 Task: Reserve a 3-hour guided wine and paint class to create art while sipping on wine.
Action: Mouse pressed left at (961, 136)
Screenshot: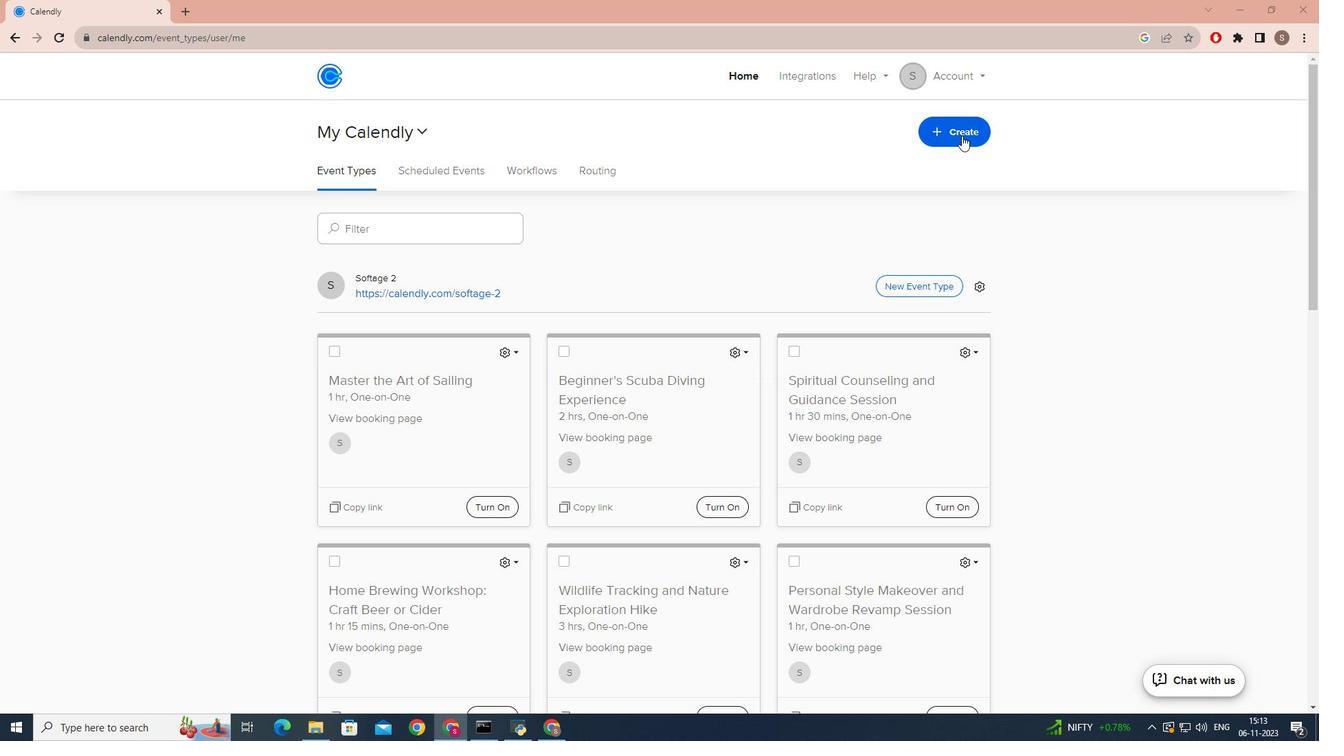 
Action: Mouse moved to (921, 177)
Screenshot: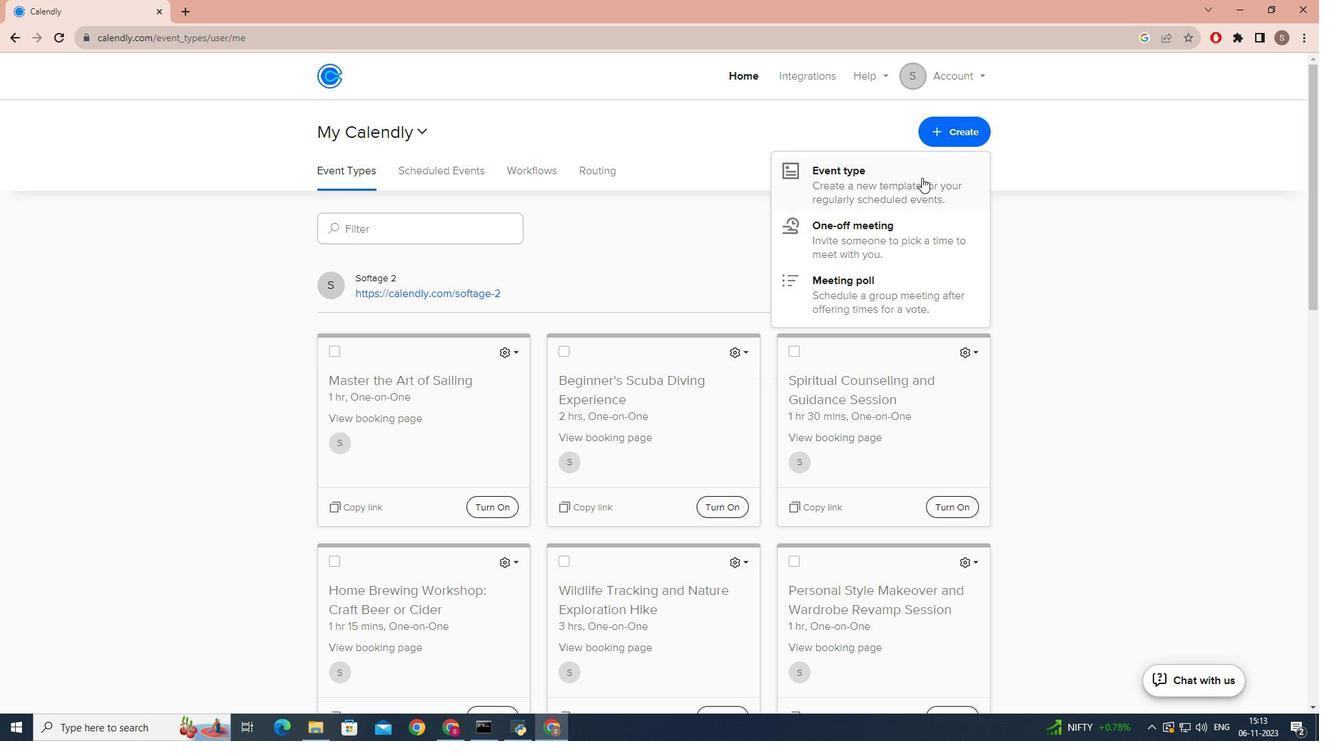 
Action: Mouse pressed left at (921, 177)
Screenshot: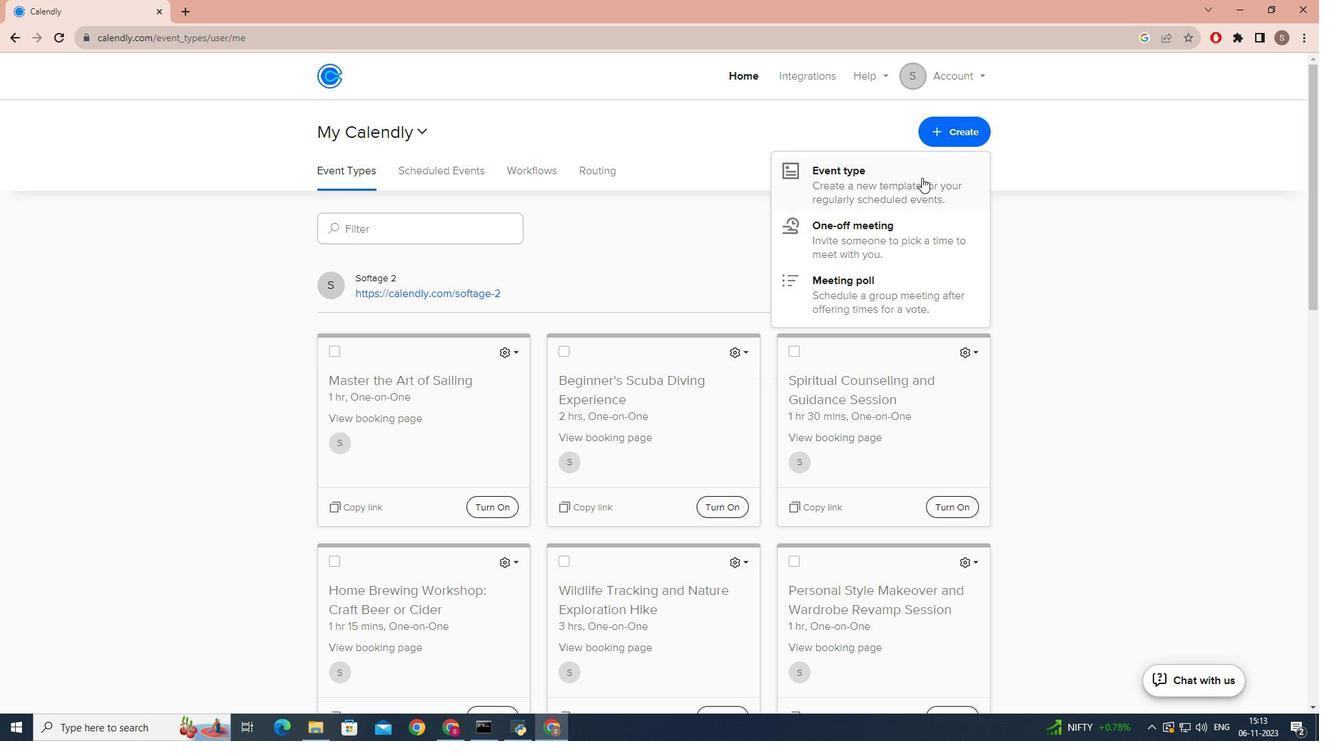 
Action: Mouse moved to (632, 241)
Screenshot: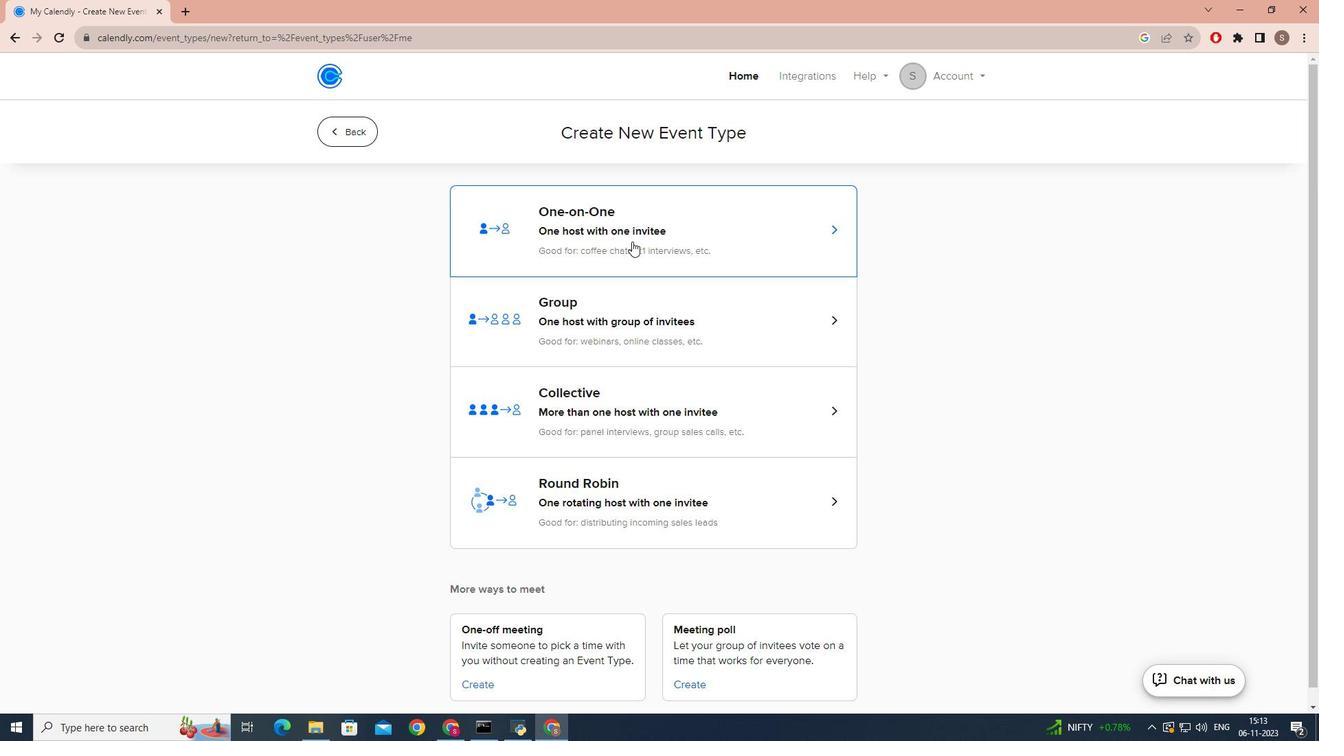 
Action: Mouse pressed left at (632, 241)
Screenshot: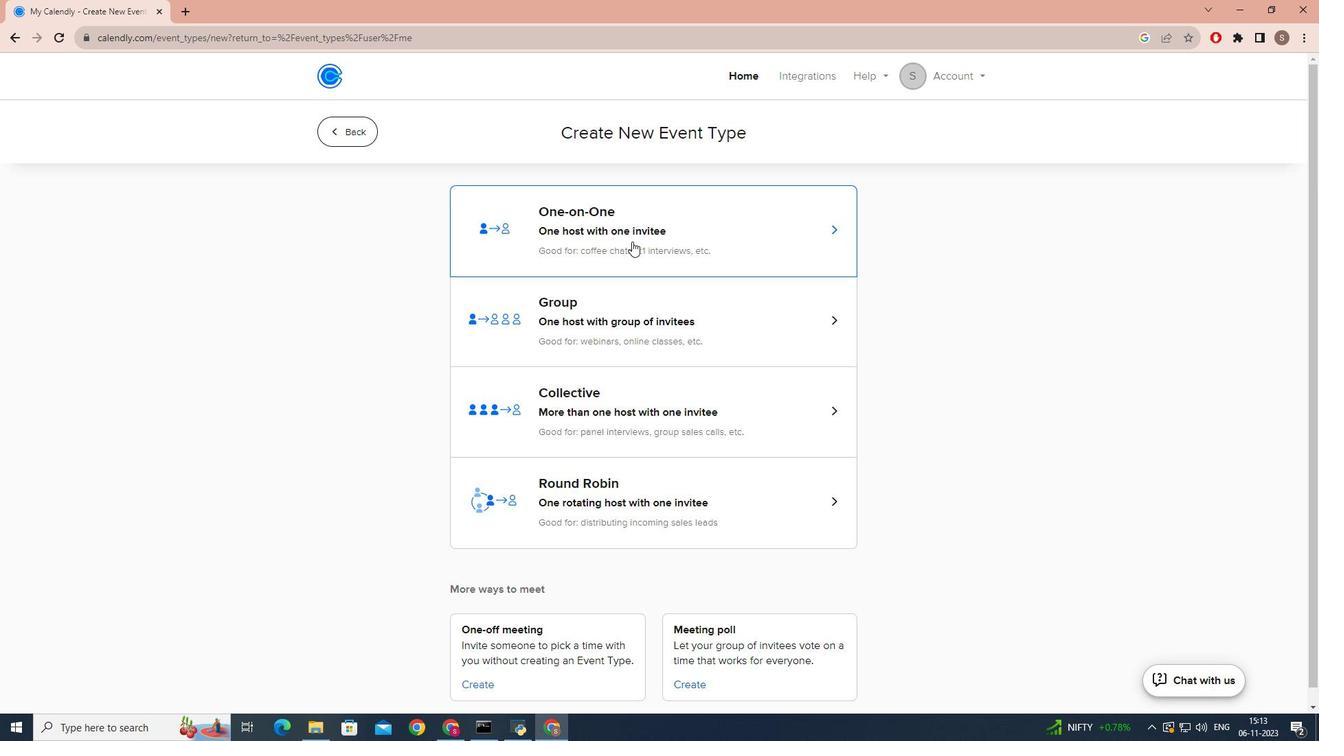 
Action: Mouse moved to (466, 323)
Screenshot: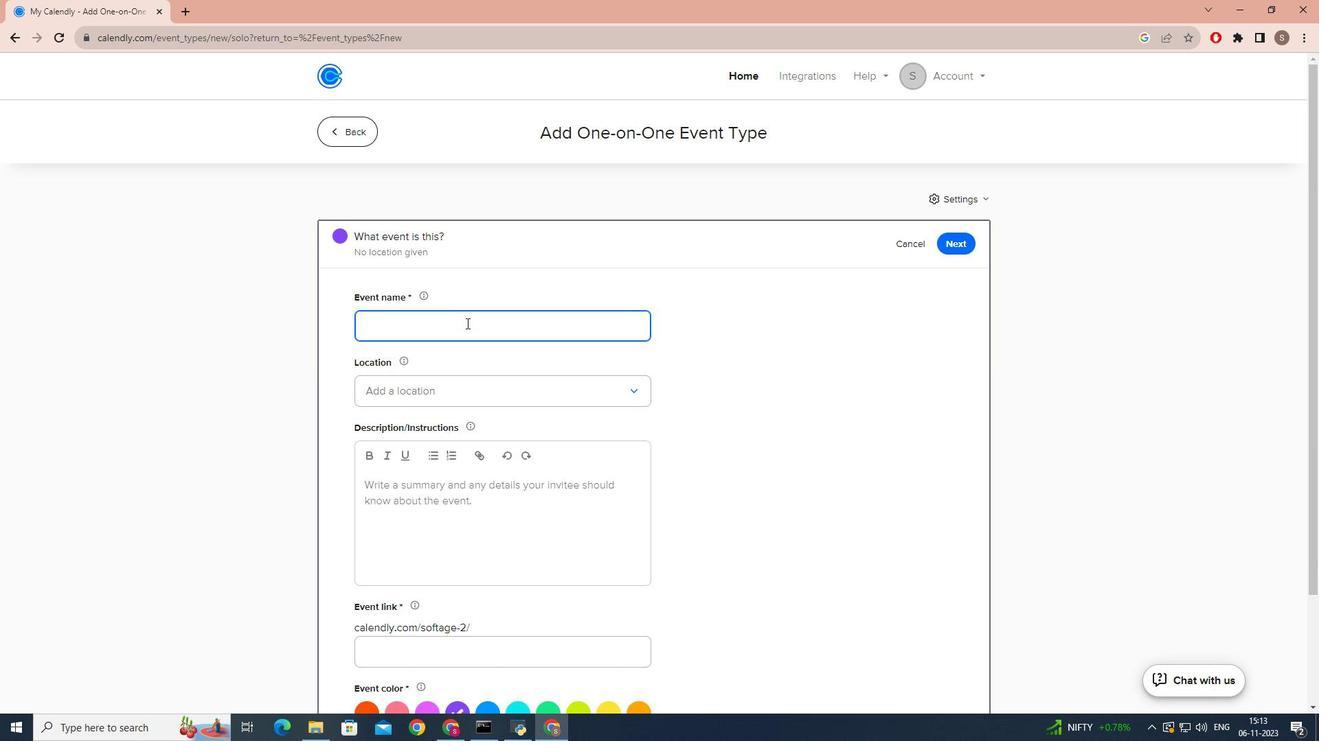 
Action: Key pressed <Key.caps_lock>S<Key.caps_lock>ip<Key.space>
Screenshot: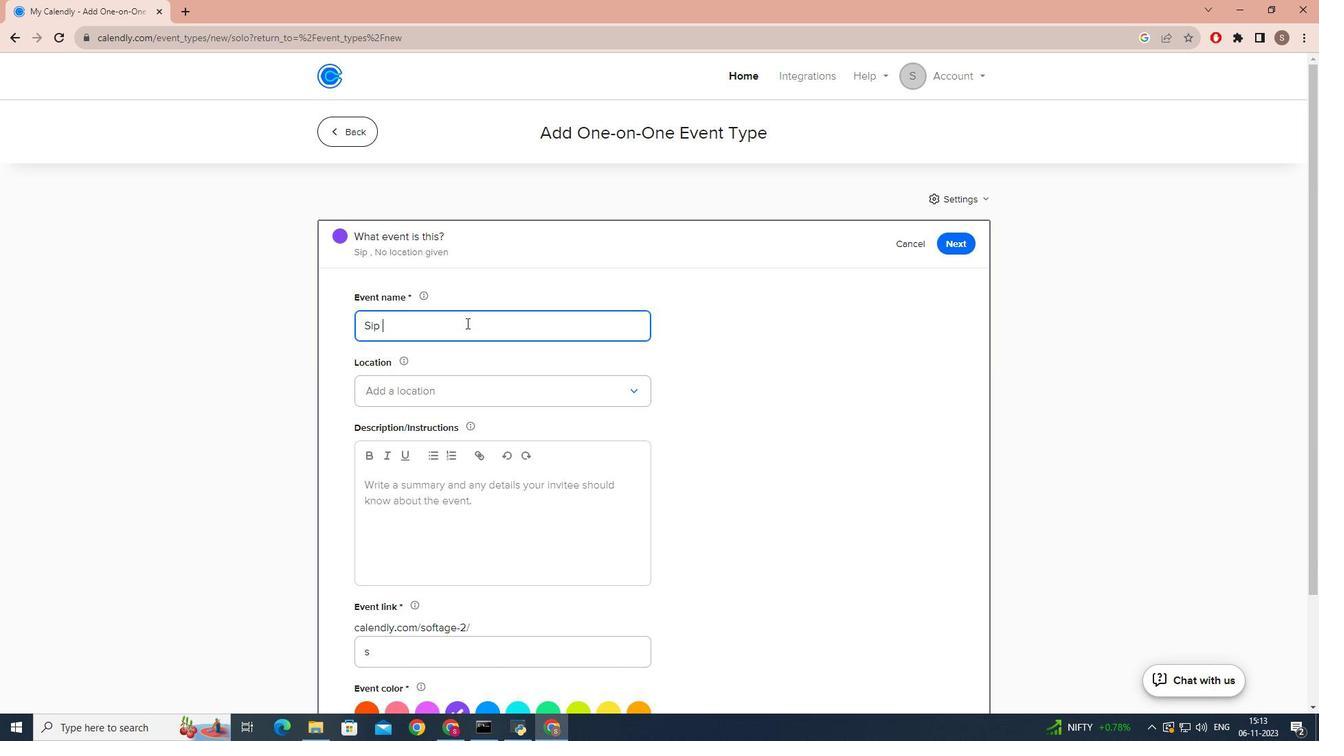 
Action: Mouse moved to (465, 324)
Screenshot: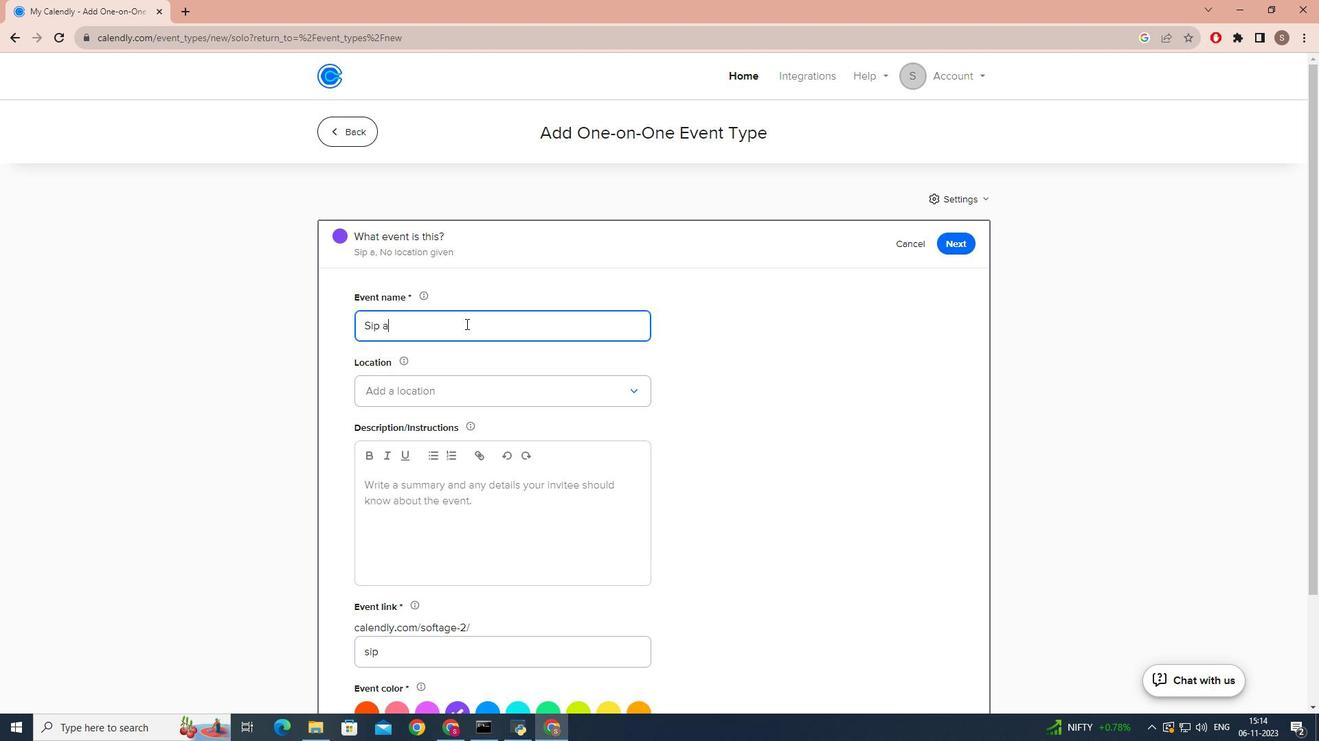 
Action: Key pressed and<Key.space><Key.caps_lock>P<Key.caps_lock>aint<Key.shift_r><Key.shift_r><Key.shift_r>:<Key.space><Key.caps_lock>U<Key.caps_lock>nleash<Key.space>your<Key.space><Key.caps_lock><Key.caps_lock>inne<Key.space>artist
Screenshot: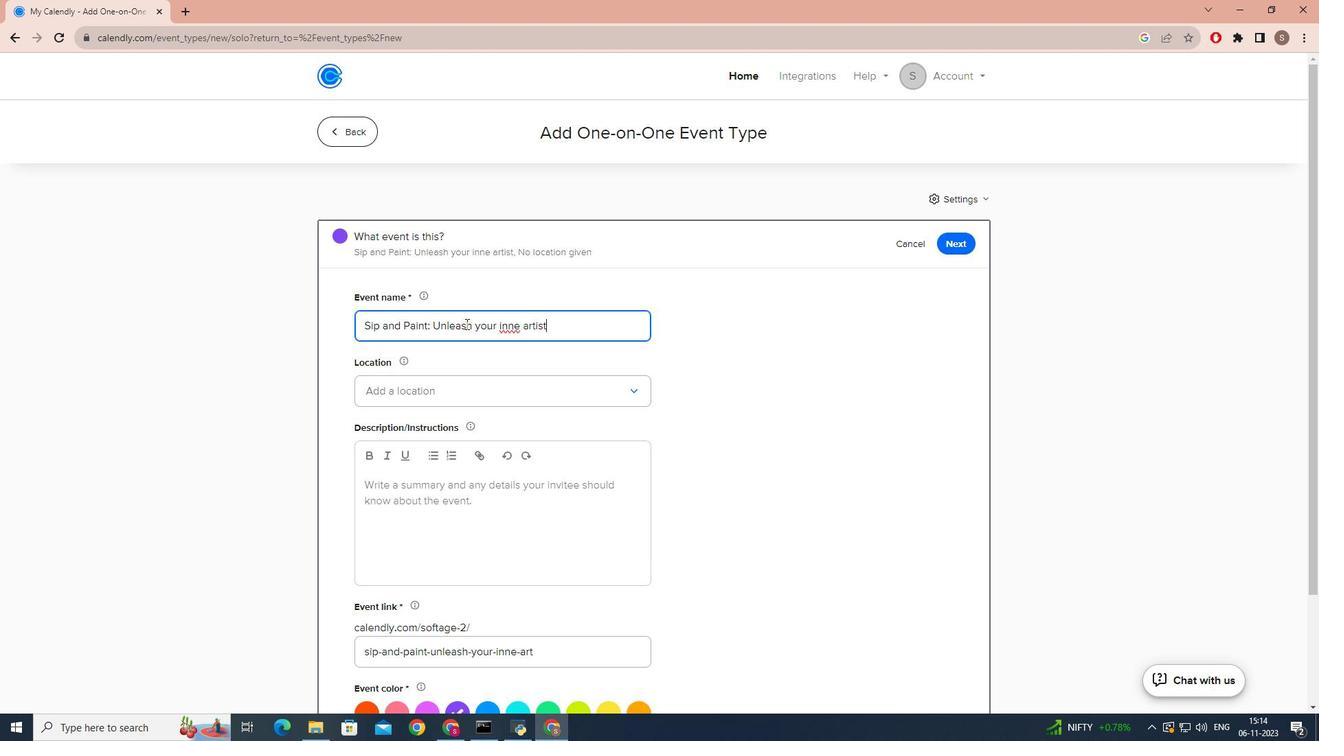 
Action: Mouse moved to (522, 329)
Screenshot: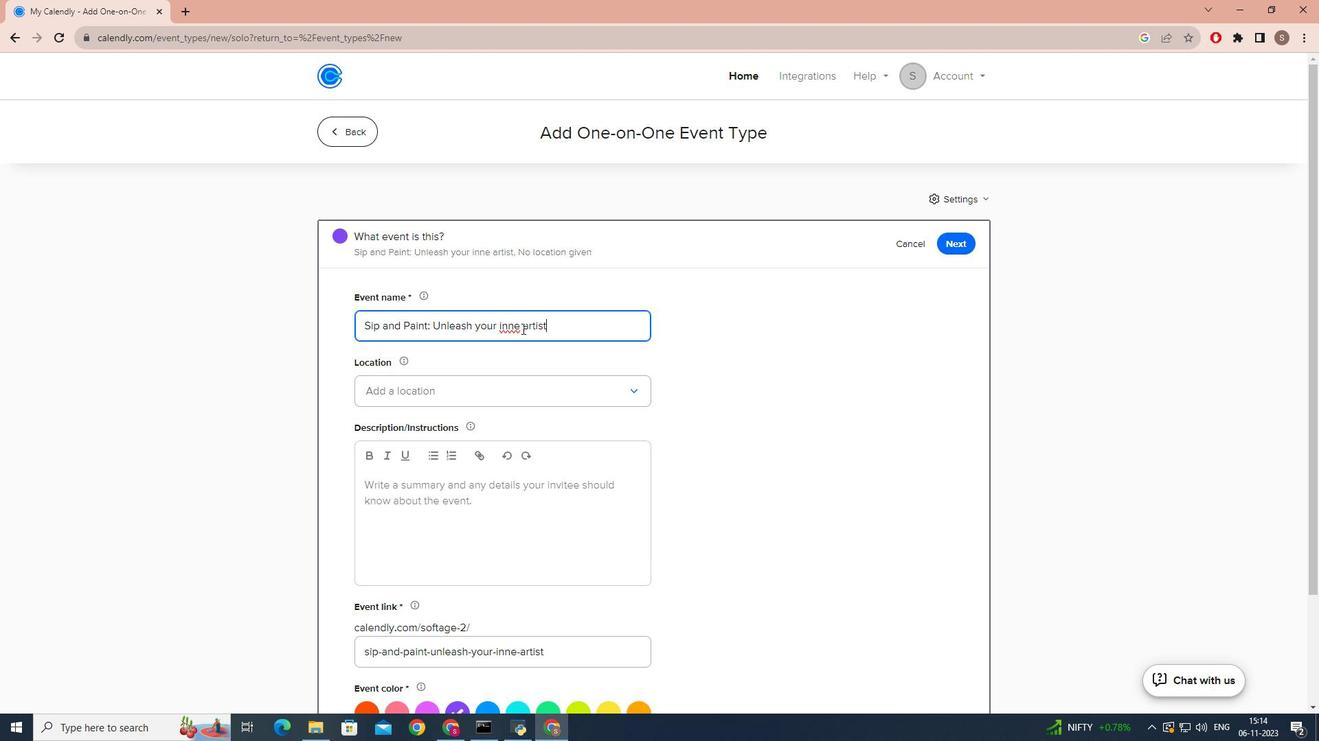 
Action: Mouse pressed left at (522, 329)
Screenshot: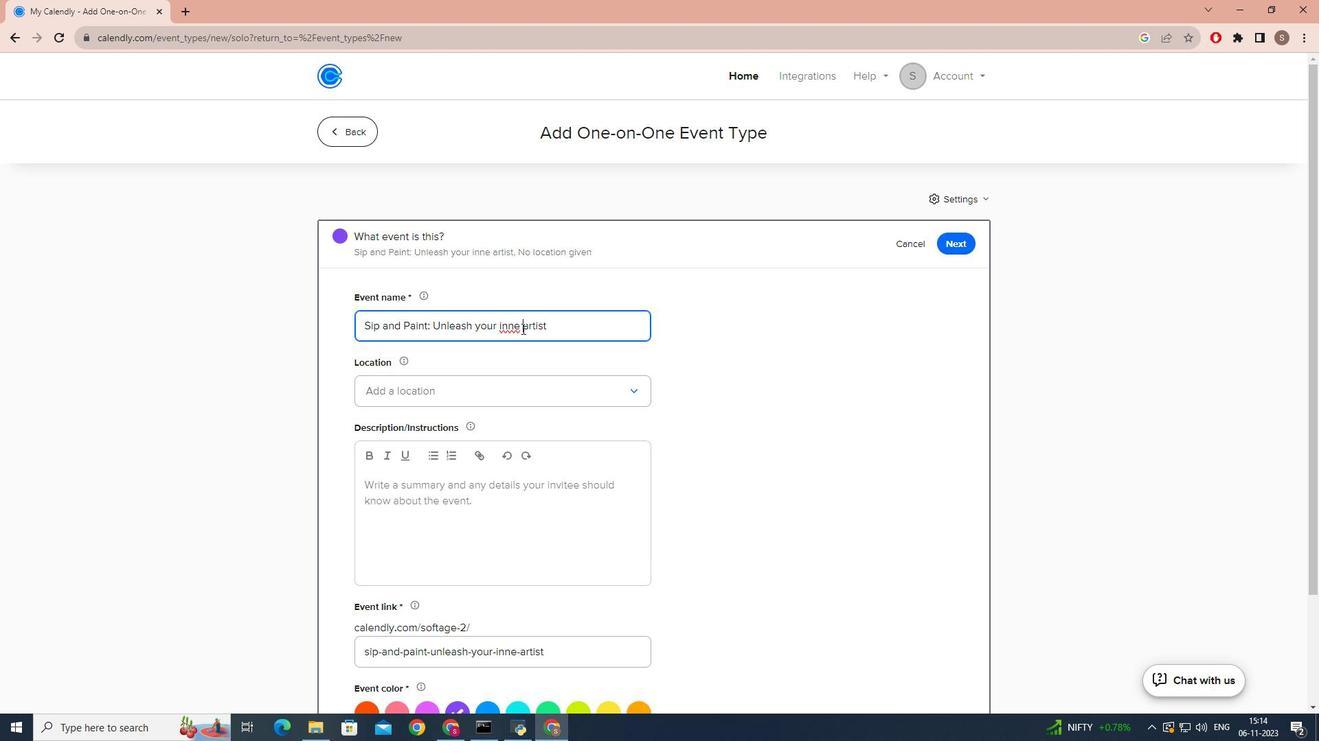 
Action: Mouse moved to (517, 331)
Screenshot: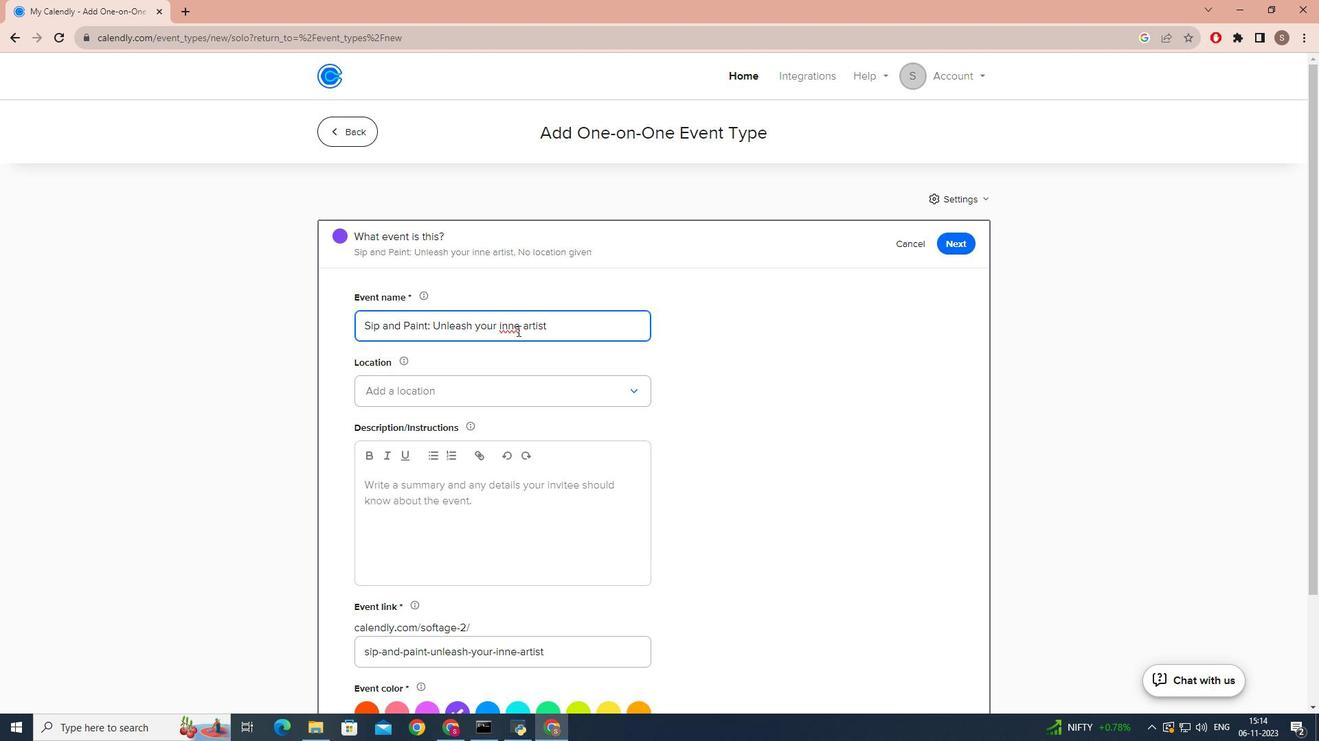 
Action: Mouse pressed left at (517, 331)
Screenshot: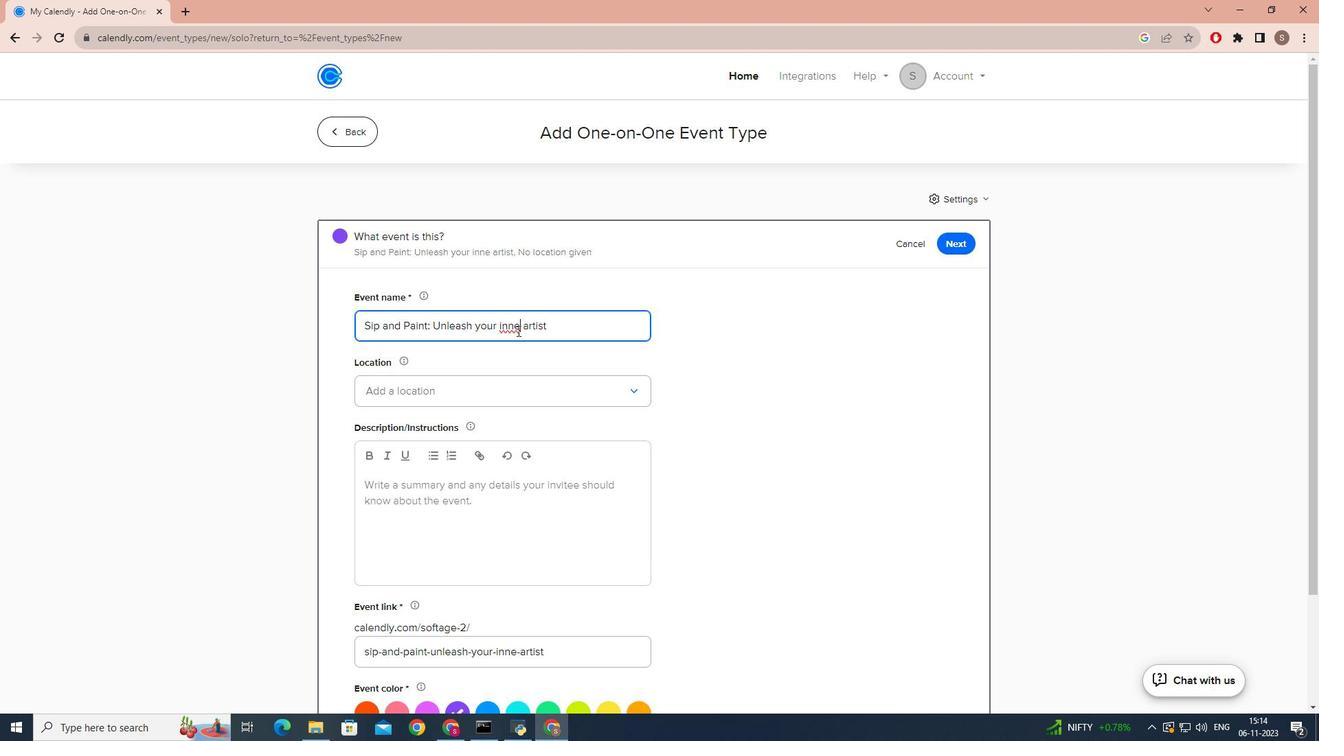 
Action: Key pressed r
Screenshot: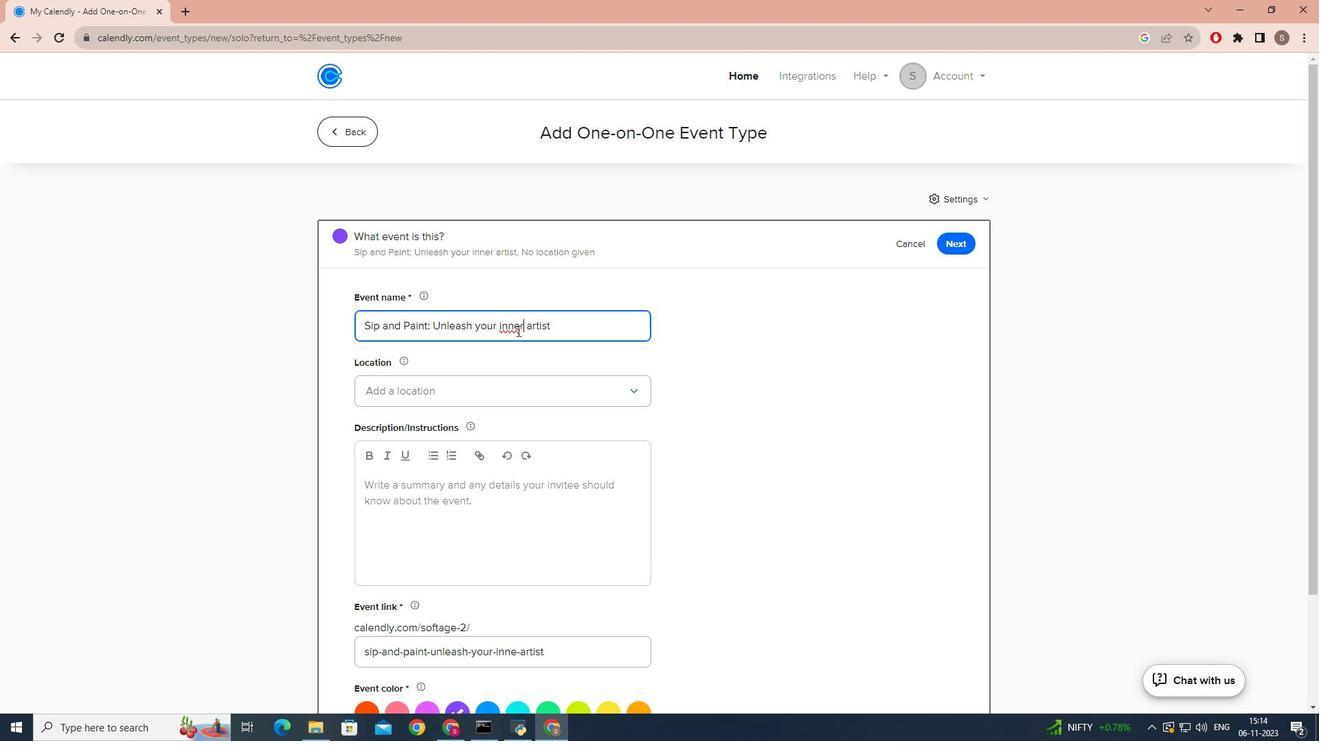 
Action: Mouse moved to (456, 388)
Screenshot: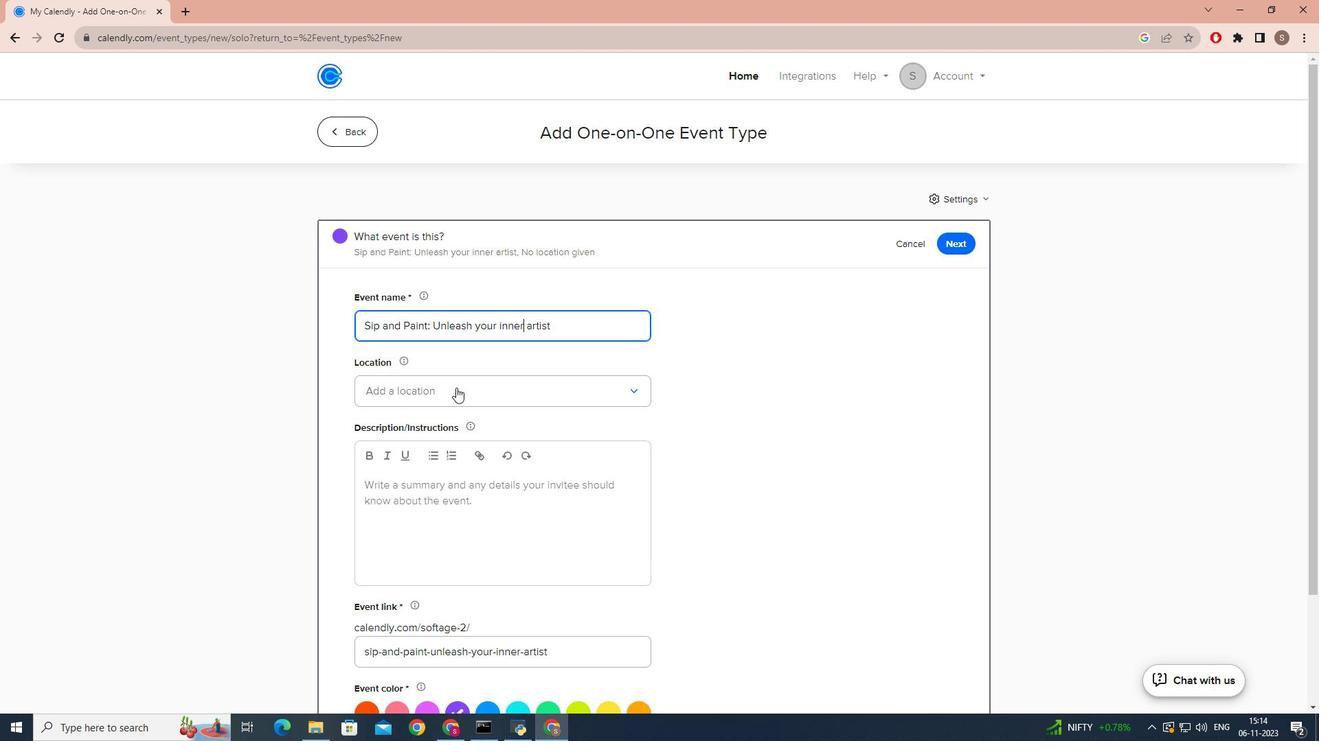 
Action: Mouse pressed left at (456, 388)
Screenshot: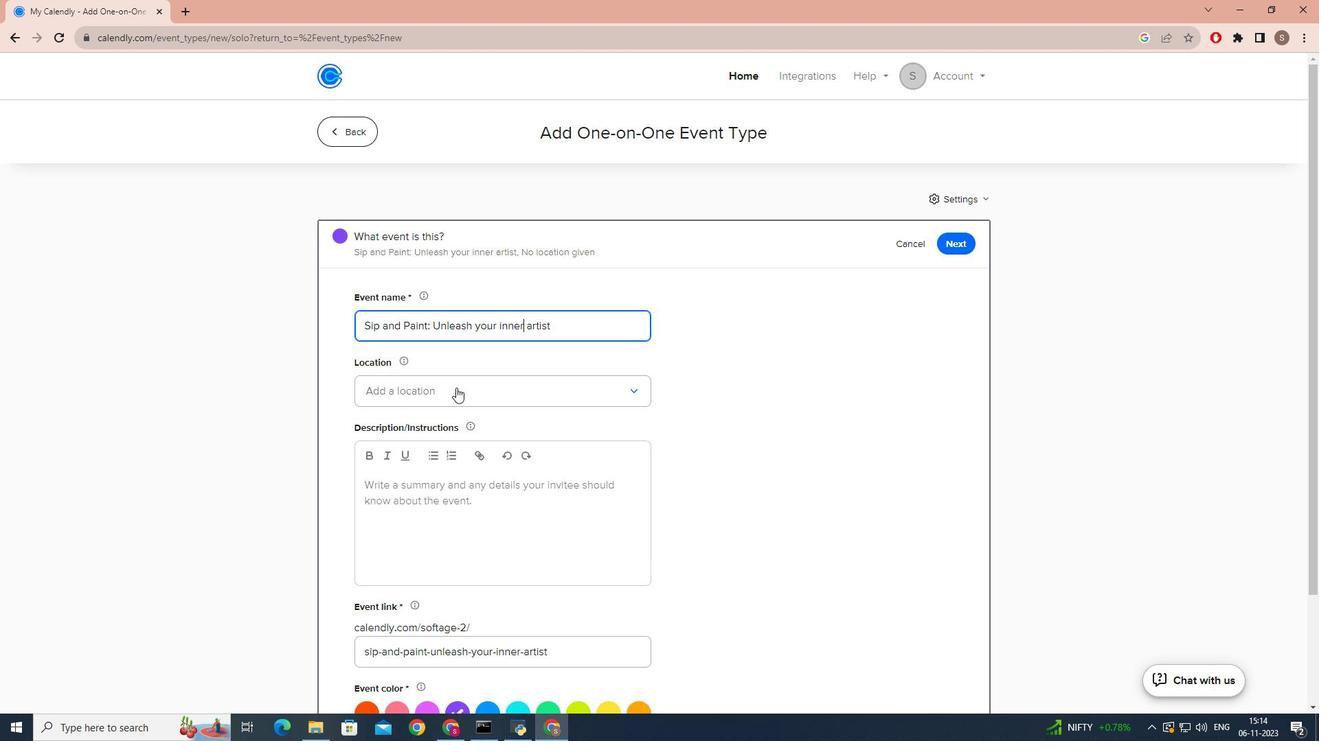 
Action: Mouse moved to (434, 430)
Screenshot: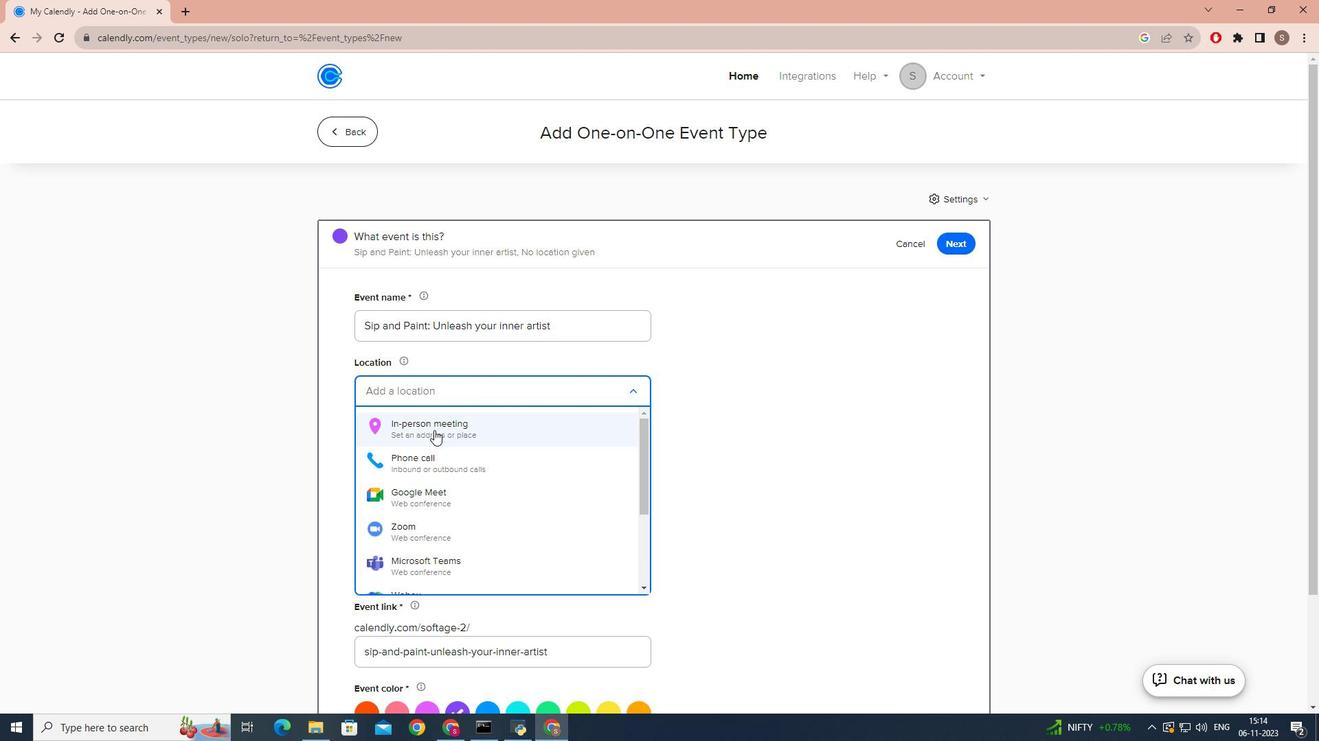 
Action: Mouse pressed left at (434, 430)
Screenshot: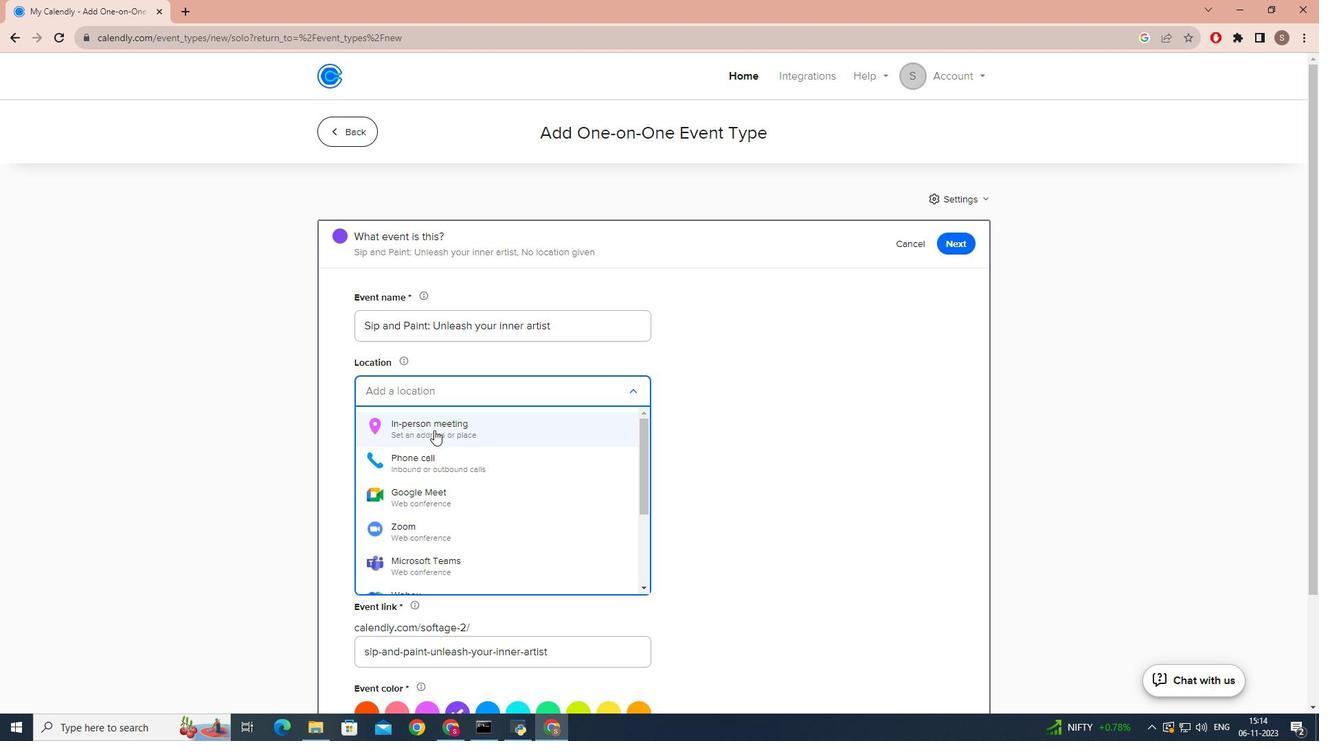 
Action: Mouse moved to (550, 227)
Screenshot: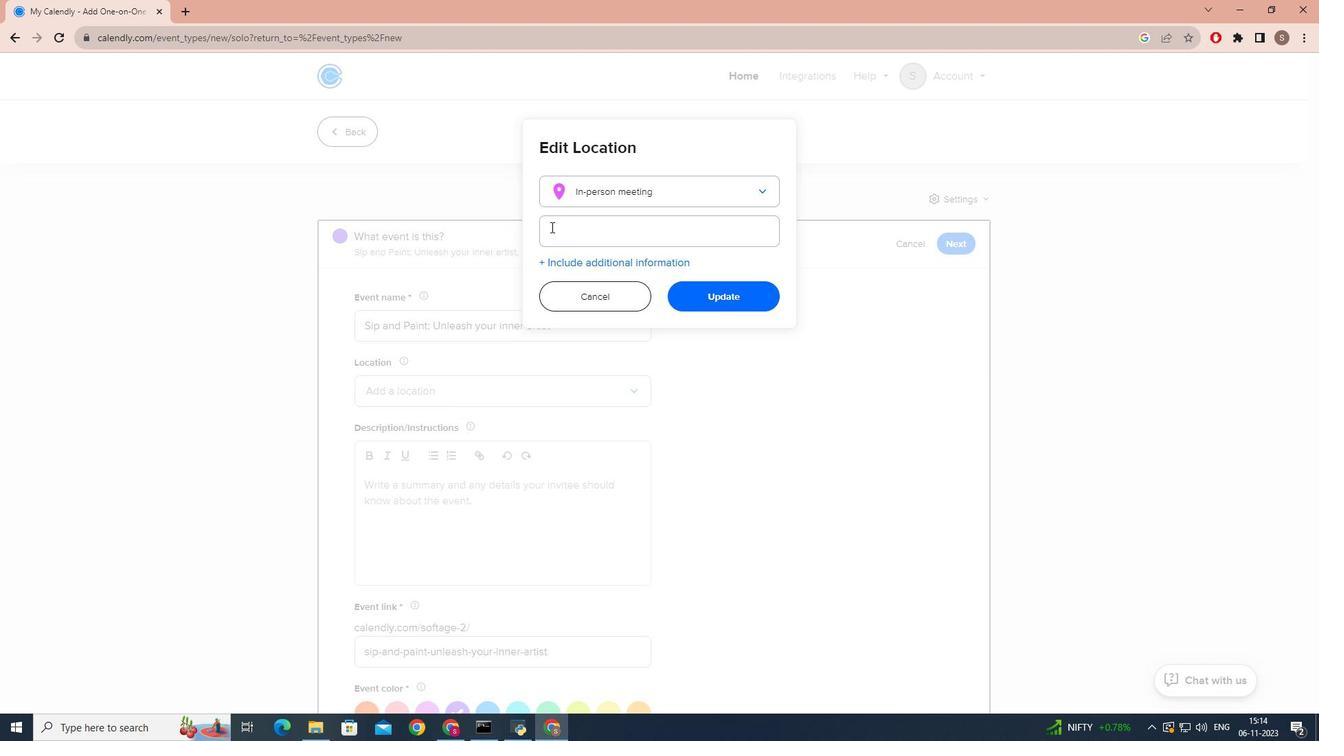 
Action: Mouse pressed left at (550, 227)
Screenshot: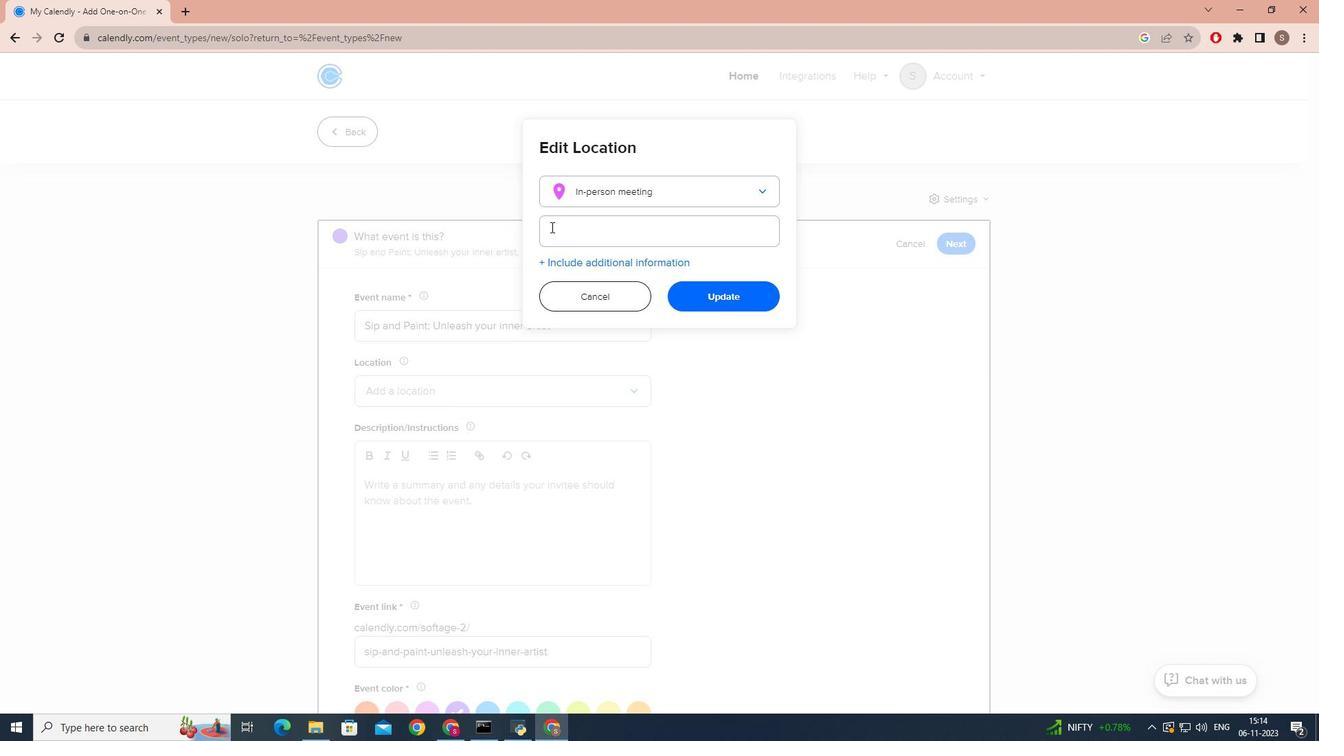 
Action: Mouse moved to (557, 231)
Screenshot: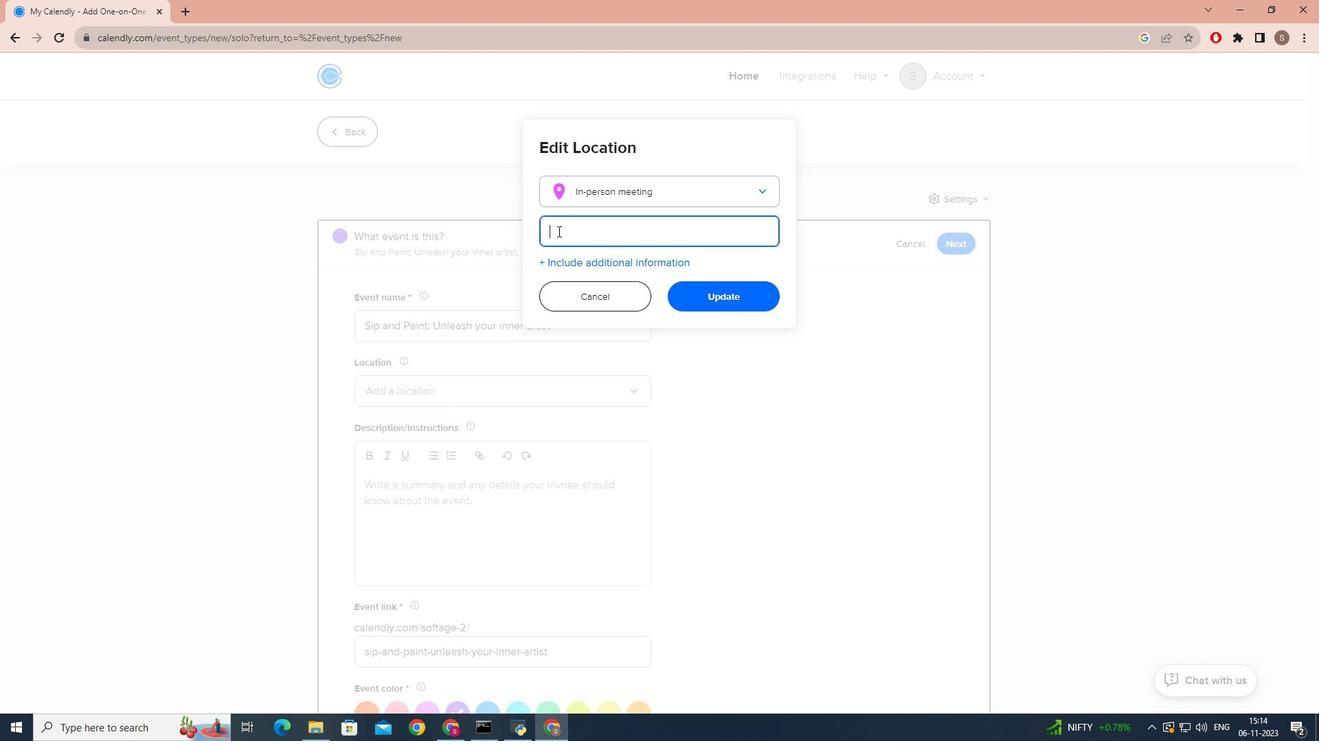 
Action: Key pressed <Key.caps_lock>P<Key.caps_lock>ixel<Key.space><Key.caps_lock>P<Key.caps_lock>all<Key.backspace>atte,<Key.backspace><Key.backspace><Key.backspace><Key.backspace><Key.backspace>ette<Key.space>,<Key.caps_lock>L<Key.caps_lock>ondon,u<Key.caps_lock><Key.backspace>U.K
Screenshot: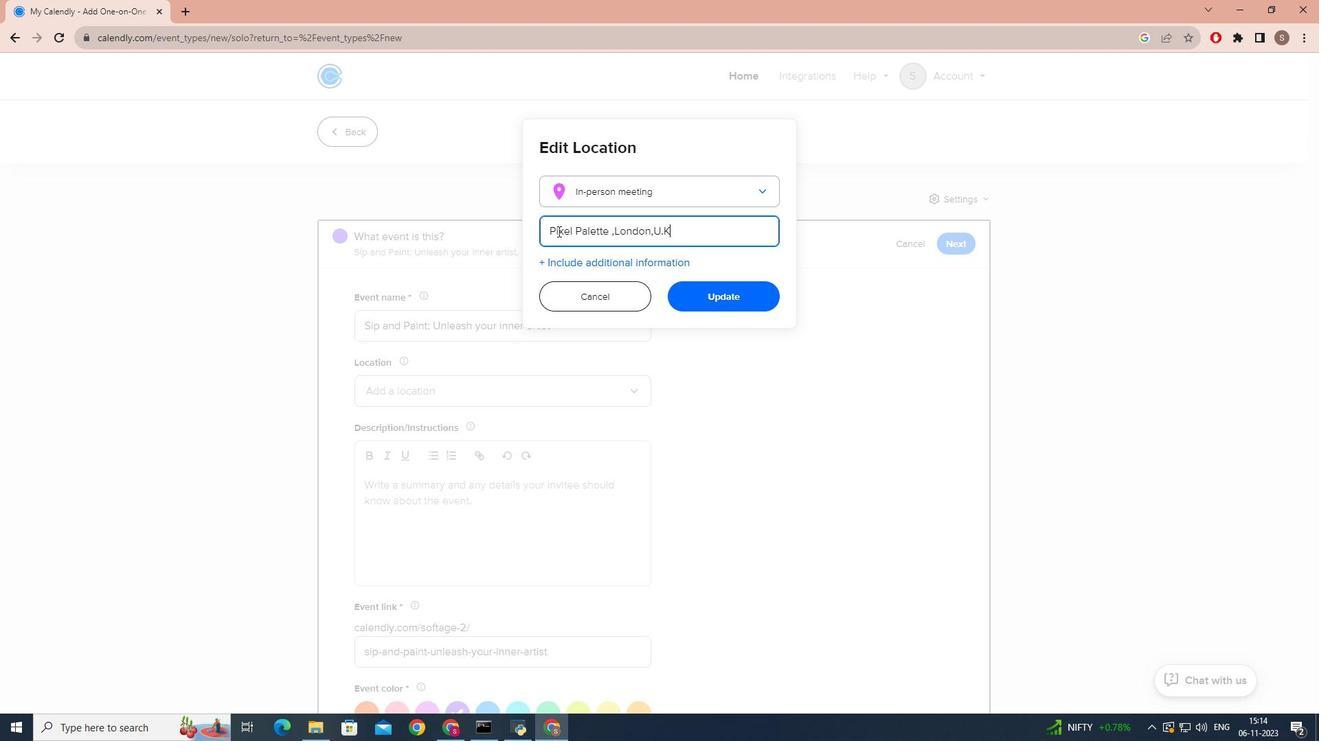 
Action: Mouse moved to (737, 289)
Screenshot: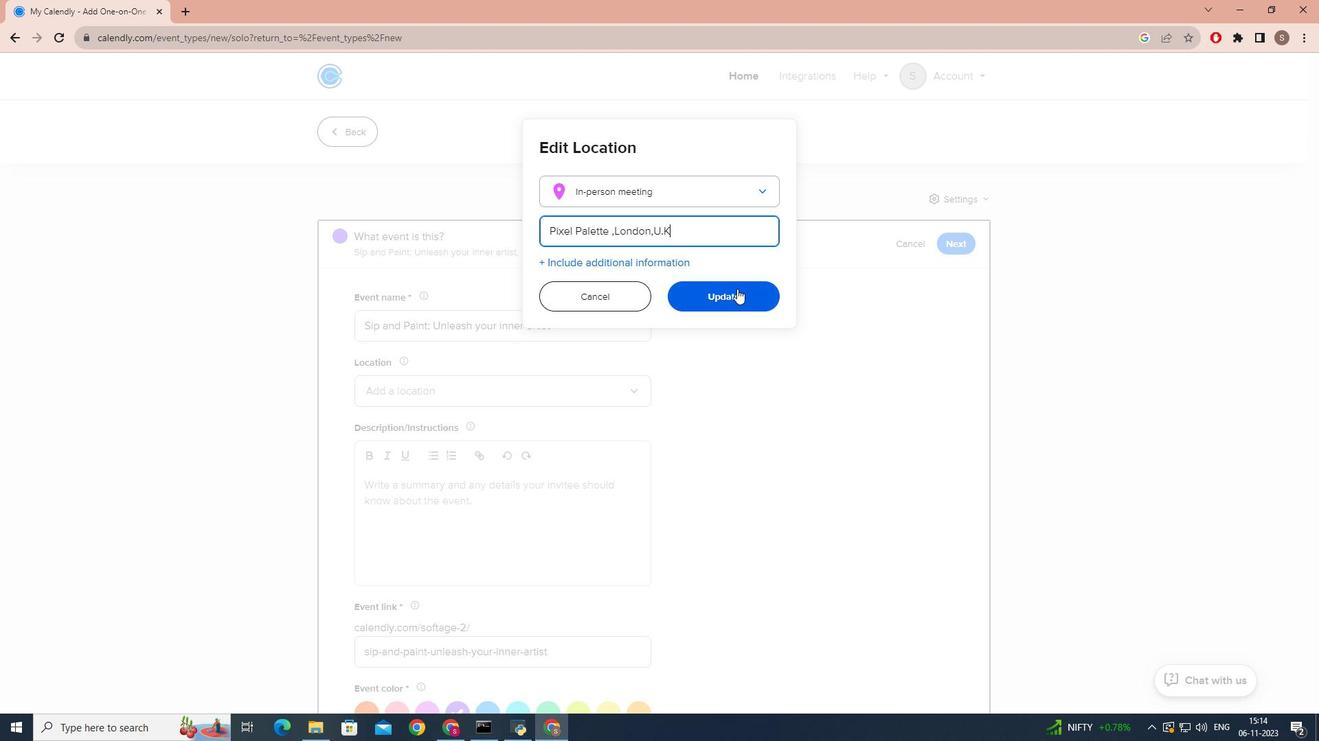
Action: Mouse pressed left at (737, 289)
Screenshot: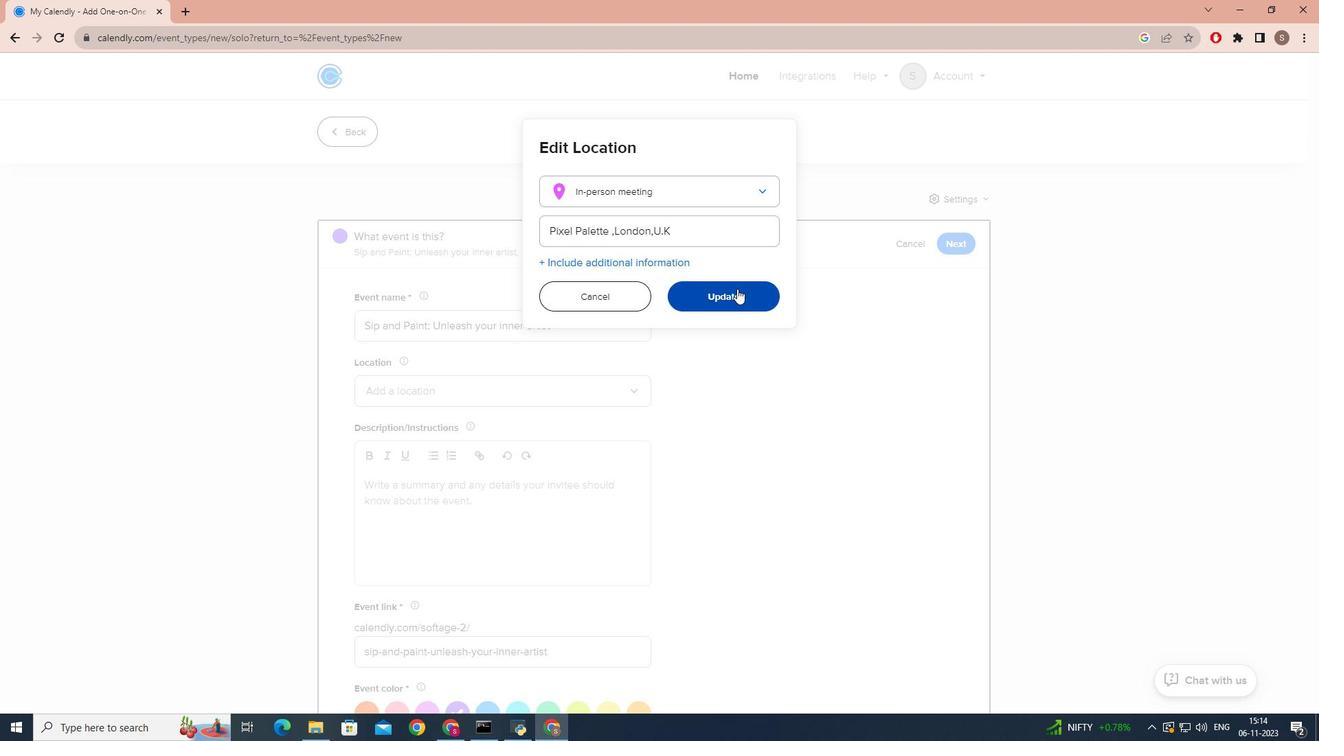 
Action: Mouse moved to (427, 366)
Screenshot: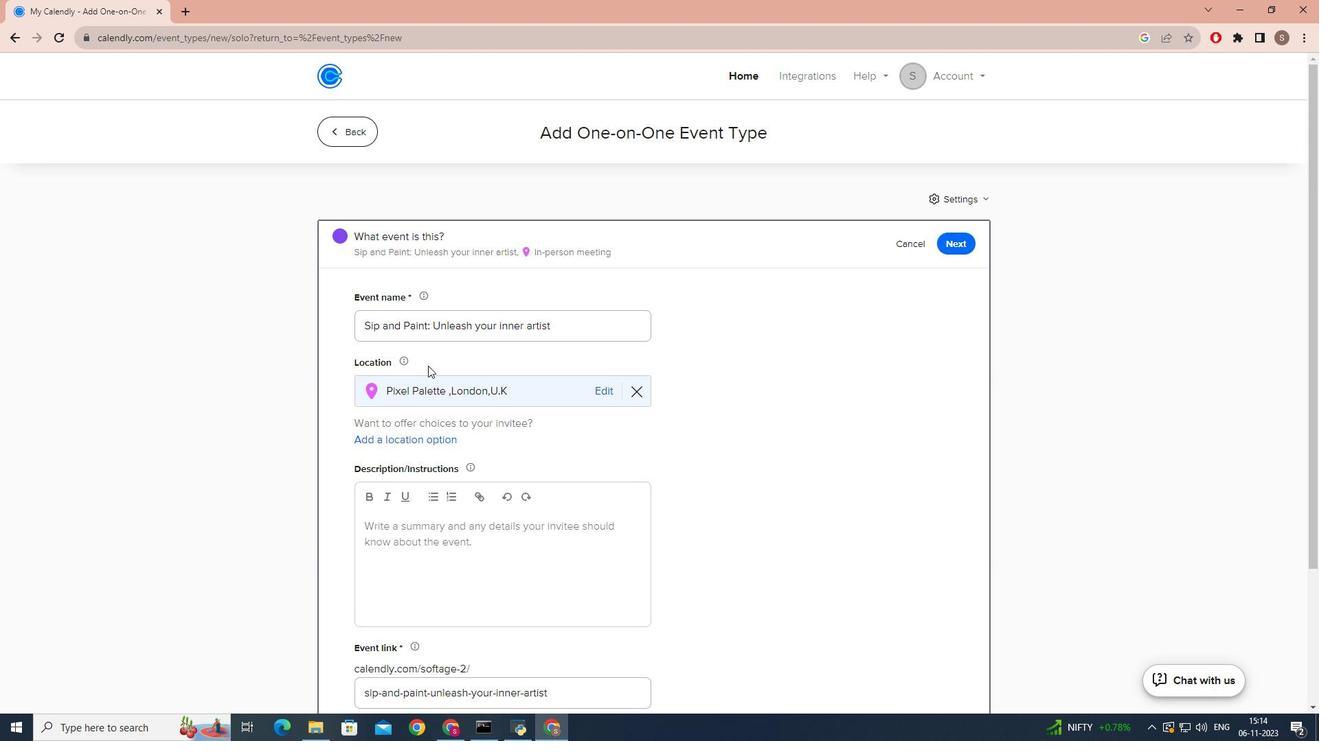 
Action: Mouse scrolled (427, 365) with delta (0, 0)
Screenshot: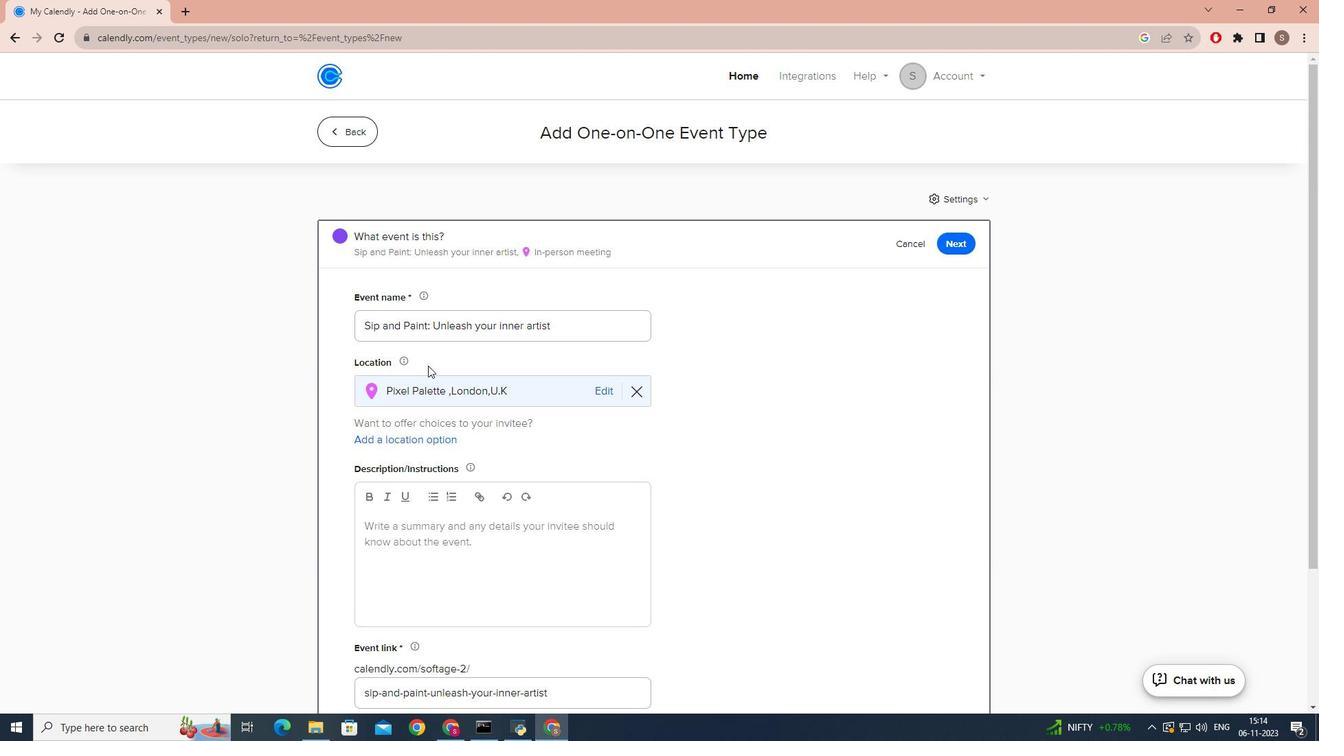 
Action: Mouse scrolled (427, 365) with delta (0, 0)
Screenshot: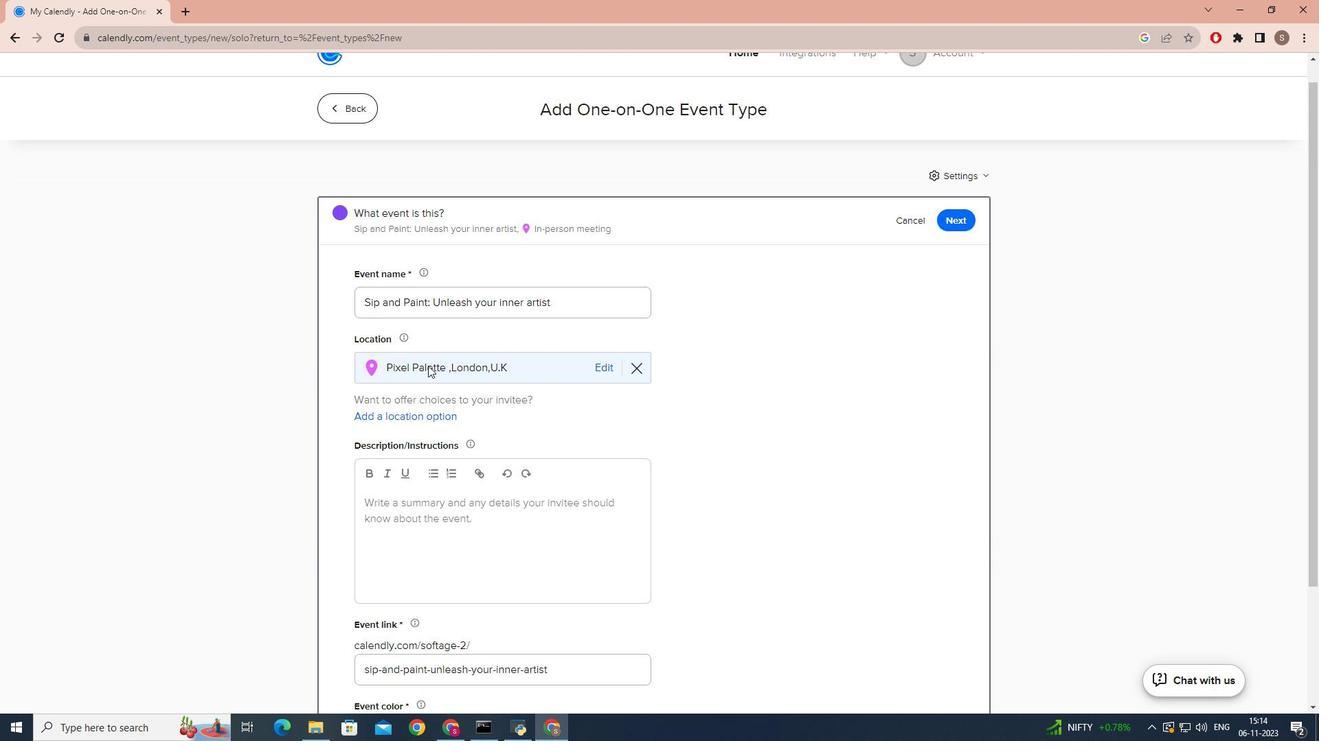 
Action: Mouse scrolled (427, 365) with delta (0, 0)
Screenshot: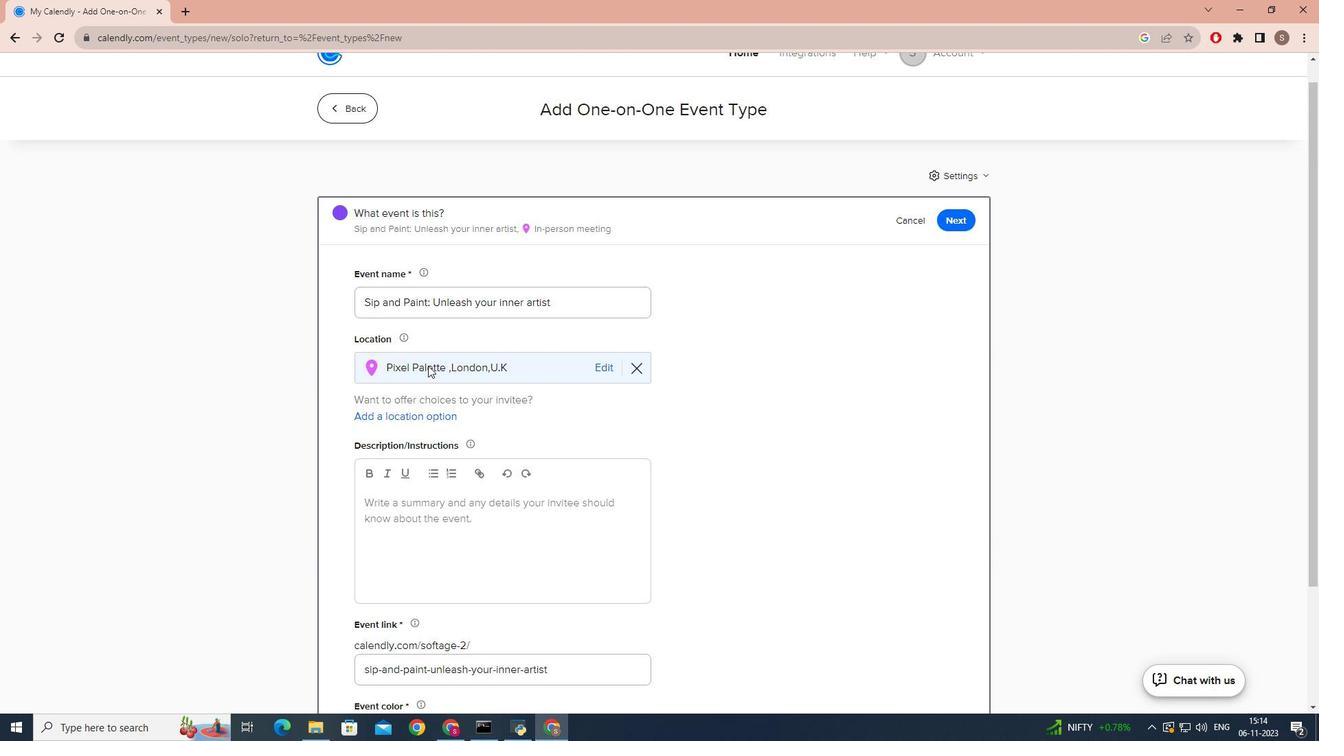 
Action: Mouse scrolled (427, 365) with delta (0, 0)
Screenshot: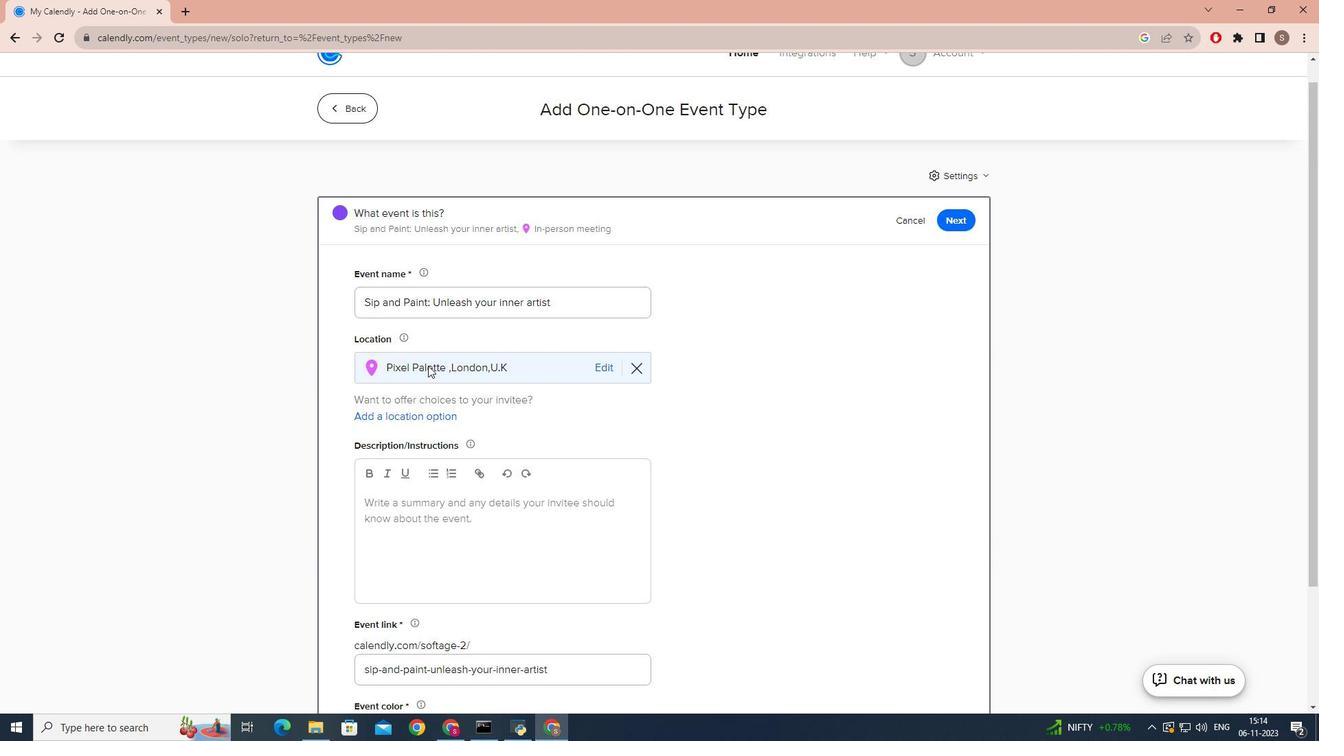 
Action: Mouse scrolled (427, 365) with delta (0, 0)
Screenshot: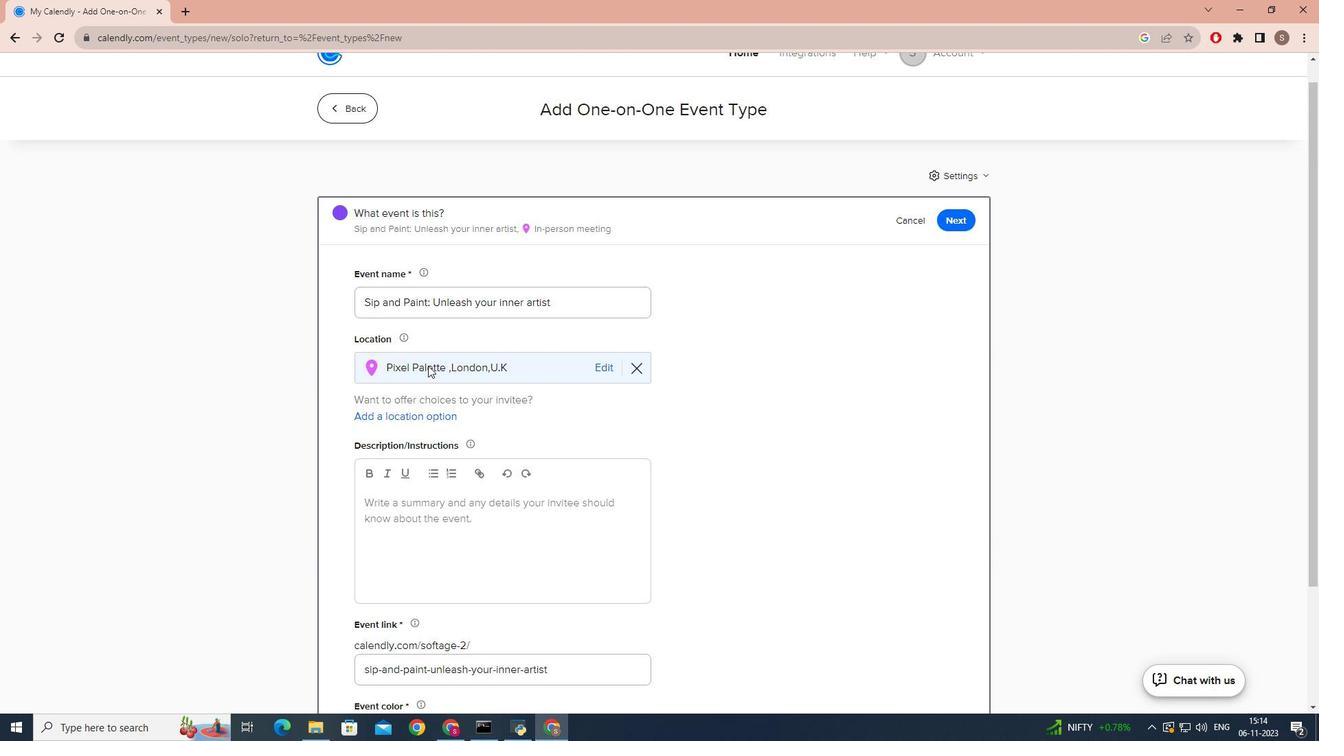 
Action: Mouse moved to (430, 357)
Screenshot: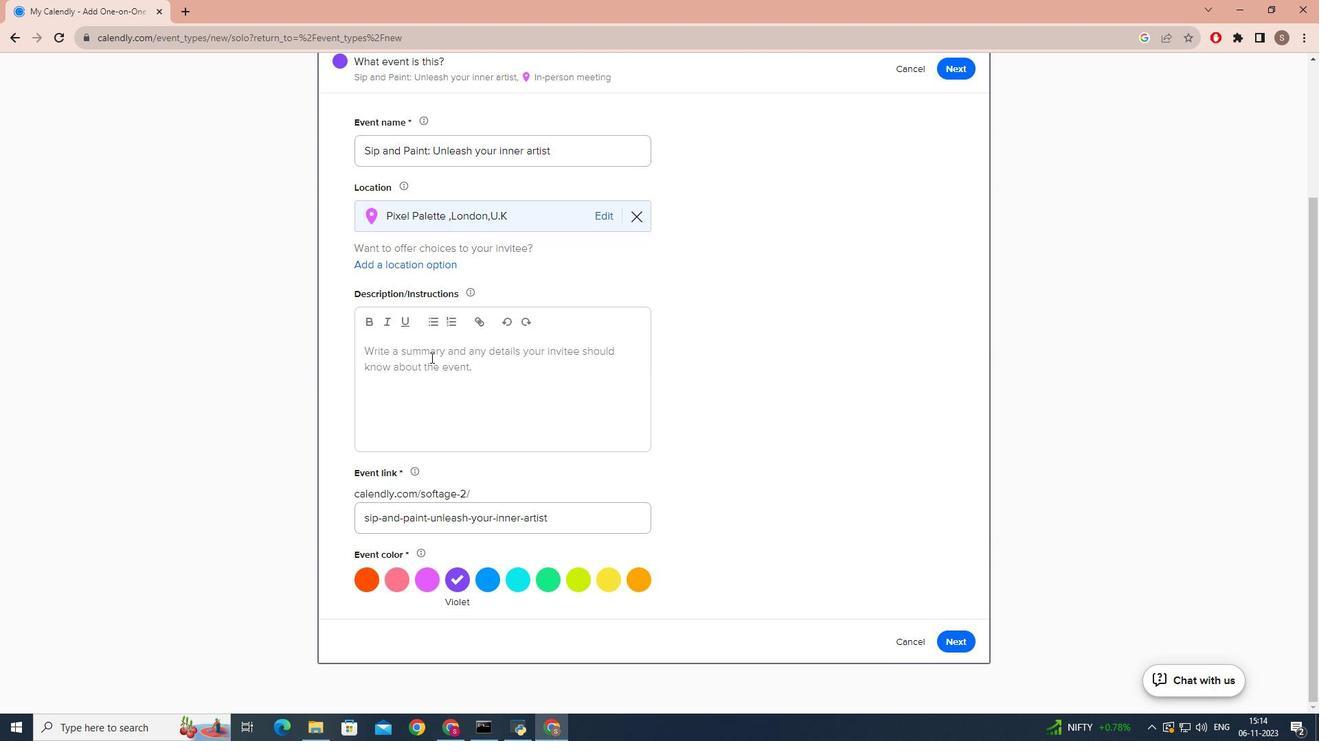 
Action: Mouse pressed left at (430, 357)
Screenshot: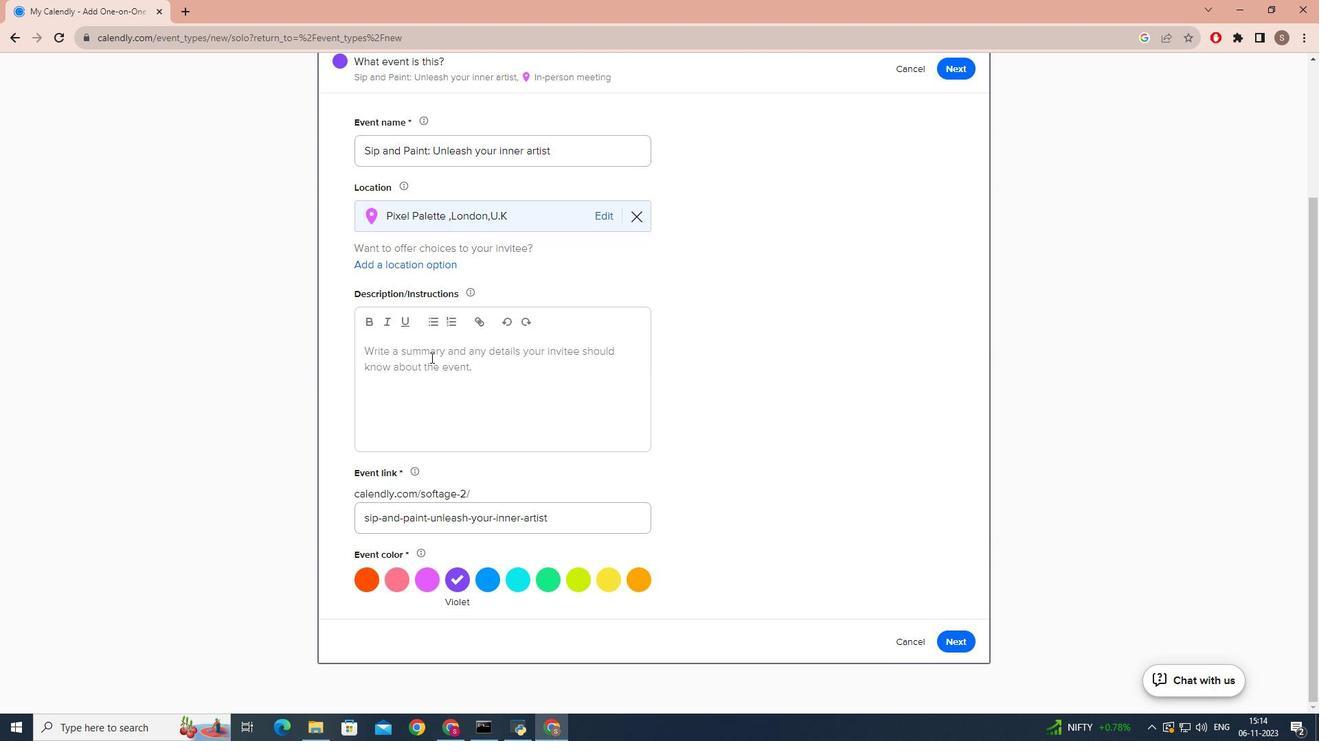 
Action: Key pressed <Key.caps_lock>a<Key.caps_lock>RE<Key.space><Key.backspace><Key.backspace><Key.backspace><Key.backspace>A<Key.caps_lock>re<Key.space>you<Key.space>readyy<Key.space><Key.backspace><Key.backspace><Key.backspace>y<Key.space>to<Key.space>experience<Key.space>the<Key.space>perfect<Key.space>blend<Key.space>of<Key.space>creativity<Key.space>and<Key.space>relaxation<Key.shift_r><Key.shift_r><Key.shift_r>?<Key.space><Key.caps_lock>JO<Key.backspace><Key.caps_lock>oin<Key.space>us<Key.space>for<Key.space>a<Key.space>delightful<Key.space>guidedwin<Key.backspace><Key.backspace><Key.backspace><Key.space>wine<Key.space>an<Key.space><Key.backspace>d<Key.space>pi<Key.backspace>aint<Key.space>class<Key.space>,that<Key.space>aal<Key.backspace><Key.backspace>llows<Key.space>you<Key.space>to<Key.space>tap<Key.space>into<Key.space>your<Key.space>artistic<Key.space>side<Key.space>while<Key.space>sipping<Key.space>on<Key.space>de;<Key.backspace>licious<Key.space>wine.<Key.space><Key.caps_lock>T<Key.caps_lock>his<Key.space>is<Key.space>the<Key.space>ultimate<Key.space>opportunity<Key.space>to<Key.space>create<Key.space>you<Key.space>masterpiece<Key.space>in<Key.space>a<Key.space>fun<Key.space>,social<Key.space>and<Key.space>supportive<Key.space>environe<Key.backspace>ment.
Screenshot: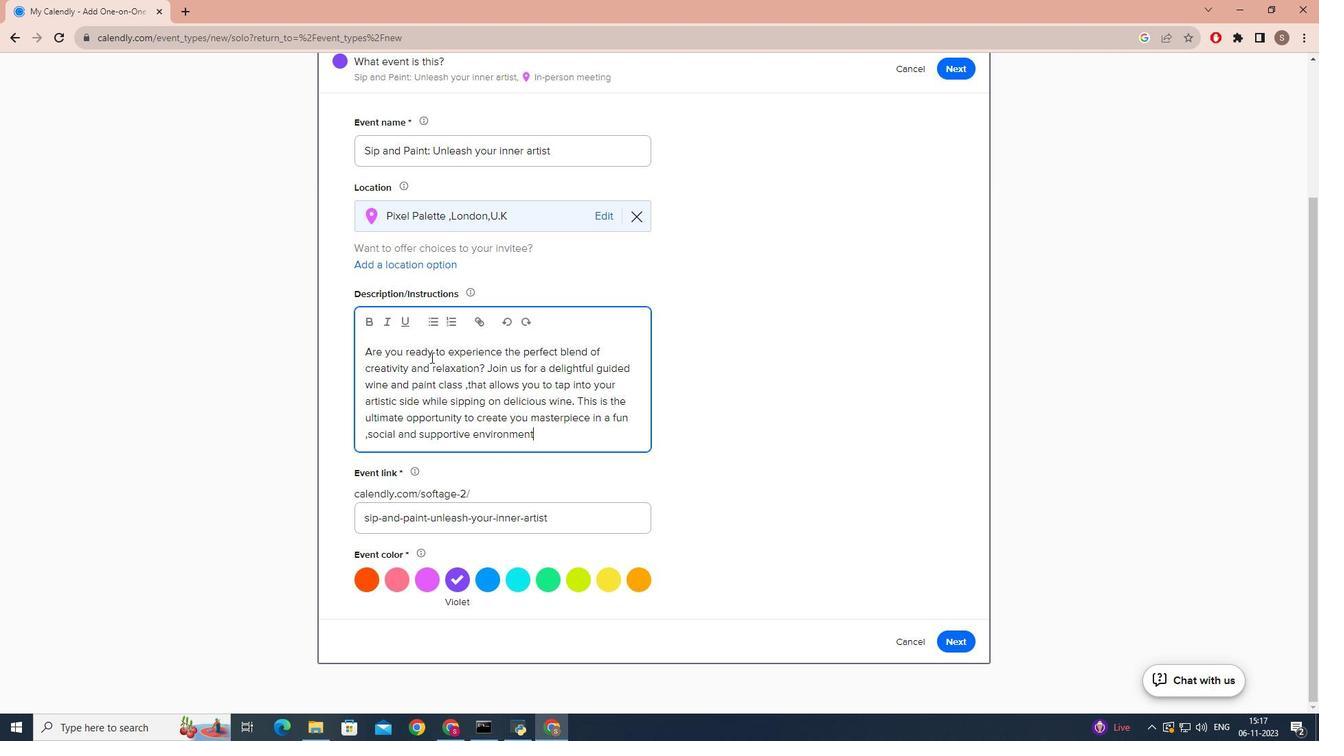 
Action: Mouse moved to (570, 454)
Screenshot: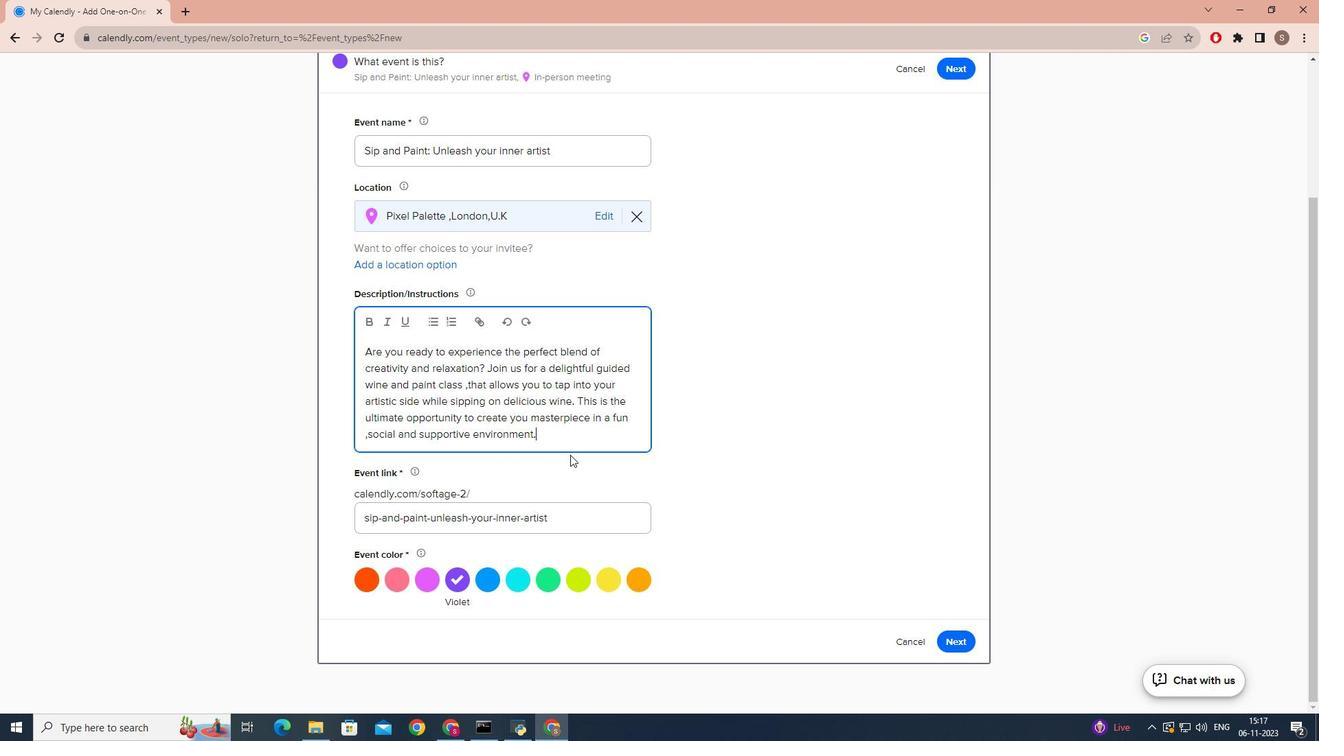 
Action: Mouse scrolled (570, 454) with delta (0, 0)
Screenshot: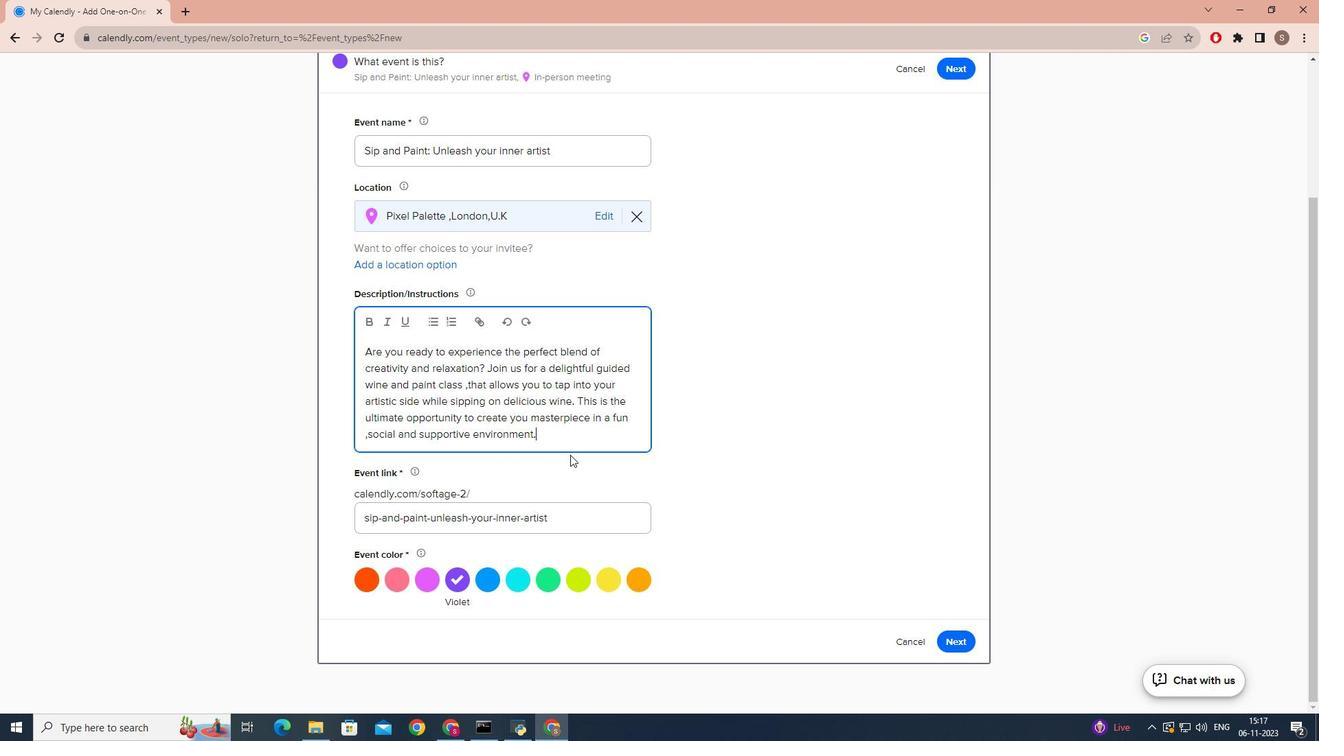 
Action: Mouse moved to (568, 455)
Screenshot: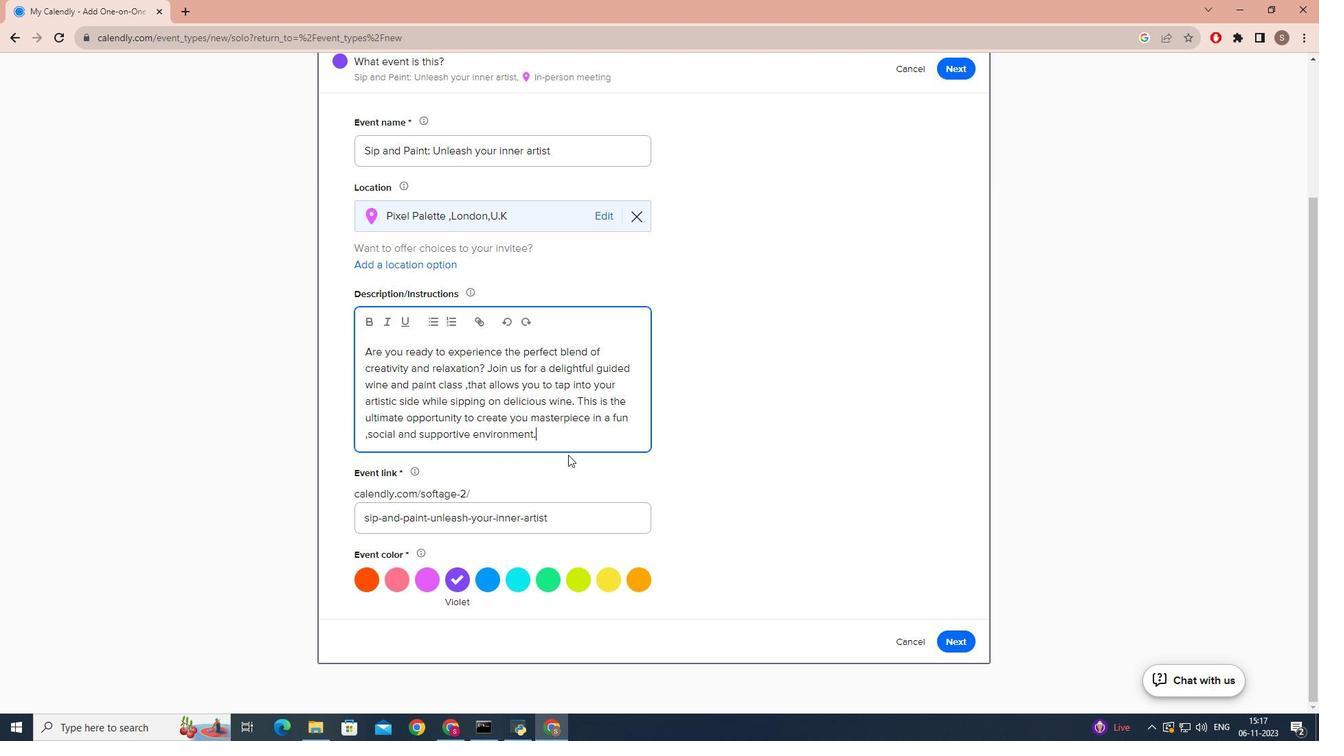 
Action: Mouse scrolled (568, 454) with delta (0, 0)
Screenshot: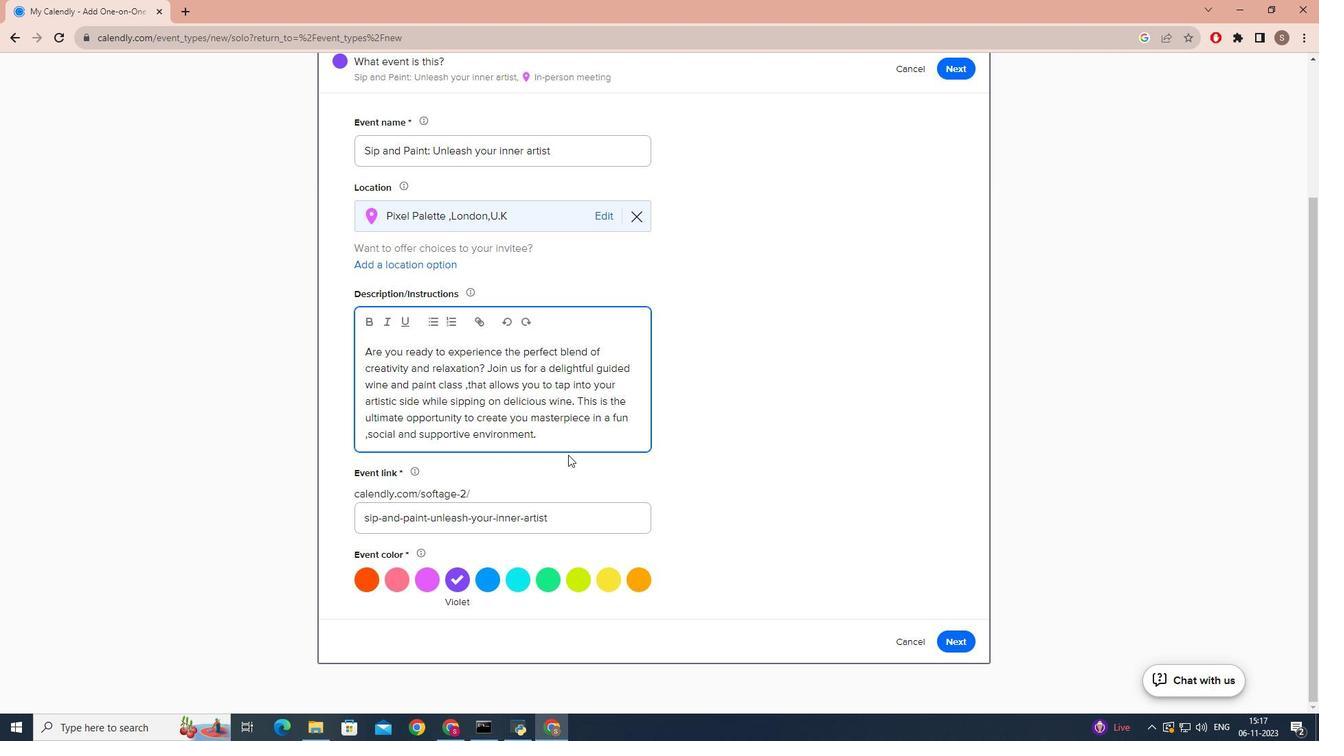 
Action: Mouse scrolled (568, 454) with delta (0, 0)
Screenshot: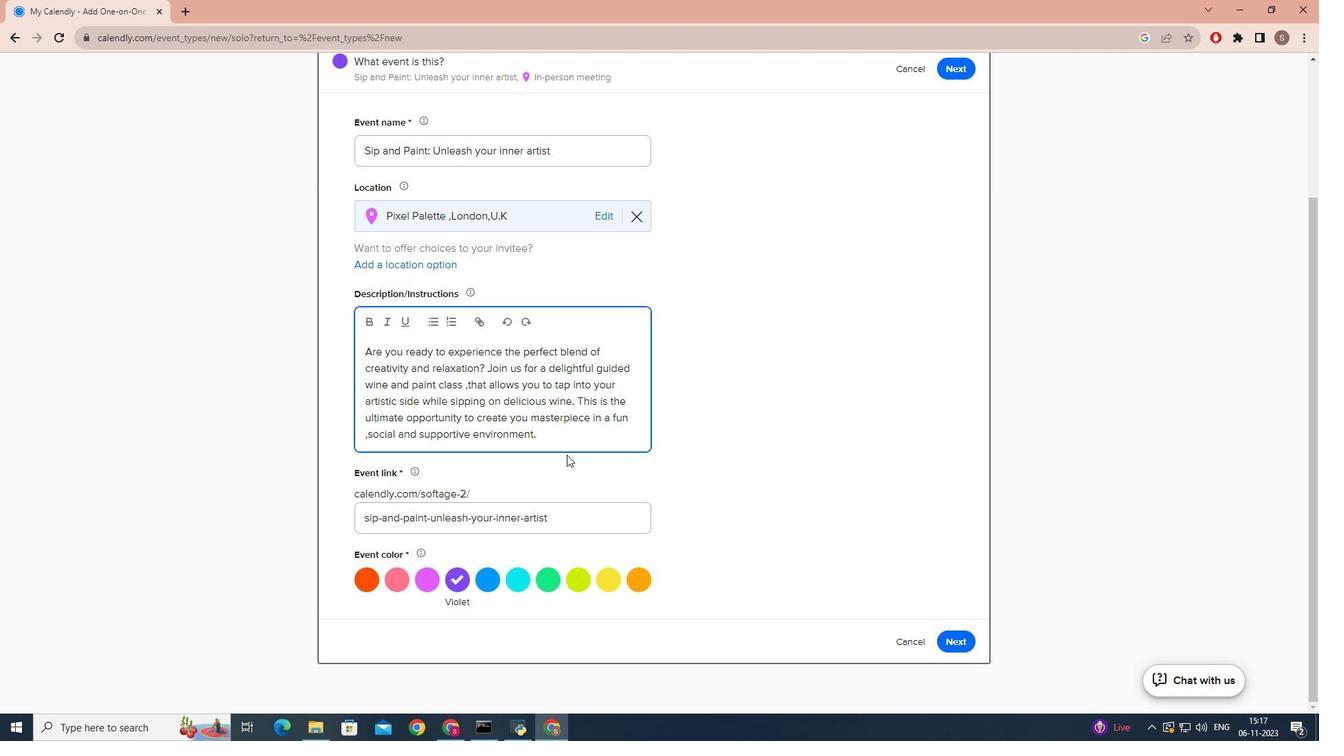 
Action: Mouse moved to (566, 455)
Screenshot: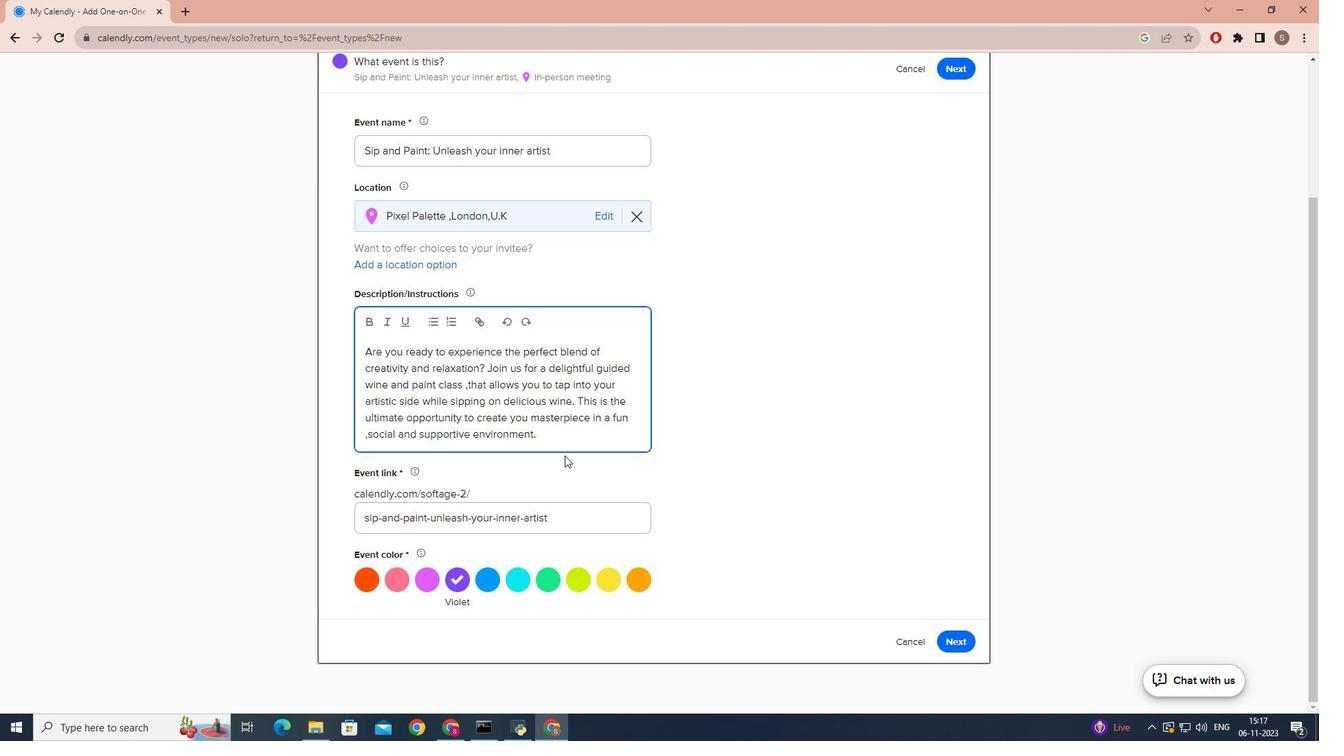 
Action: Mouse scrolled (566, 454) with delta (0, 0)
Screenshot: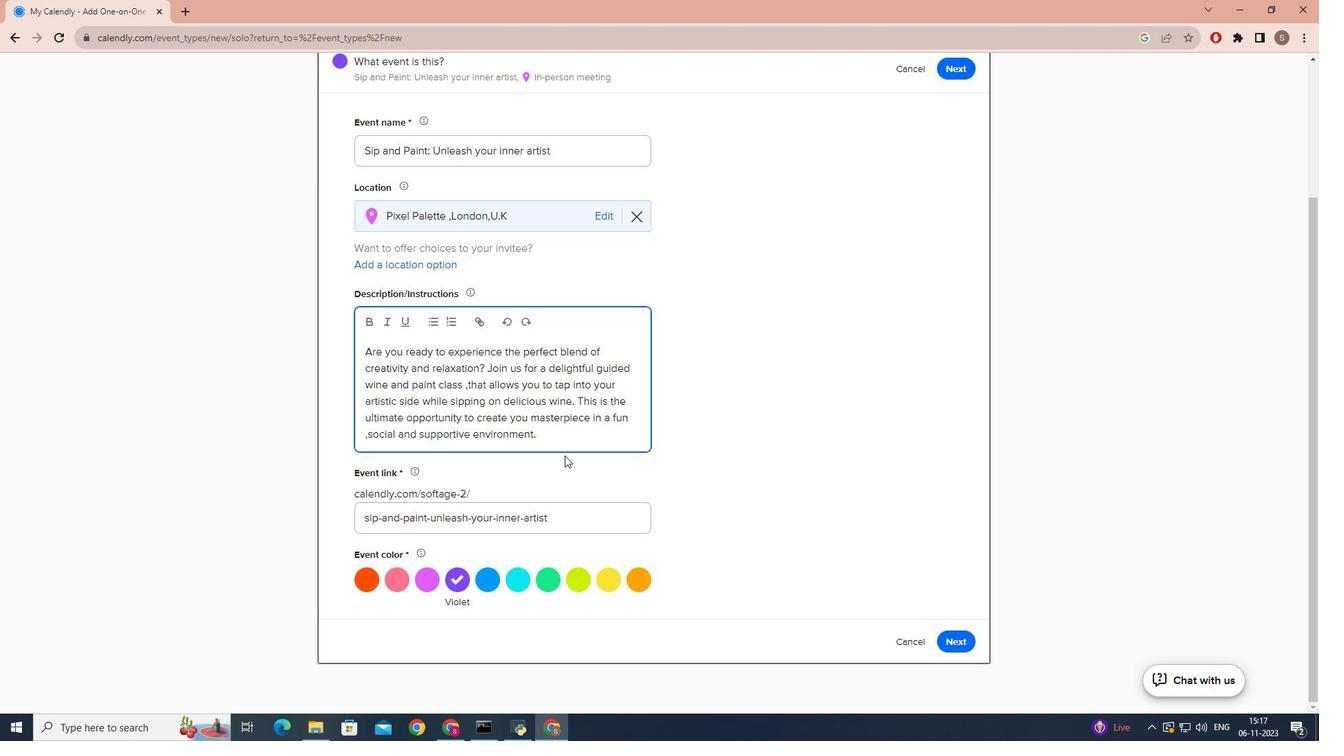 
Action: Mouse moved to (946, 638)
Screenshot: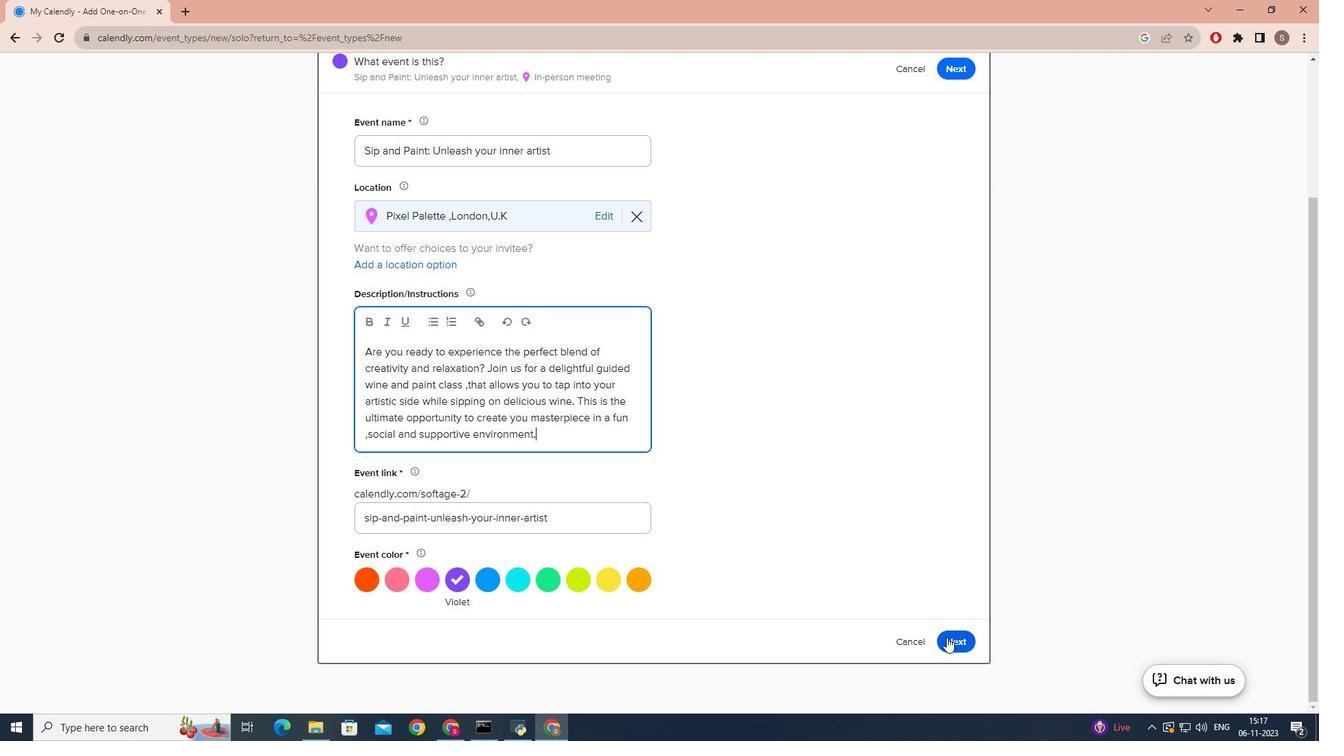 
Action: Mouse pressed left at (946, 638)
Screenshot: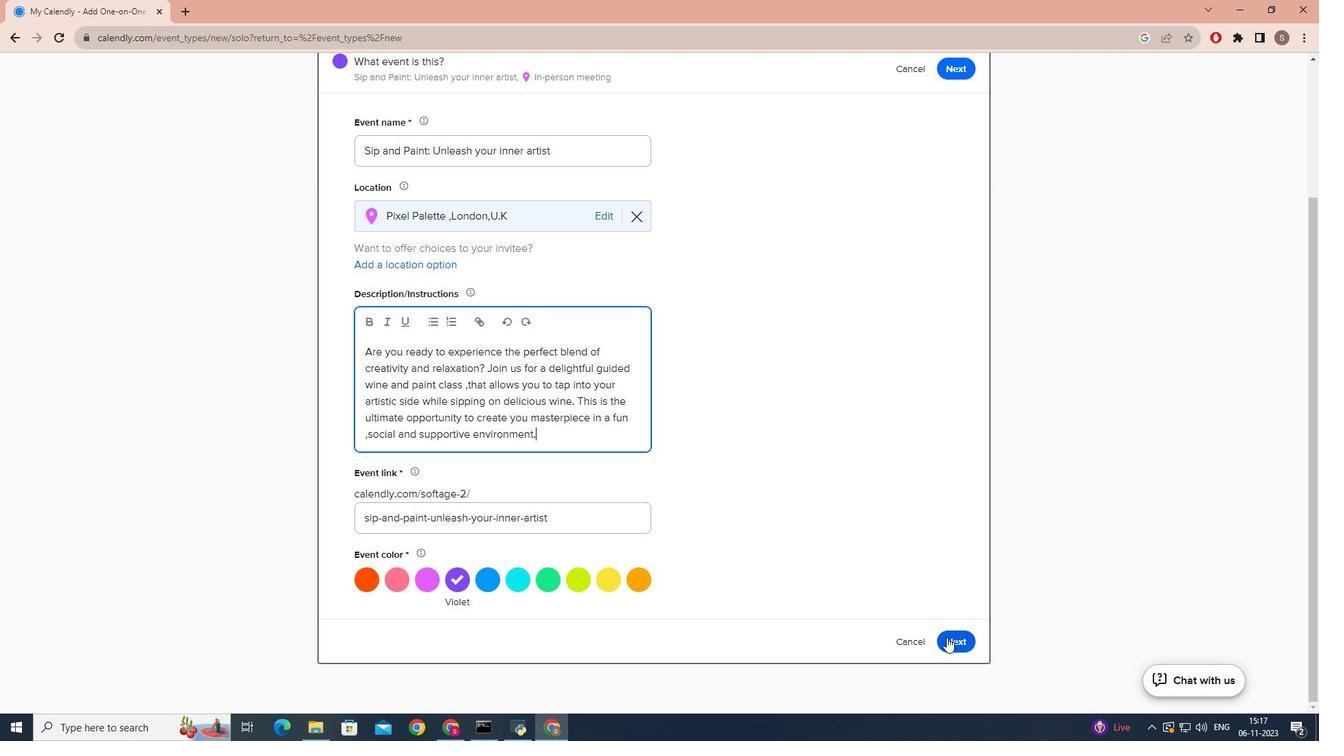 
Action: Mouse moved to (368, 389)
Screenshot: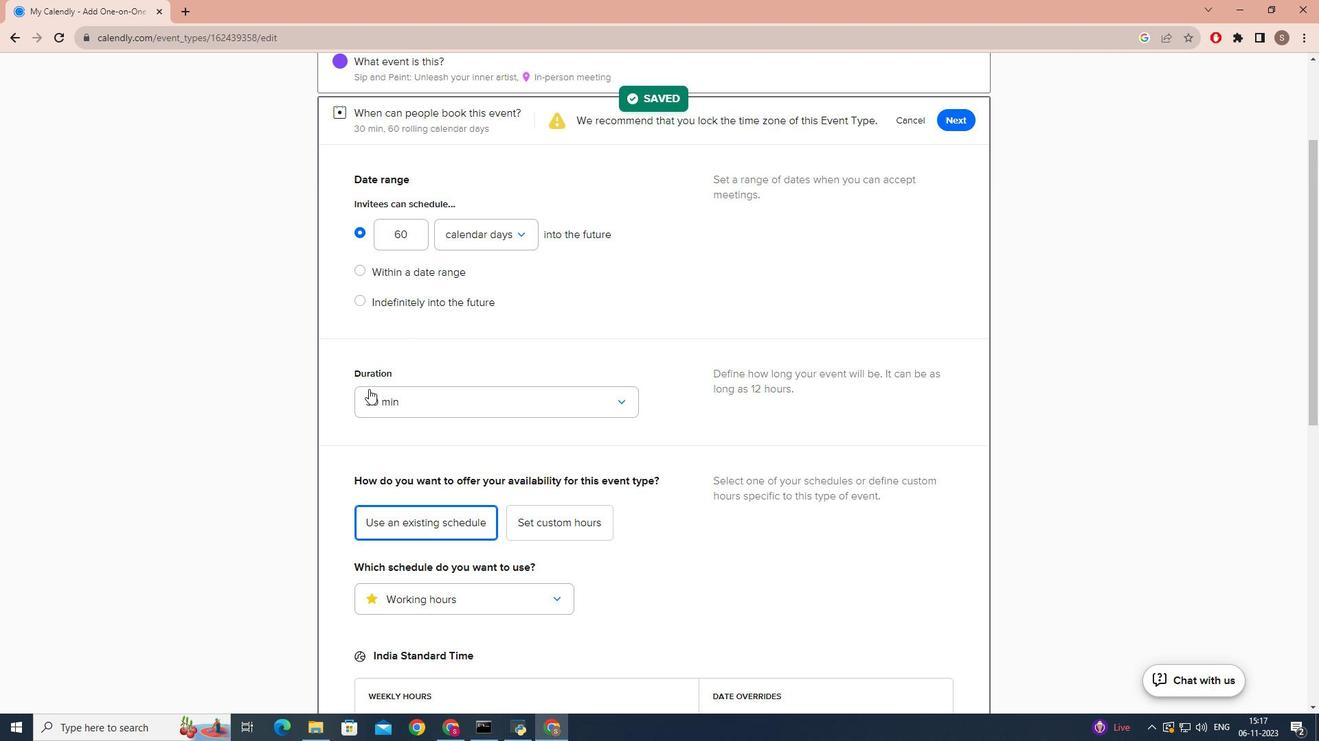 
Action: Mouse pressed left at (368, 389)
Screenshot: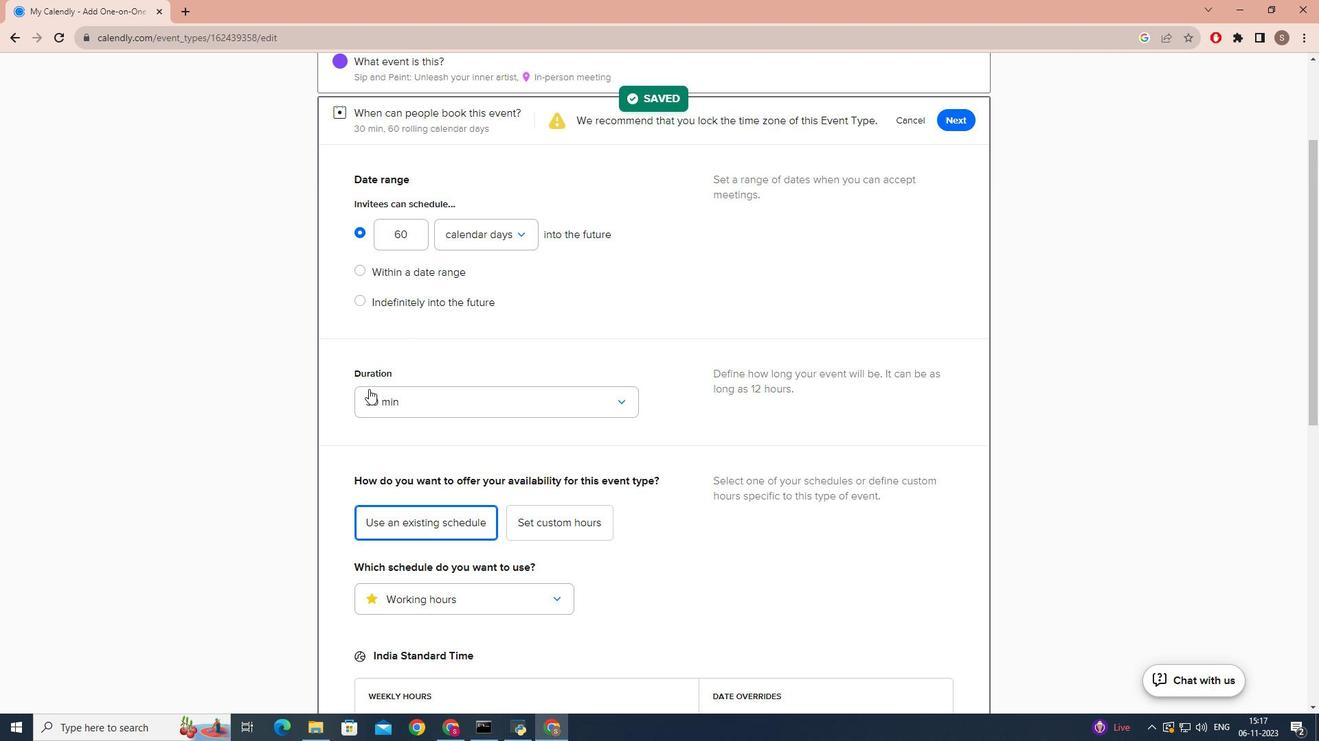 
Action: Mouse moved to (405, 536)
Screenshot: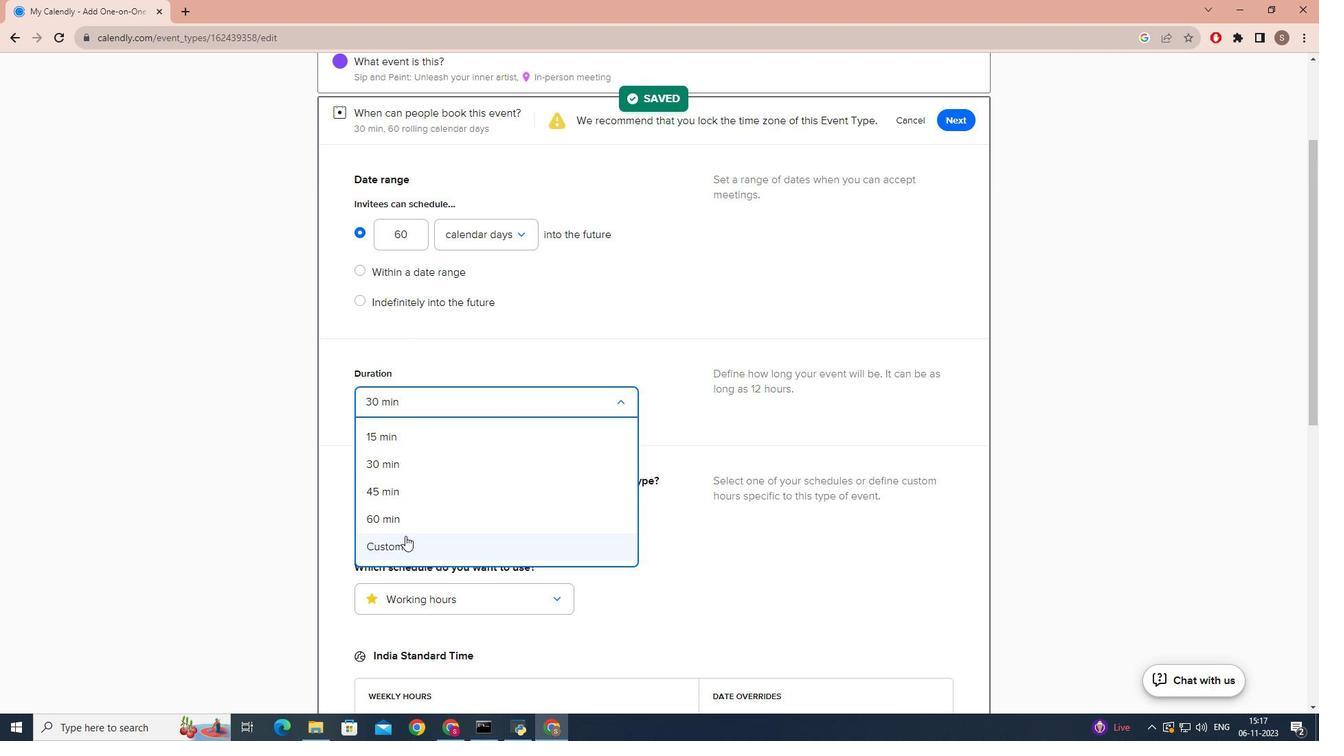 
Action: Mouse pressed left at (405, 536)
Screenshot: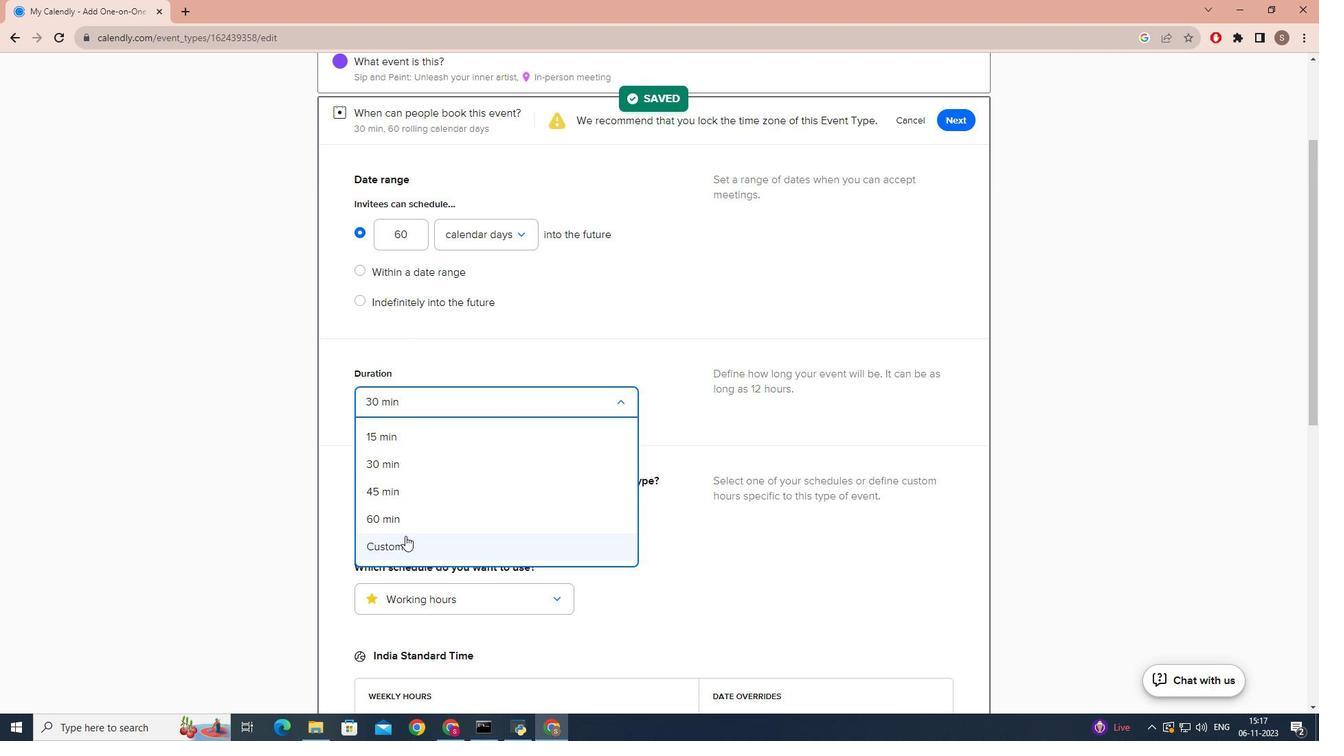
Action: Mouse moved to (566, 449)
Screenshot: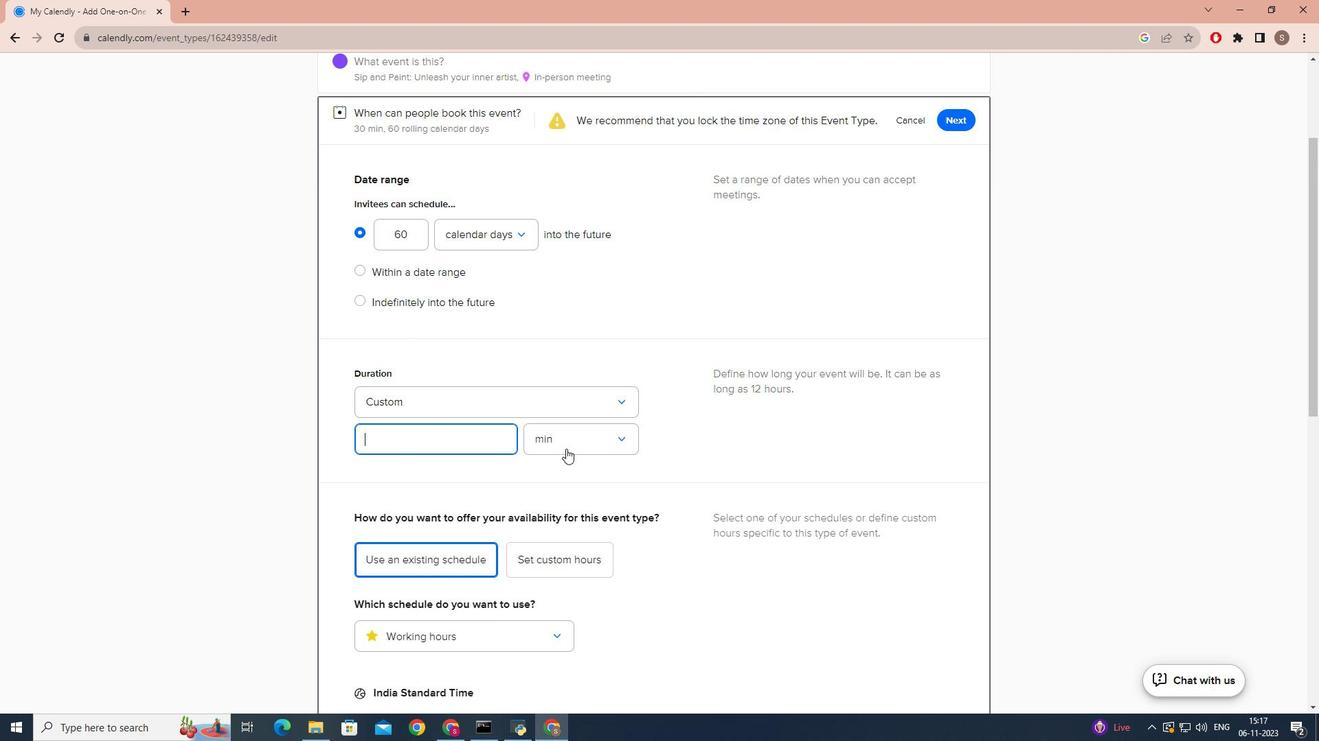 
Action: Mouse pressed left at (566, 449)
Screenshot: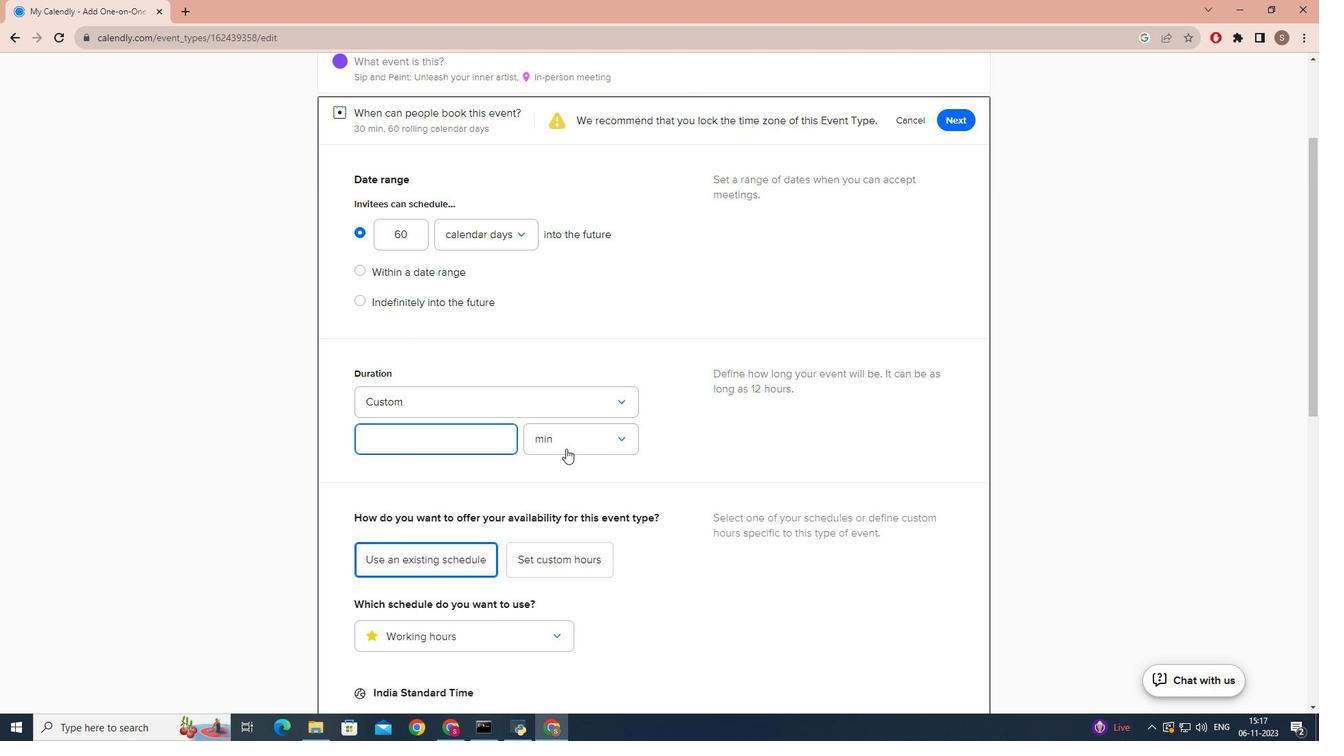 
Action: Mouse moved to (540, 508)
Screenshot: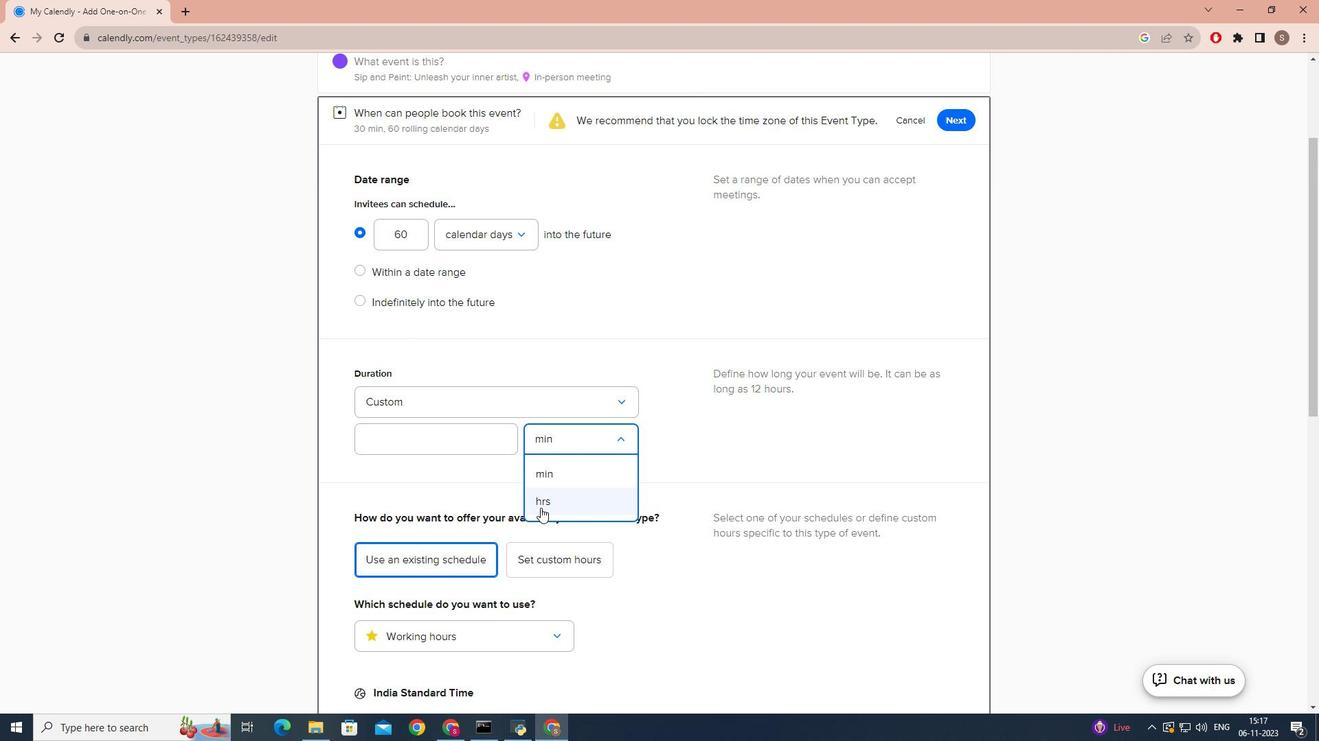 
Action: Mouse pressed left at (540, 508)
Screenshot: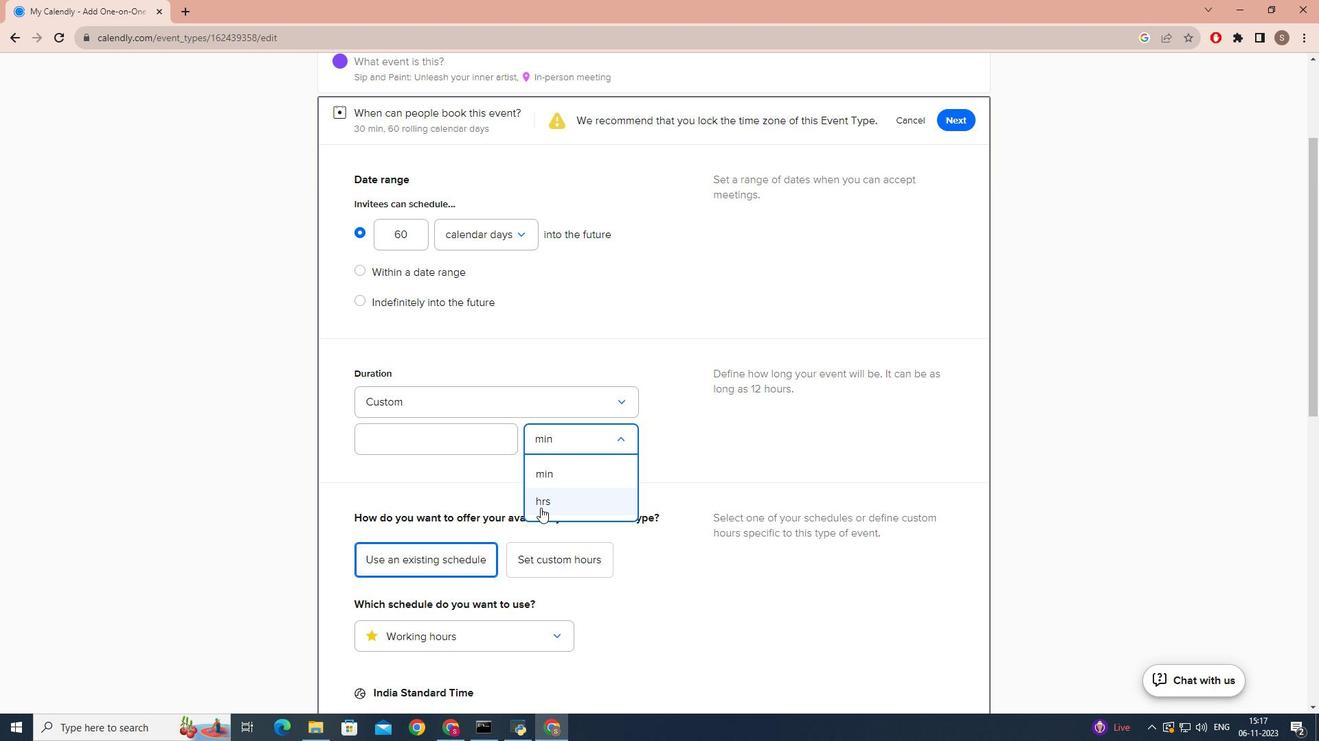 
Action: Mouse moved to (471, 415)
Screenshot: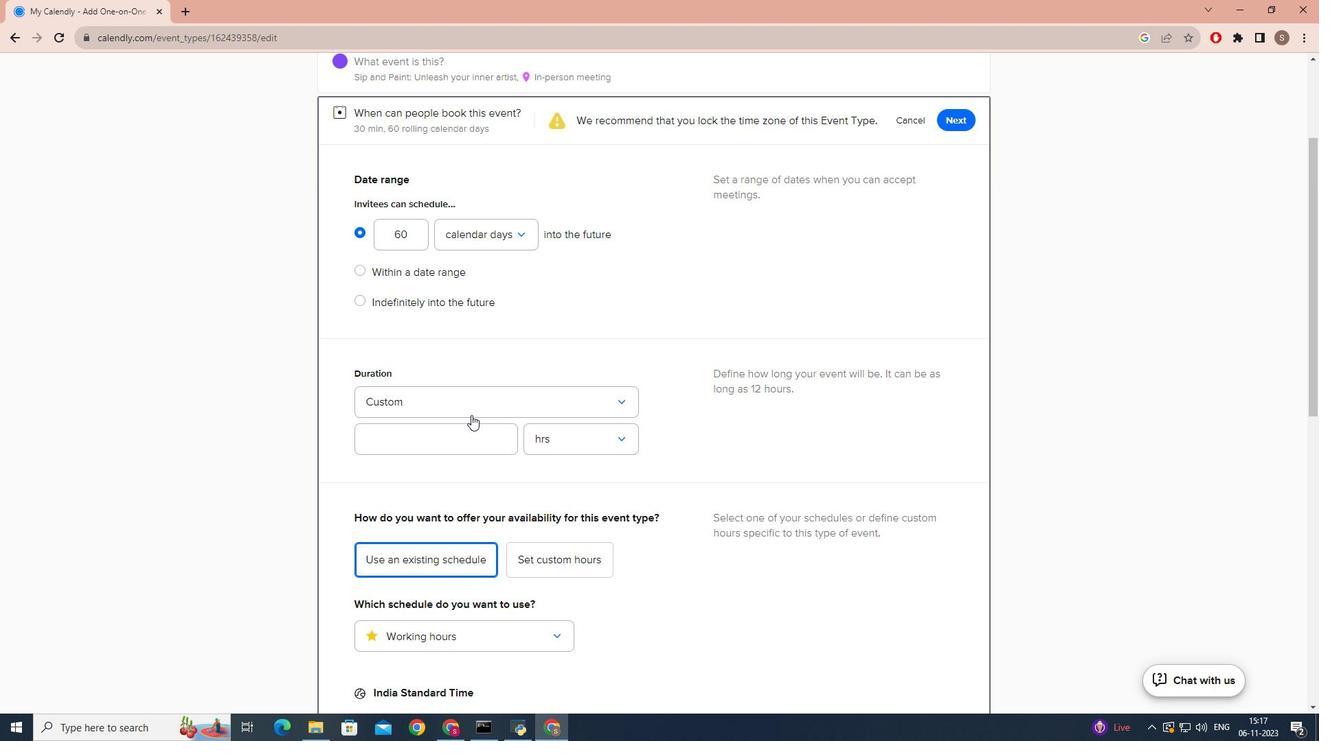 
Action: Mouse pressed left at (471, 415)
Screenshot: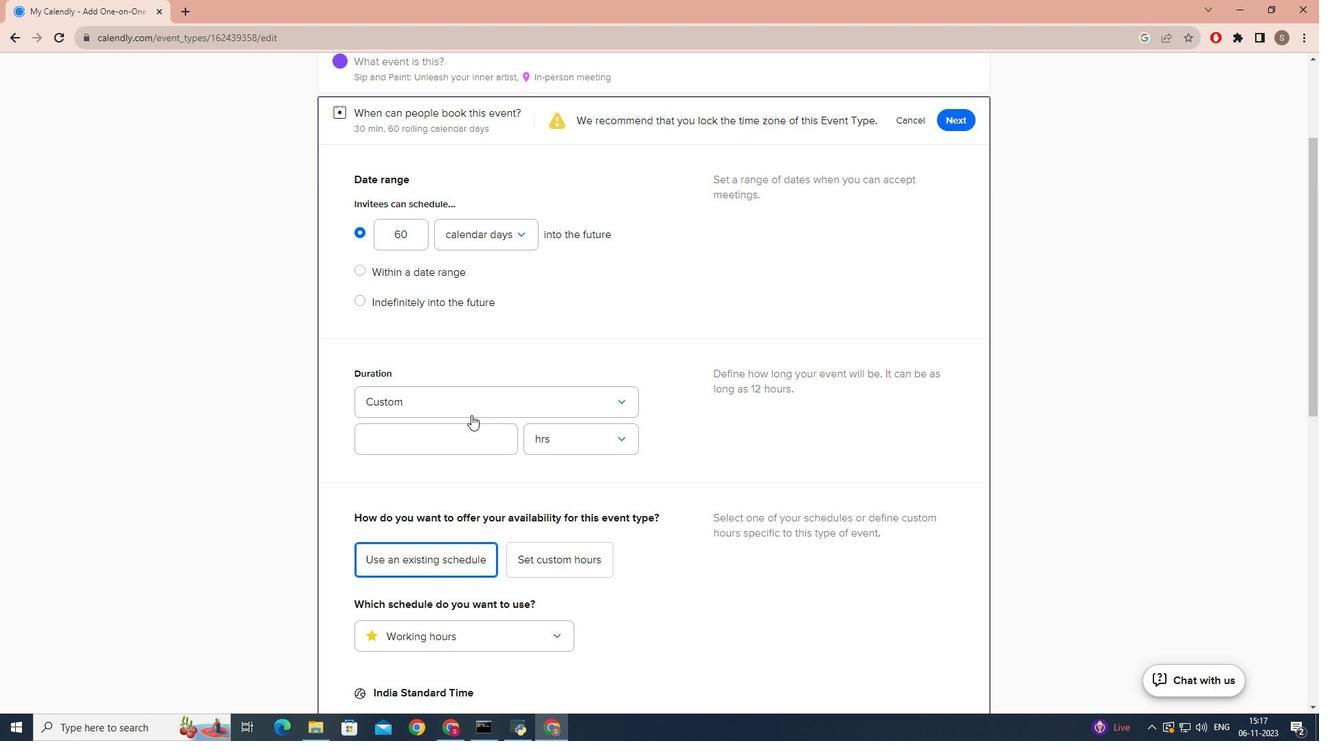 
Action: Mouse moved to (439, 433)
Screenshot: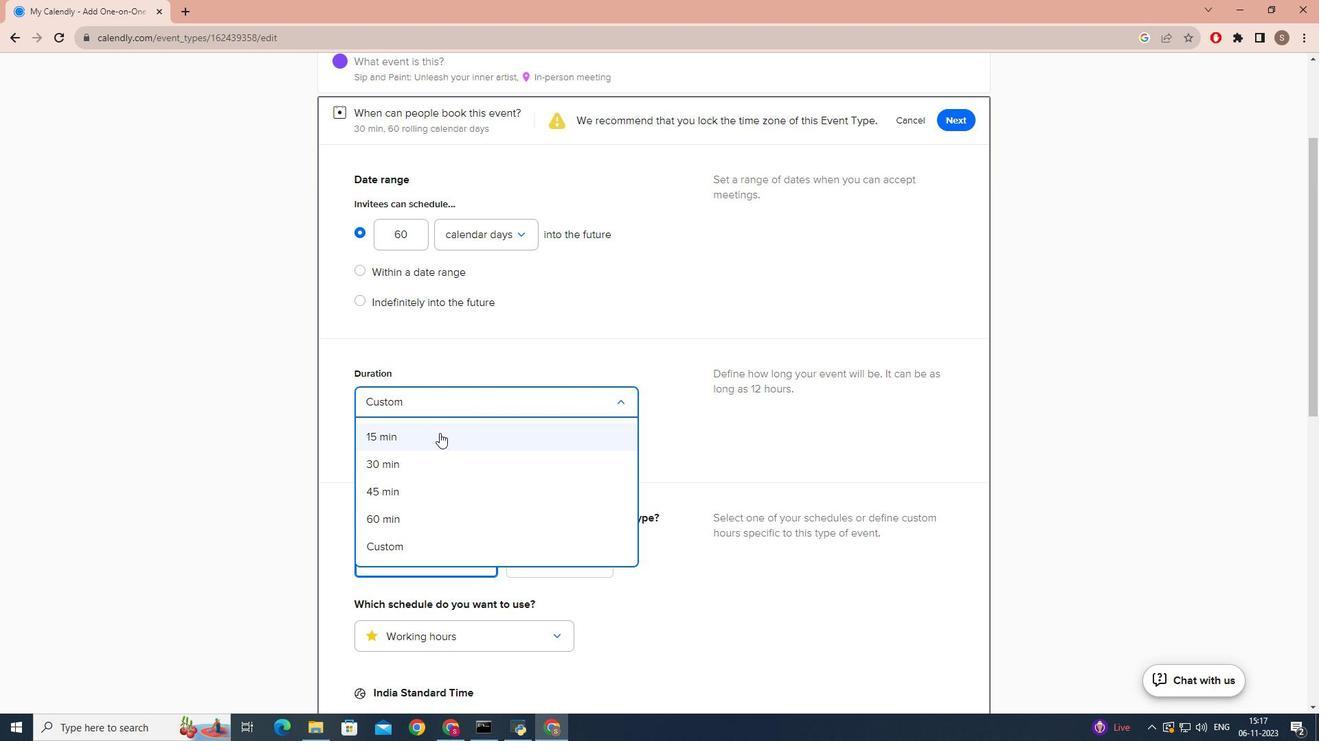 
Action: Mouse pressed left at (439, 433)
Screenshot: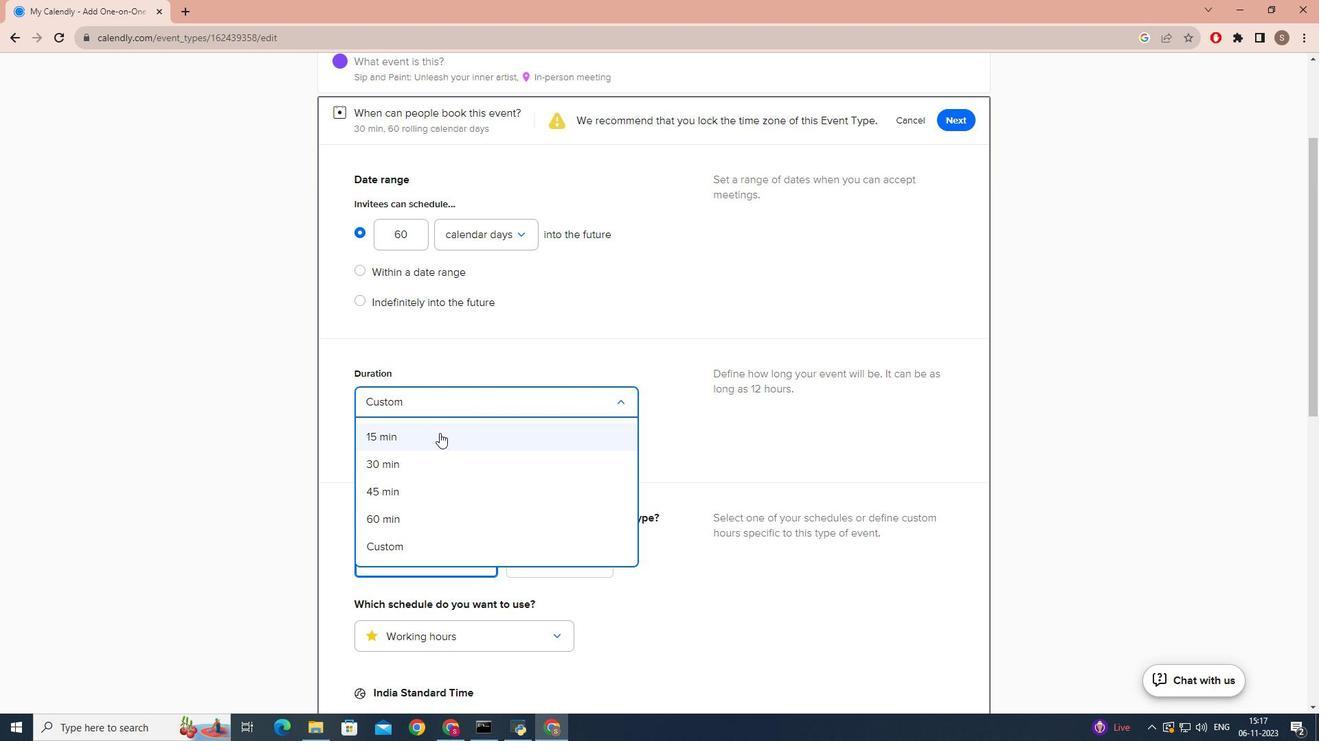 
Action: Mouse moved to (445, 408)
Screenshot: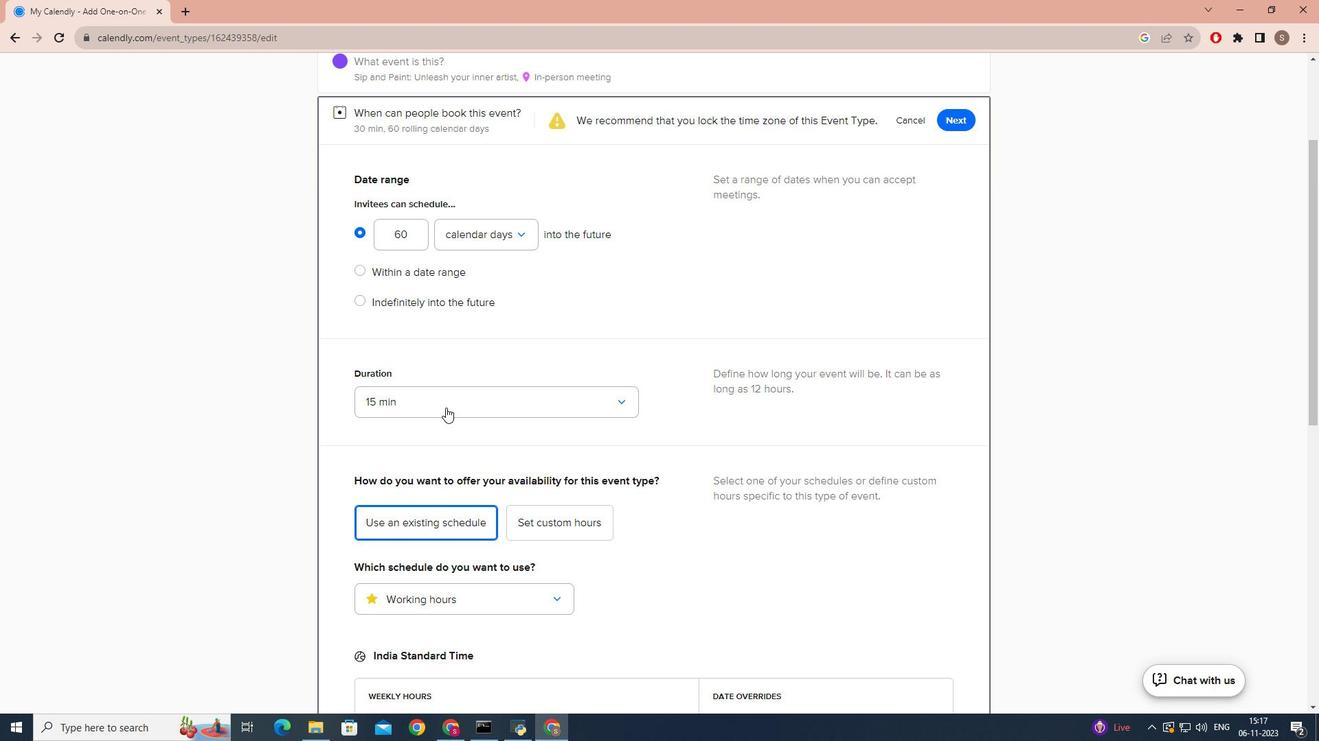 
Action: Mouse pressed left at (445, 408)
Screenshot: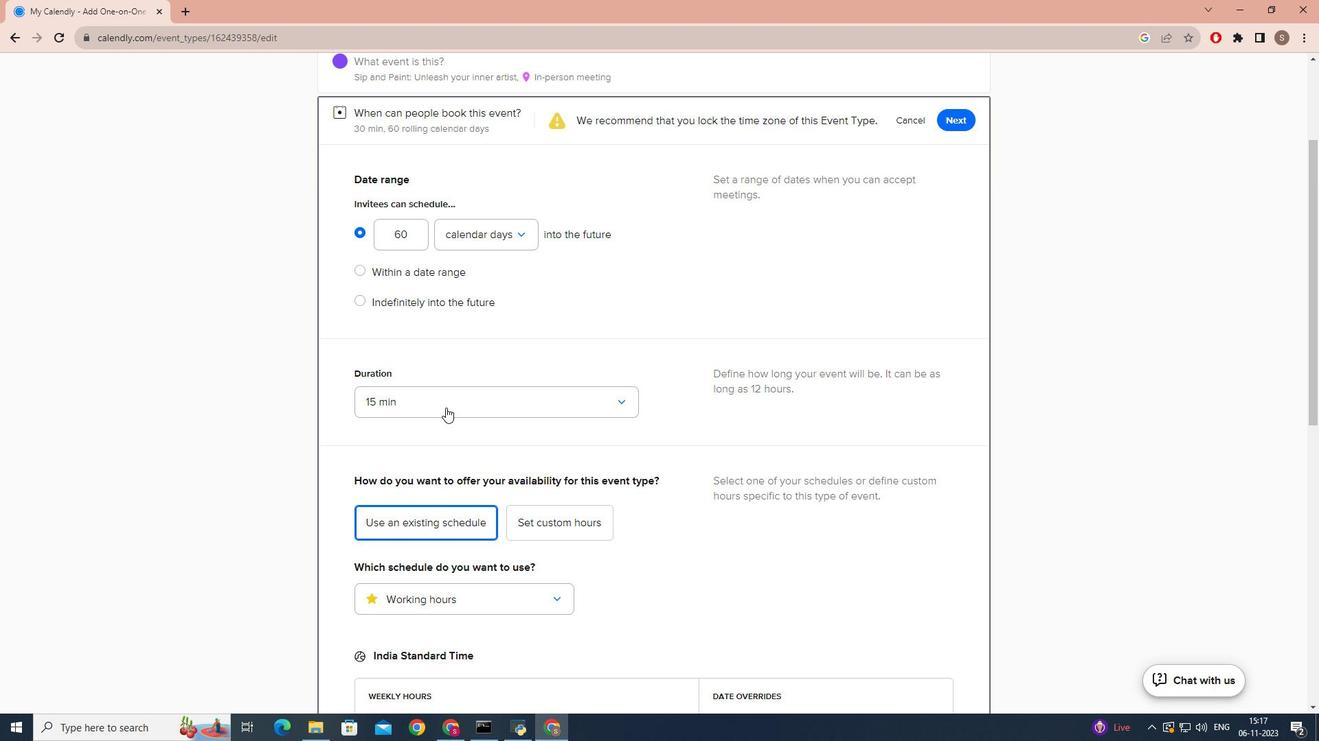 
Action: Mouse moved to (381, 539)
Screenshot: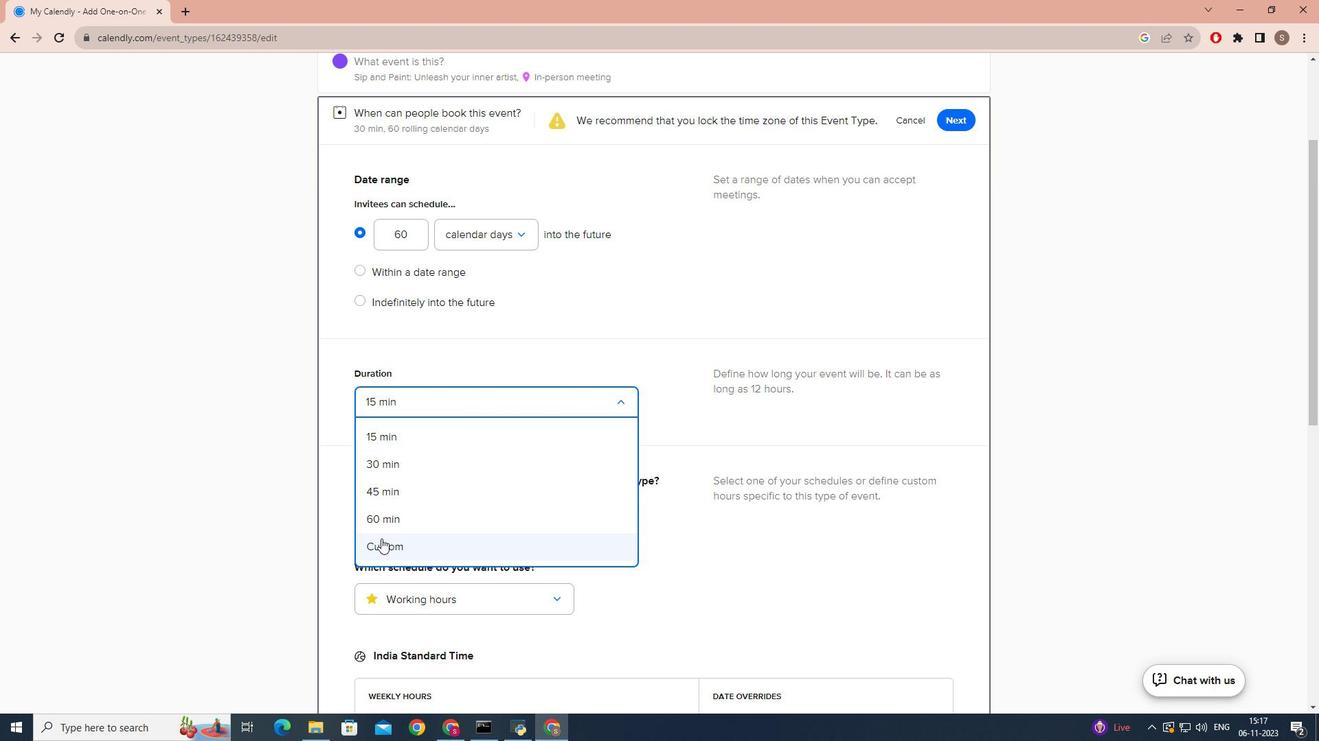 
Action: Mouse pressed left at (381, 539)
Screenshot: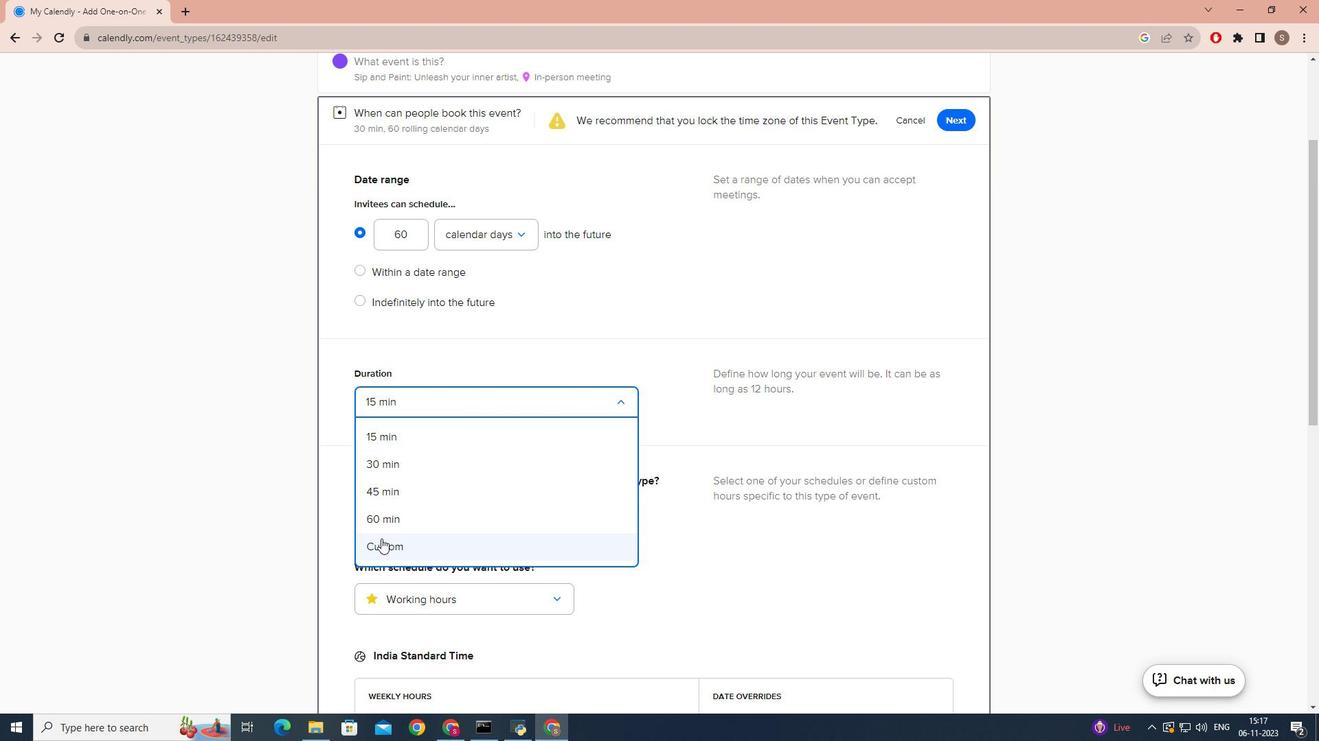 
Action: Mouse moved to (588, 449)
Screenshot: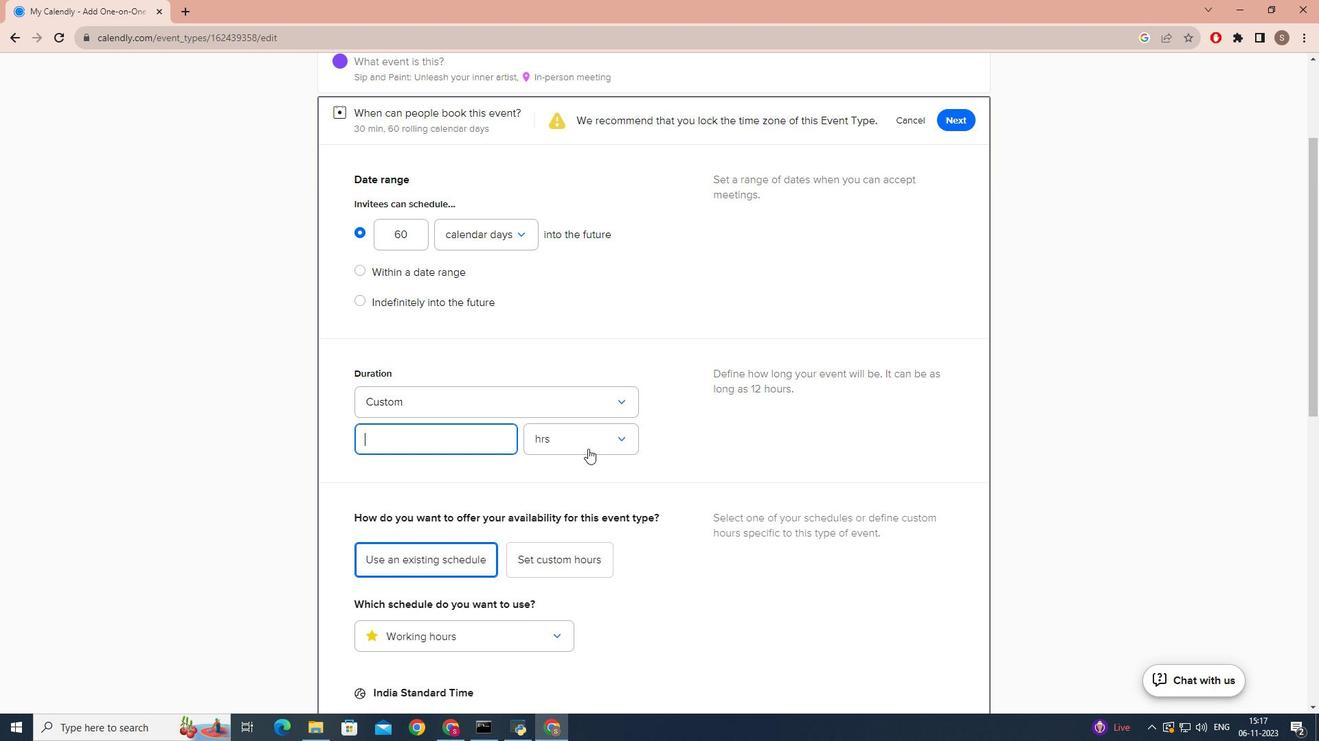 
Action: Mouse pressed left at (588, 449)
Screenshot: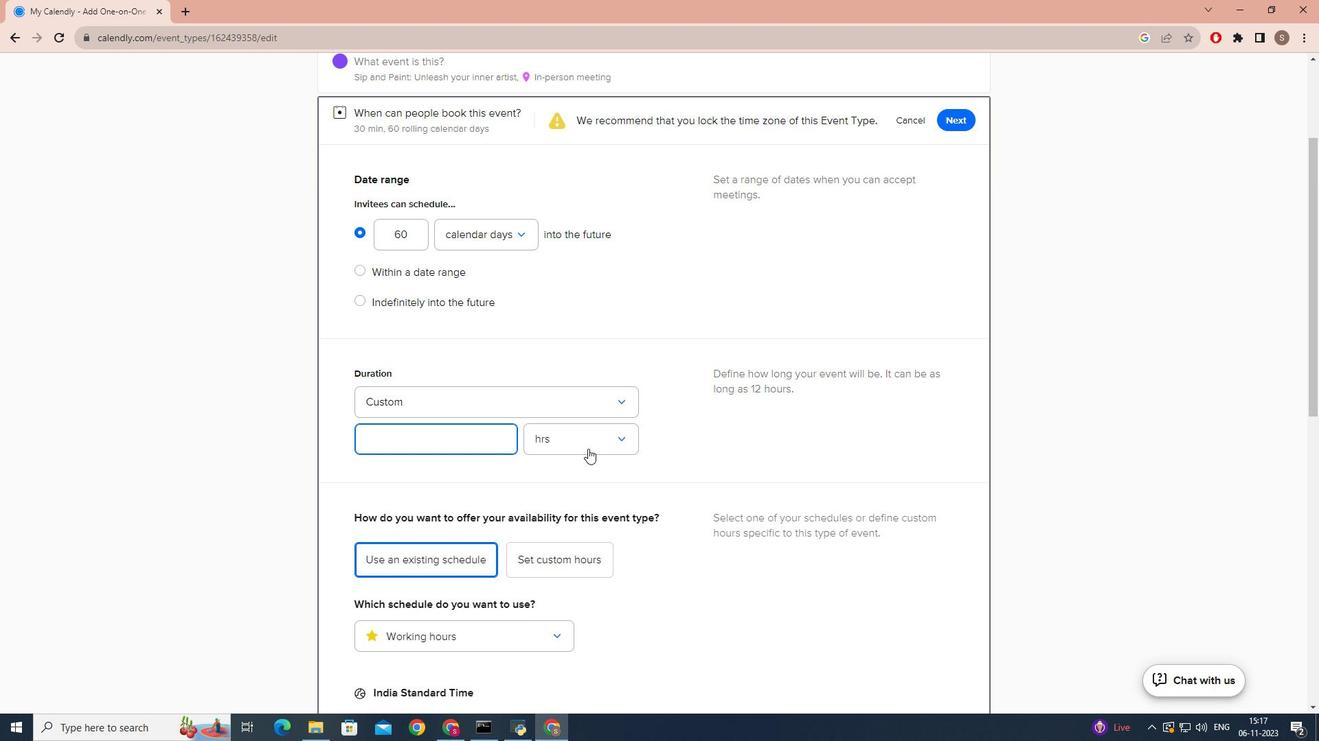 
Action: Mouse moved to (563, 505)
Screenshot: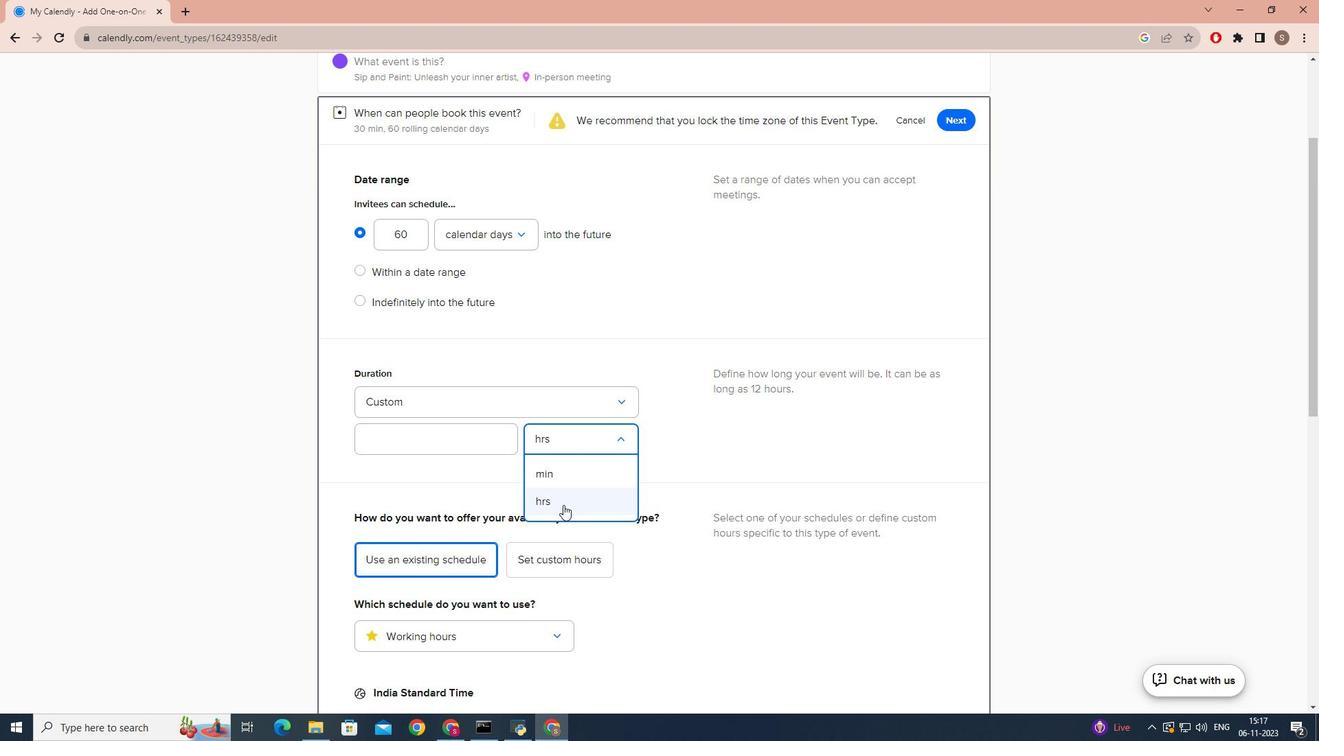 
Action: Mouse pressed left at (563, 505)
Screenshot: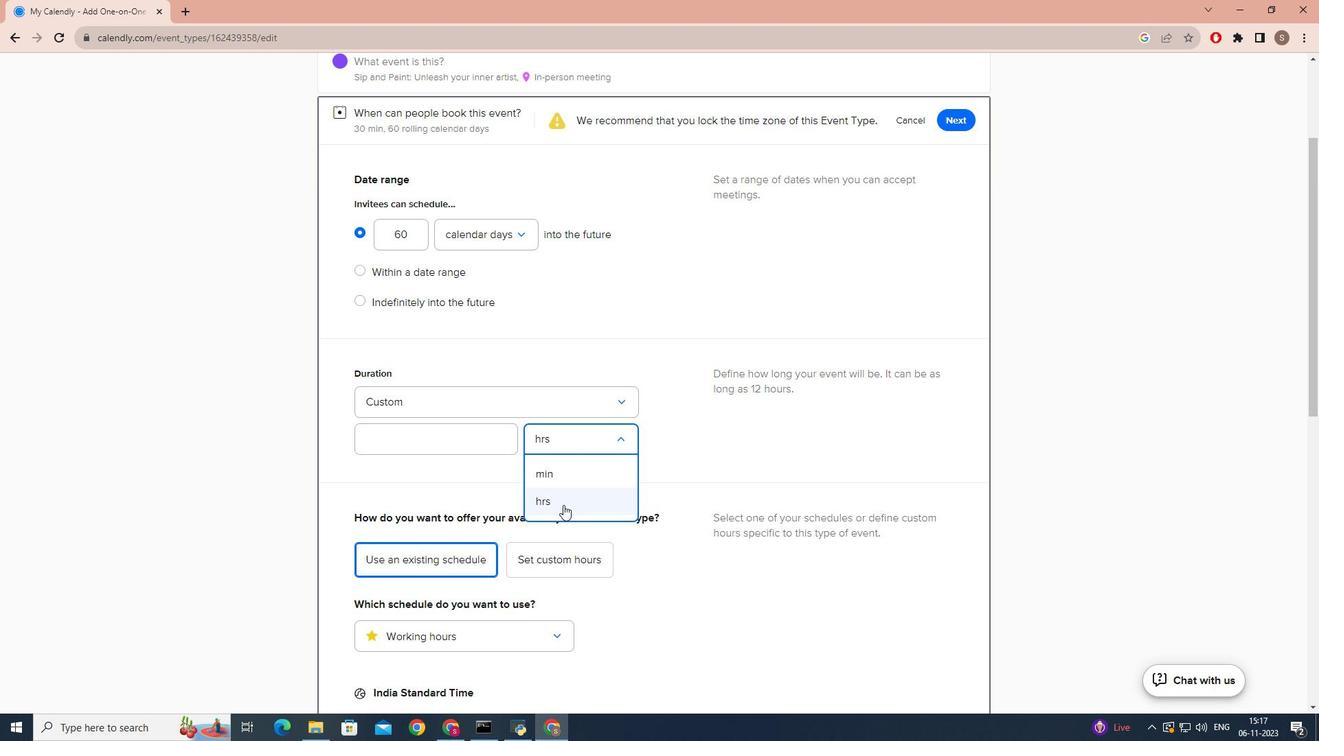 
Action: Mouse moved to (476, 443)
Screenshot: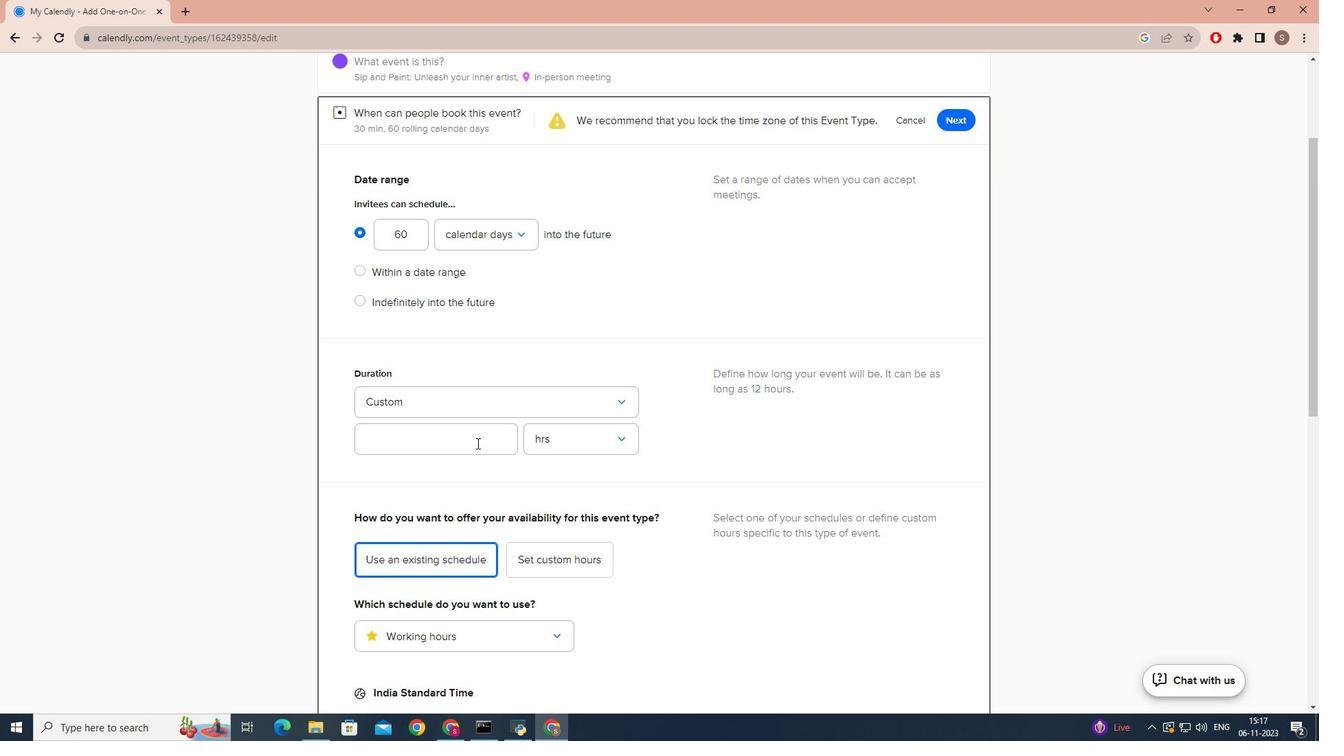
Action: Mouse pressed left at (476, 443)
Screenshot: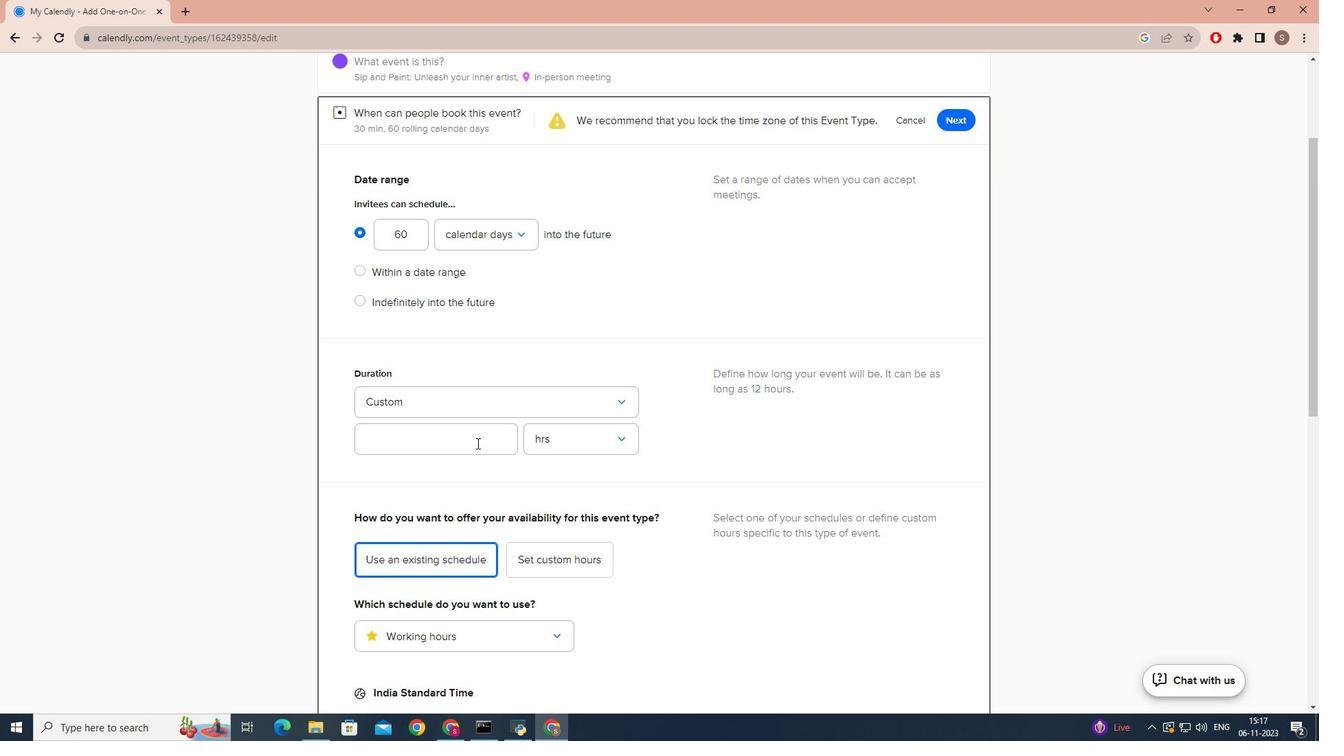 
Action: Key pressed 3
Screenshot: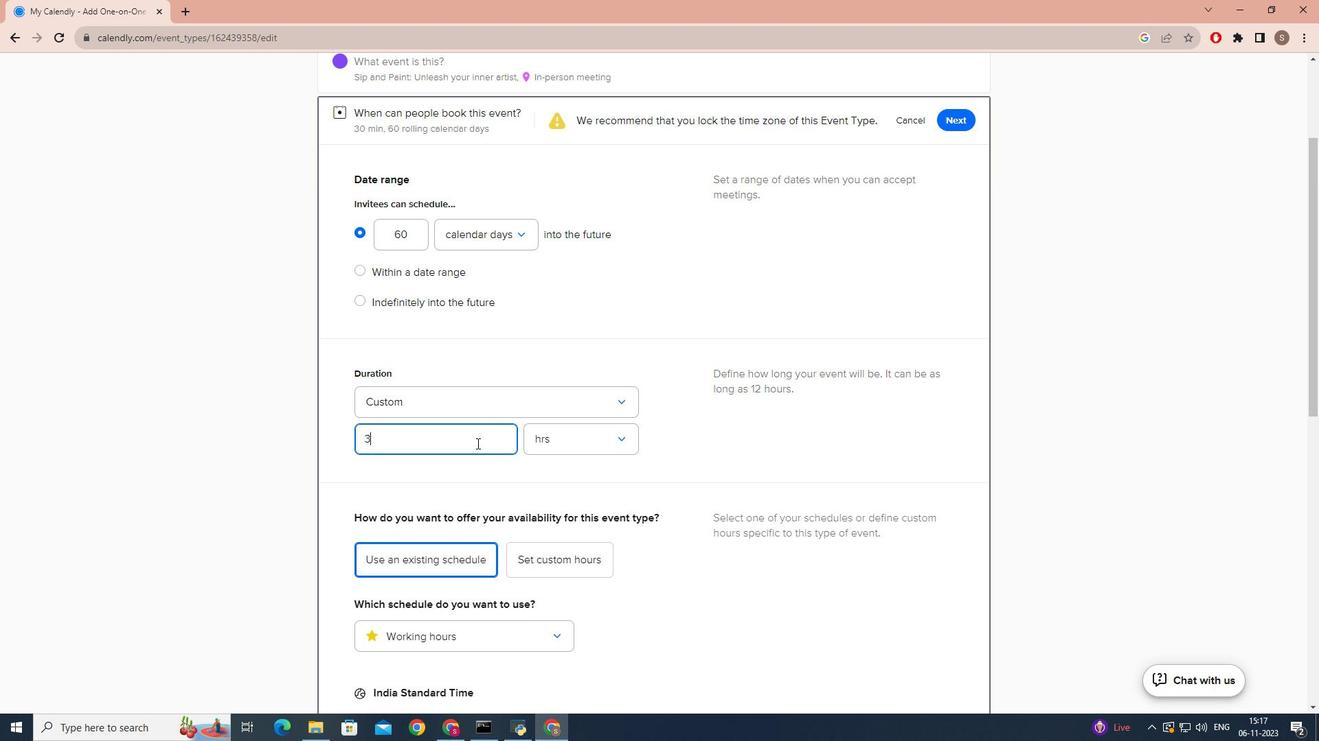 
Action: Mouse moved to (459, 480)
Screenshot: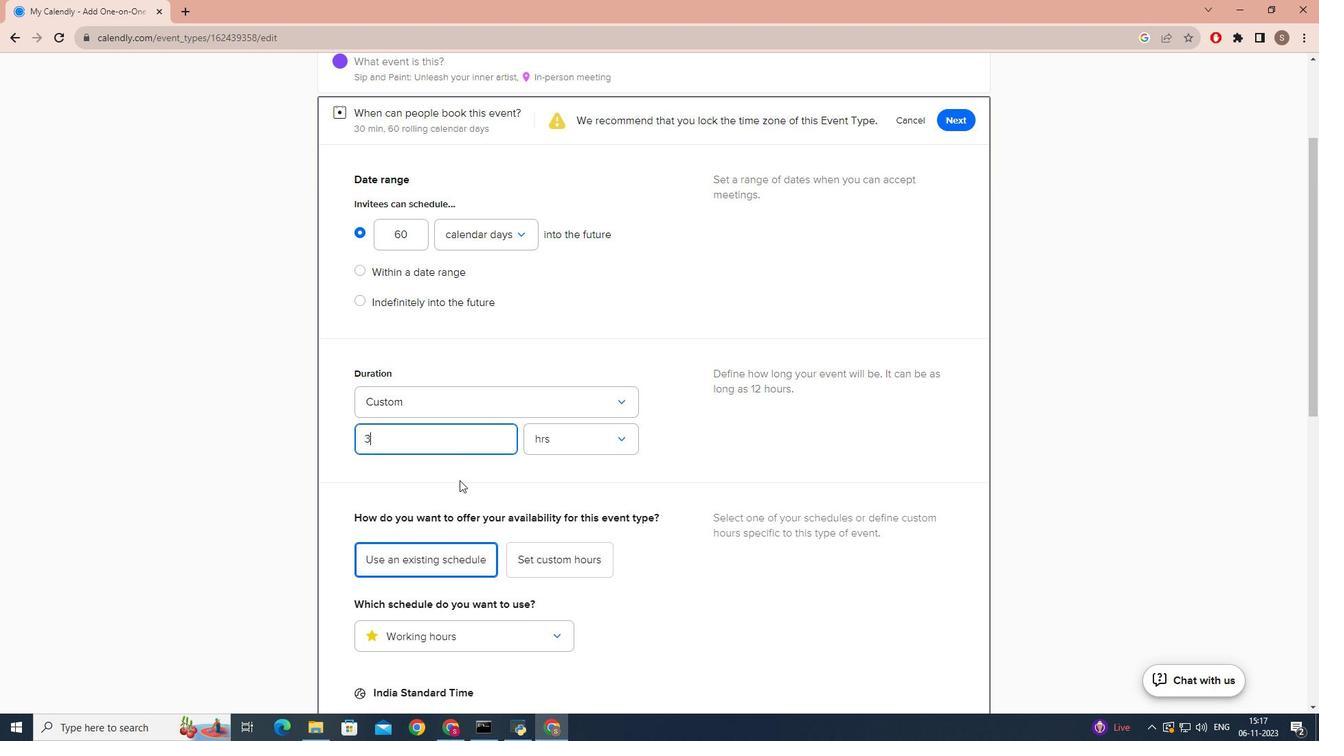 
Action: Mouse pressed left at (459, 480)
Screenshot: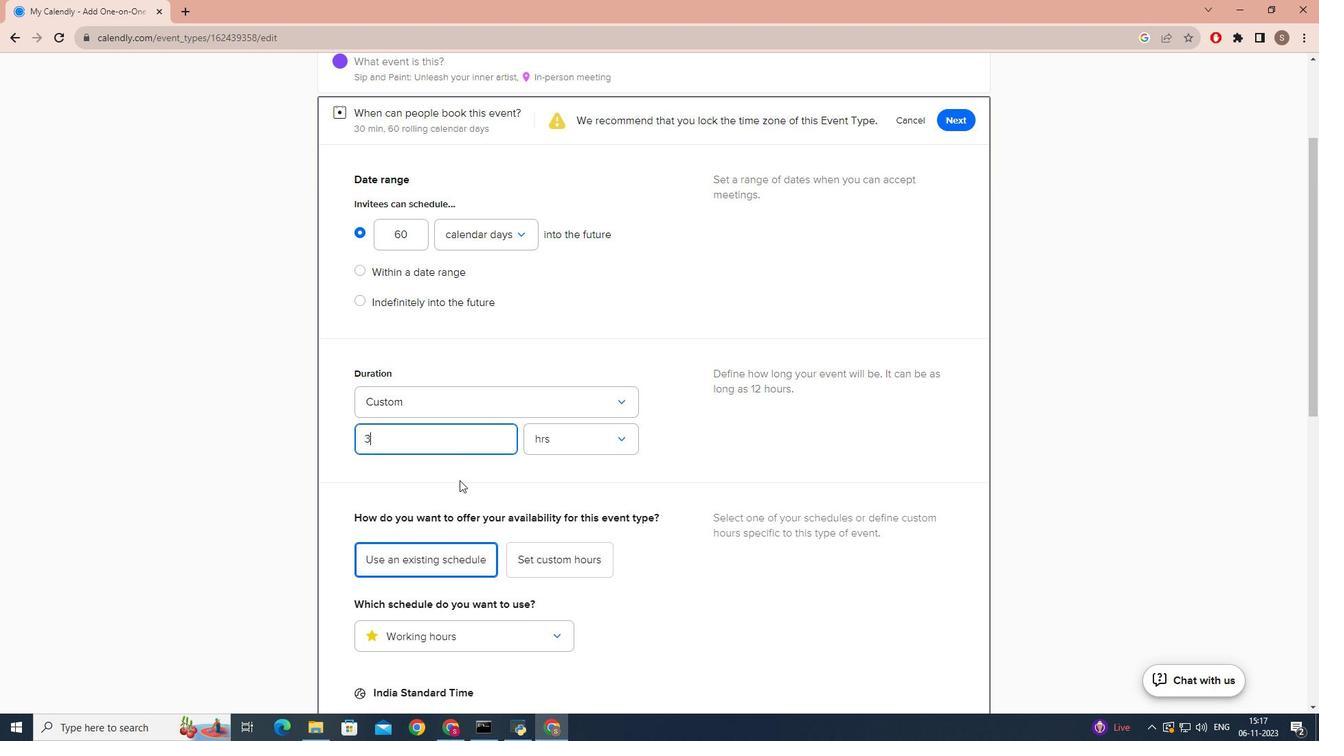 
Action: Mouse moved to (465, 479)
Screenshot: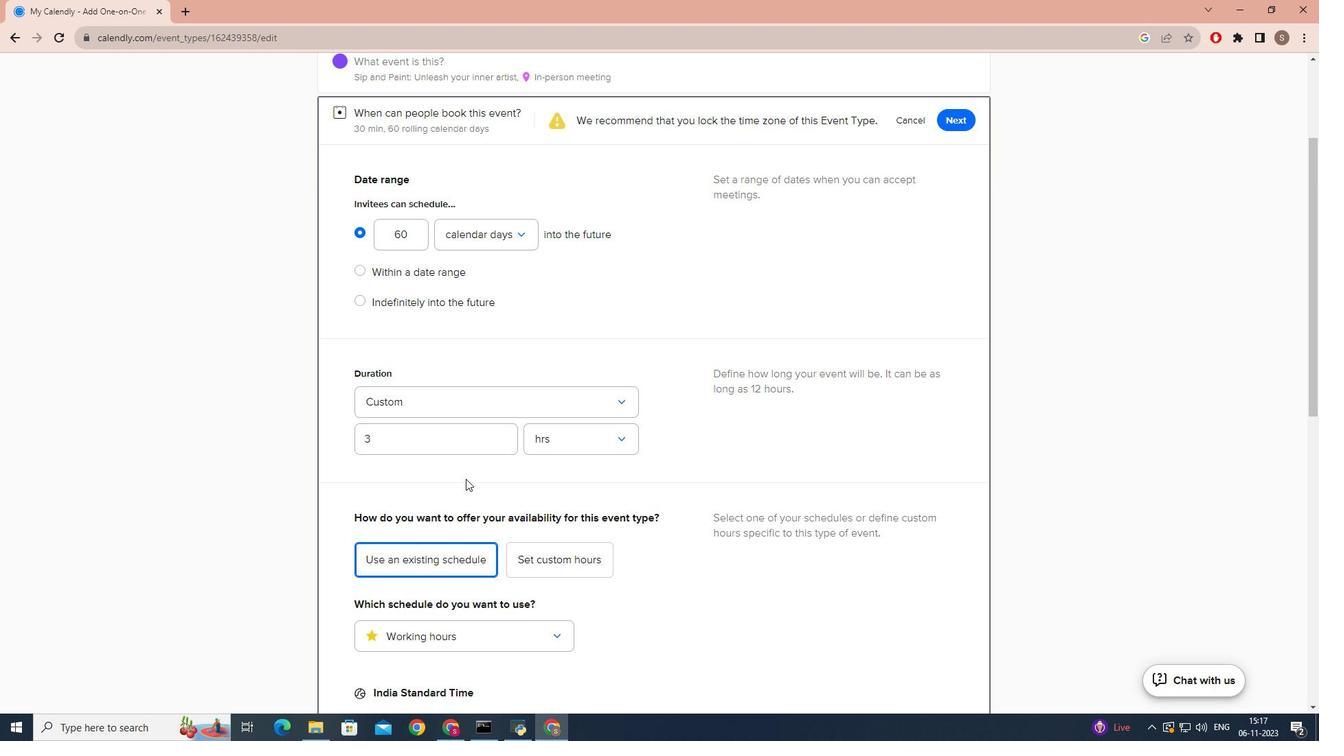 
Action: Mouse scrolled (465, 478) with delta (0, 0)
Screenshot: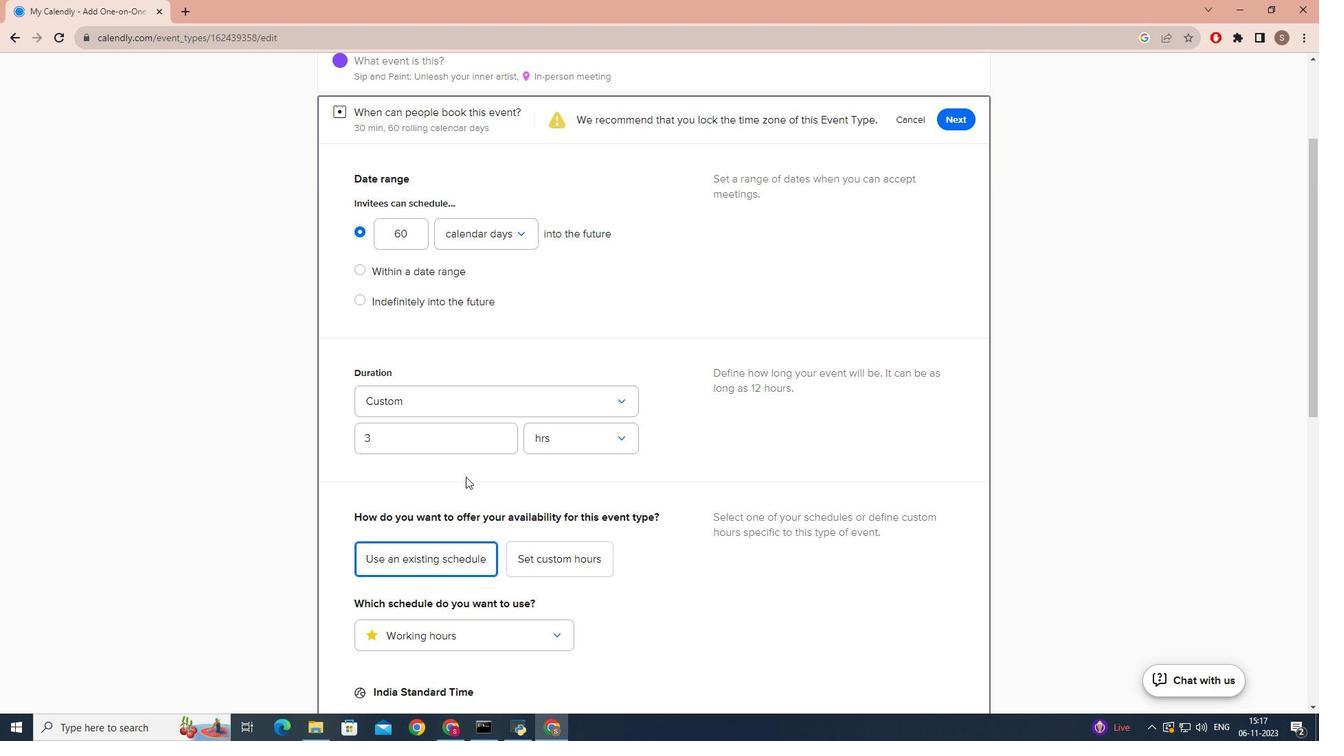 
Action: Mouse scrolled (465, 478) with delta (0, 0)
Screenshot: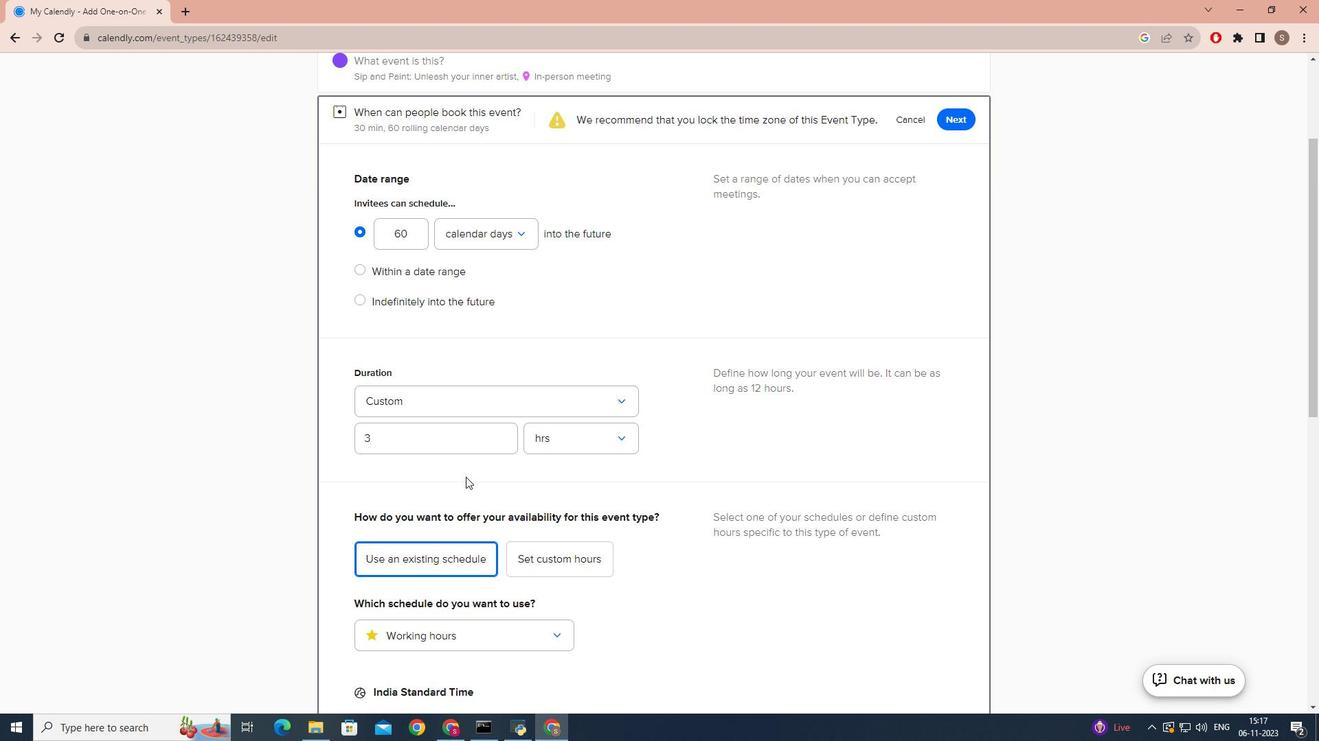 
Action: Mouse scrolled (465, 478) with delta (0, 0)
Screenshot: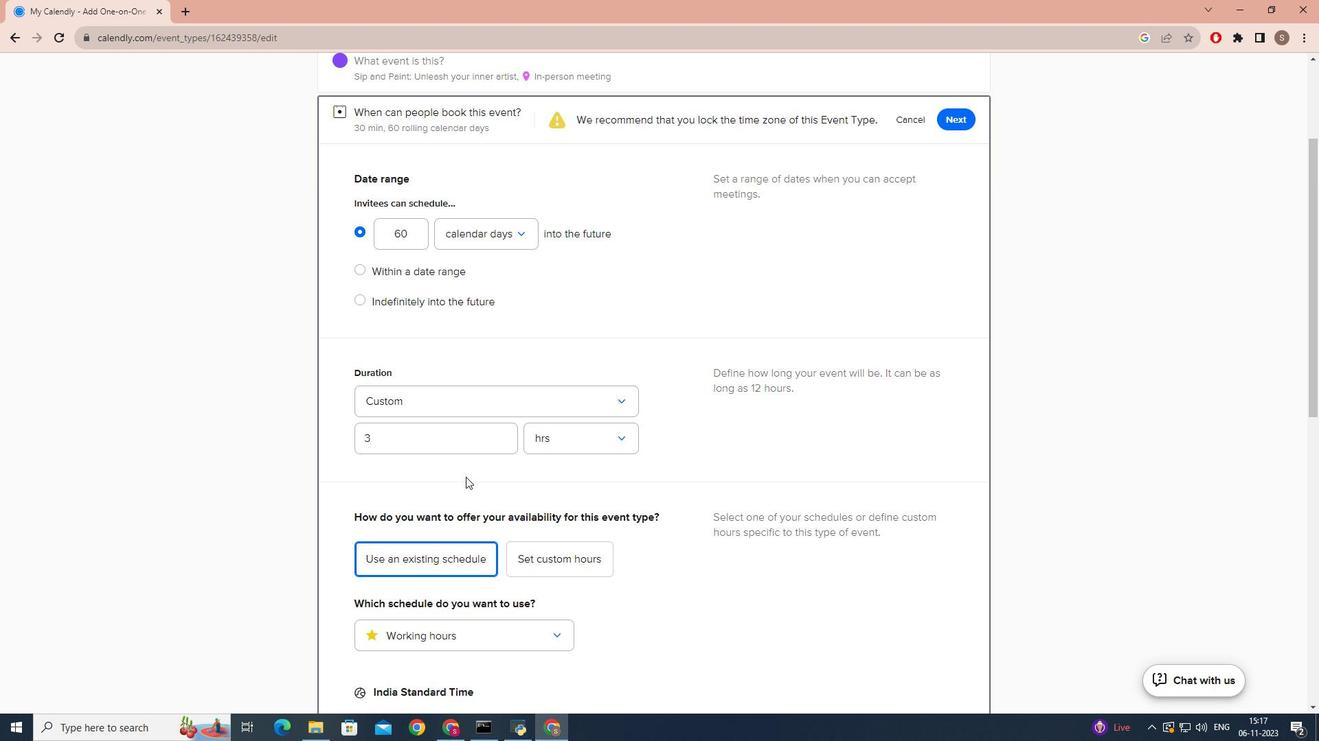 
Action: Mouse scrolled (465, 478) with delta (0, 0)
Screenshot: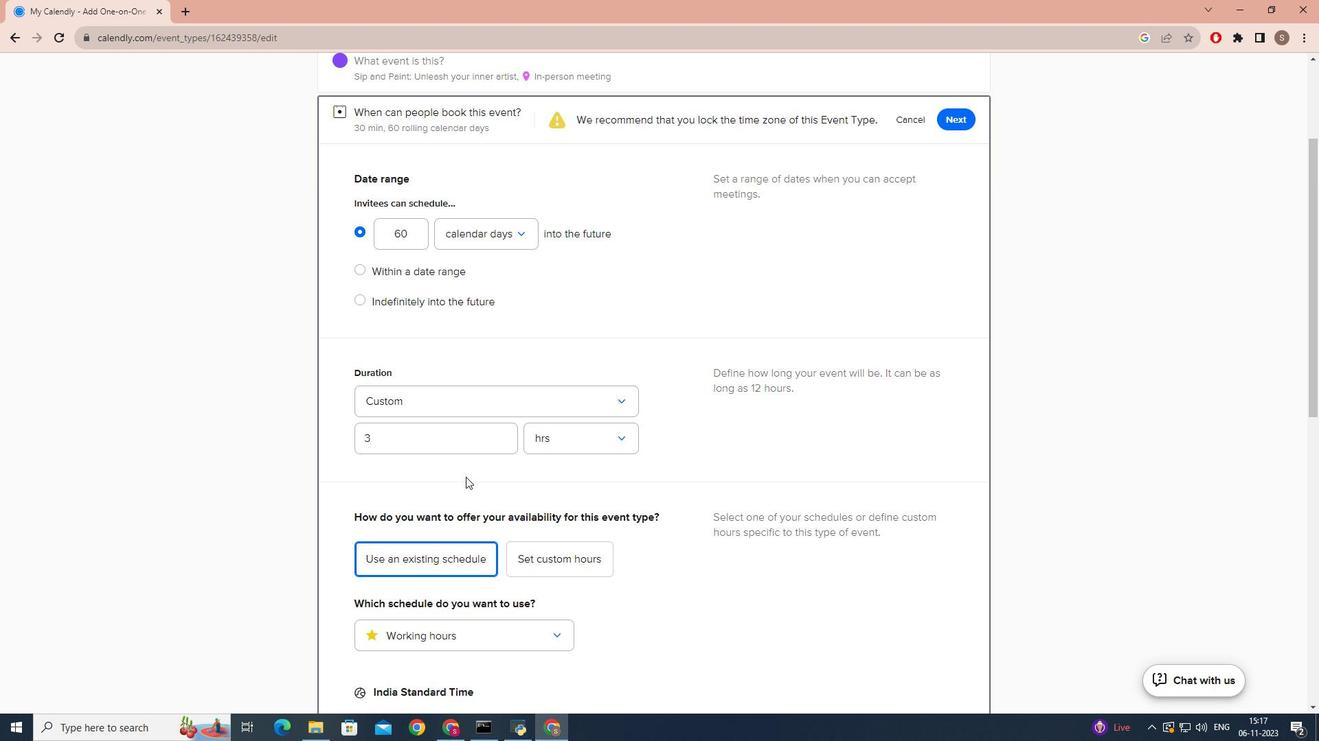 
Action: Mouse scrolled (465, 478) with delta (0, 0)
Screenshot: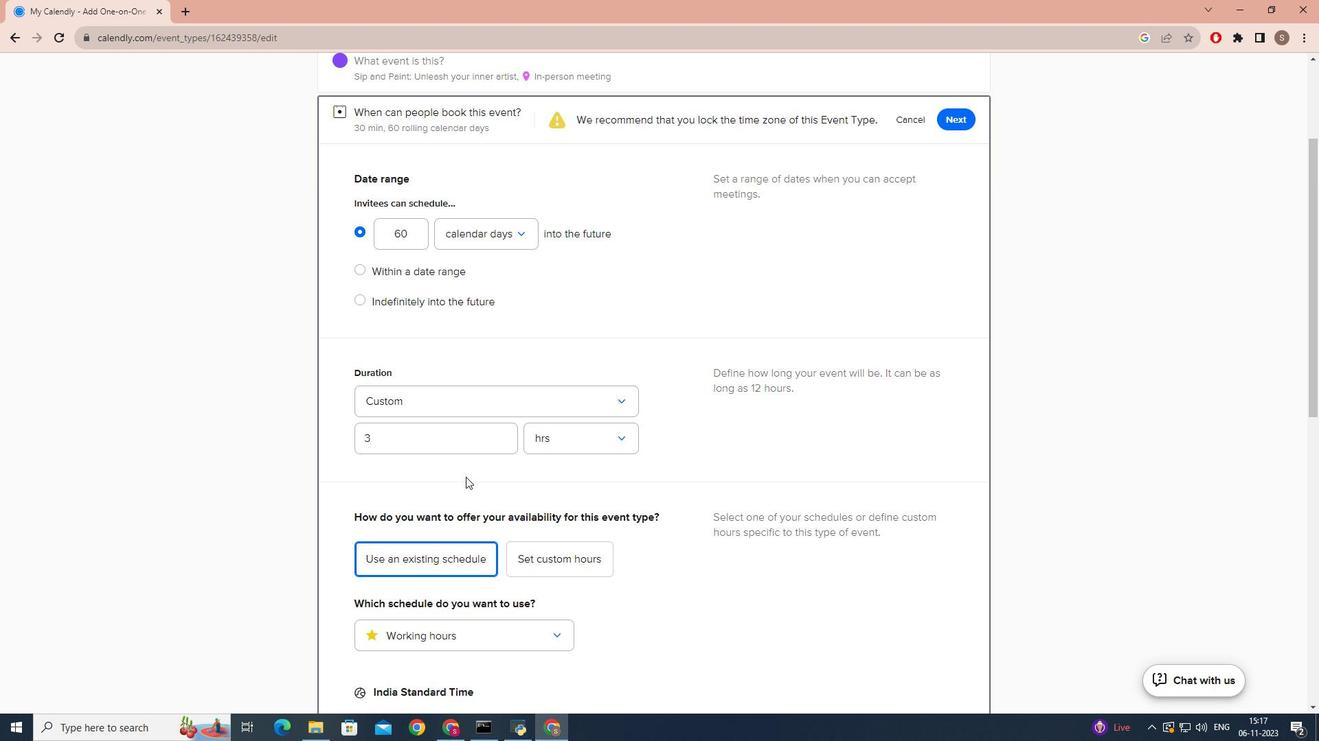 
Action: Mouse moved to (465, 478)
Screenshot: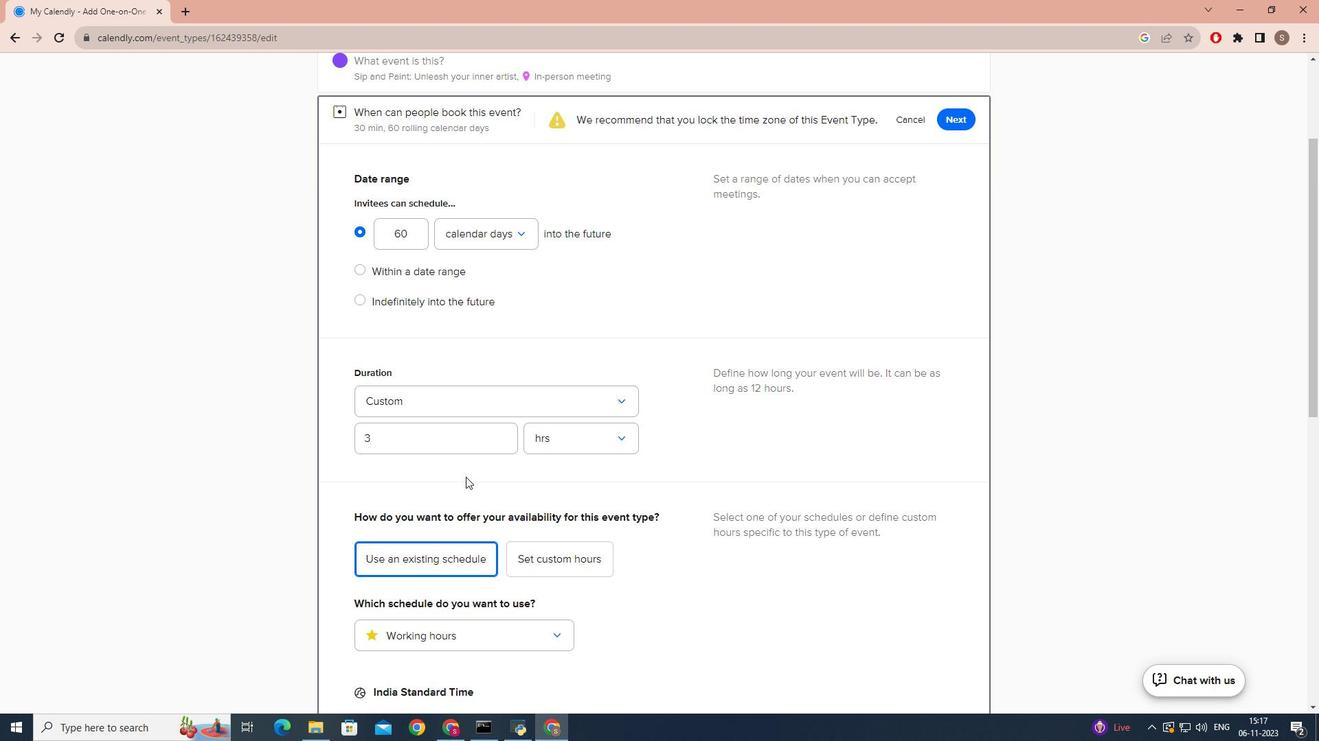 
Action: Mouse scrolled (465, 478) with delta (0, 0)
Screenshot: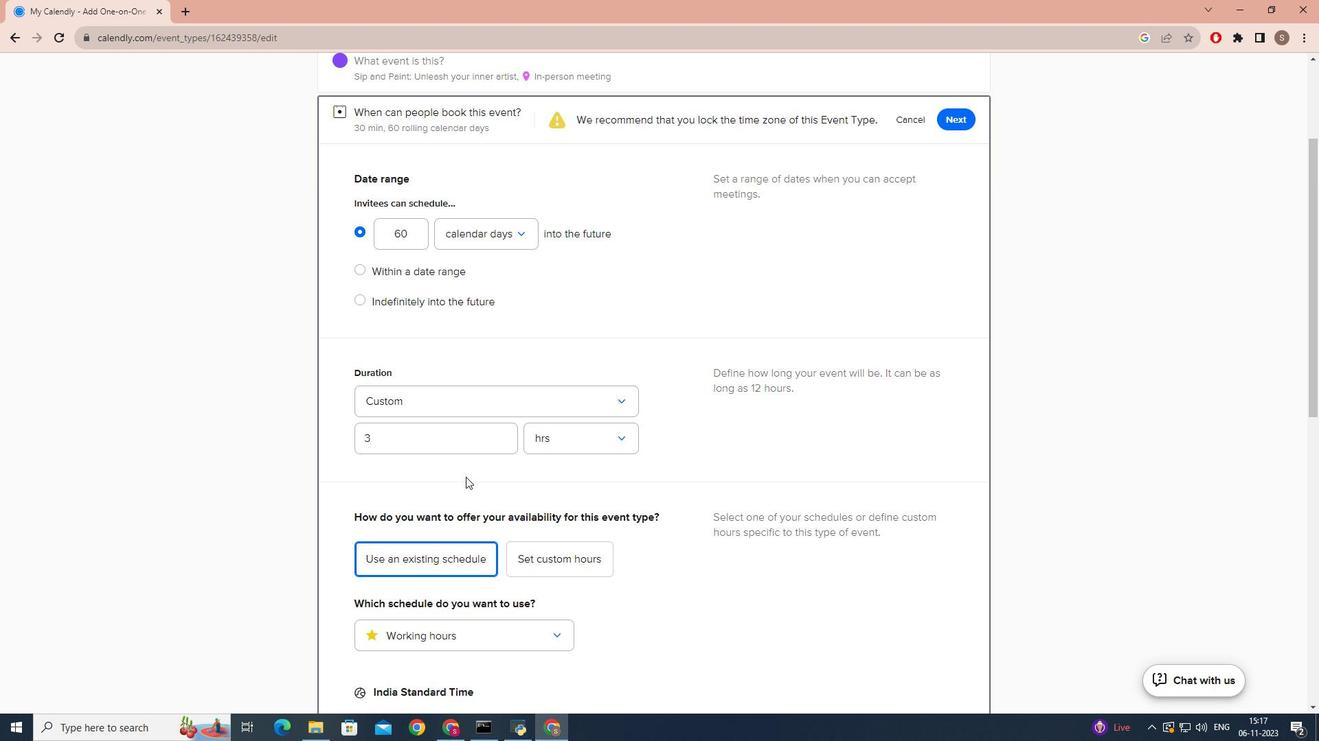 
Action: Mouse moved to (465, 477)
Screenshot: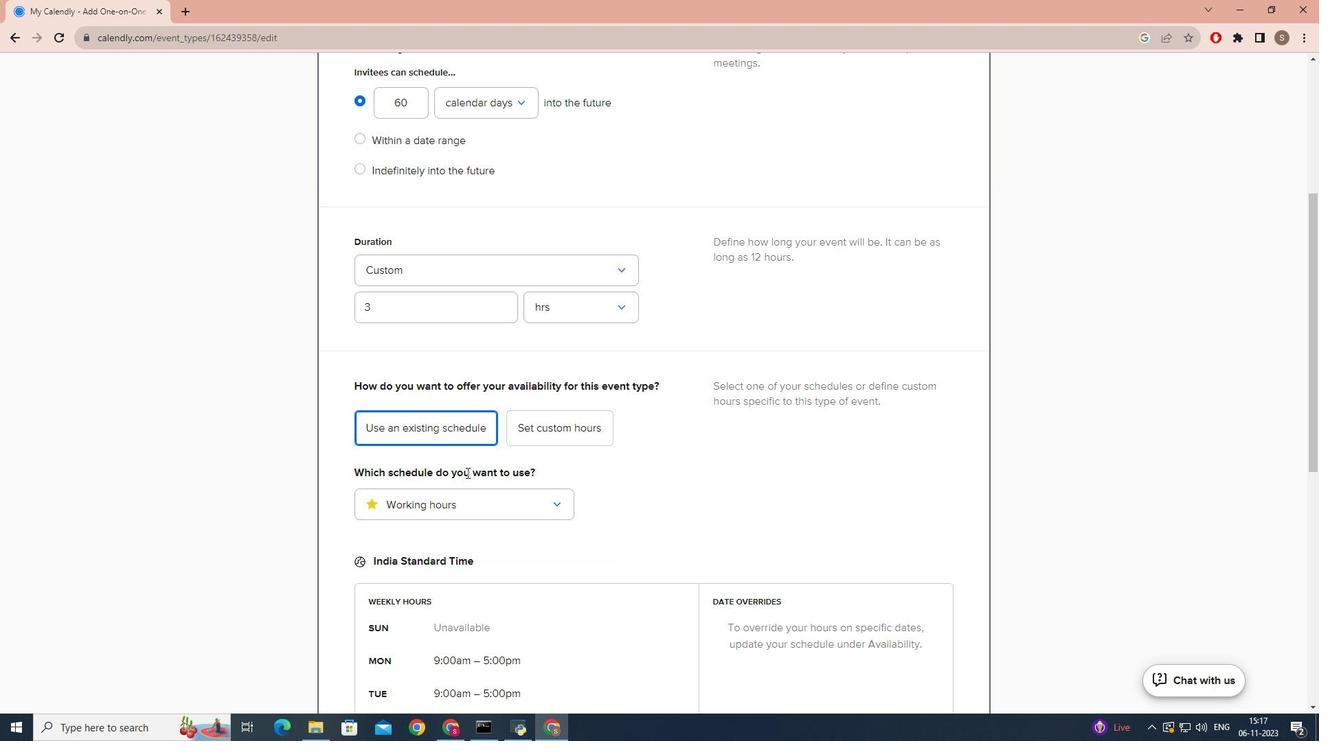 
Action: Mouse scrolled (465, 476) with delta (0, 0)
Screenshot: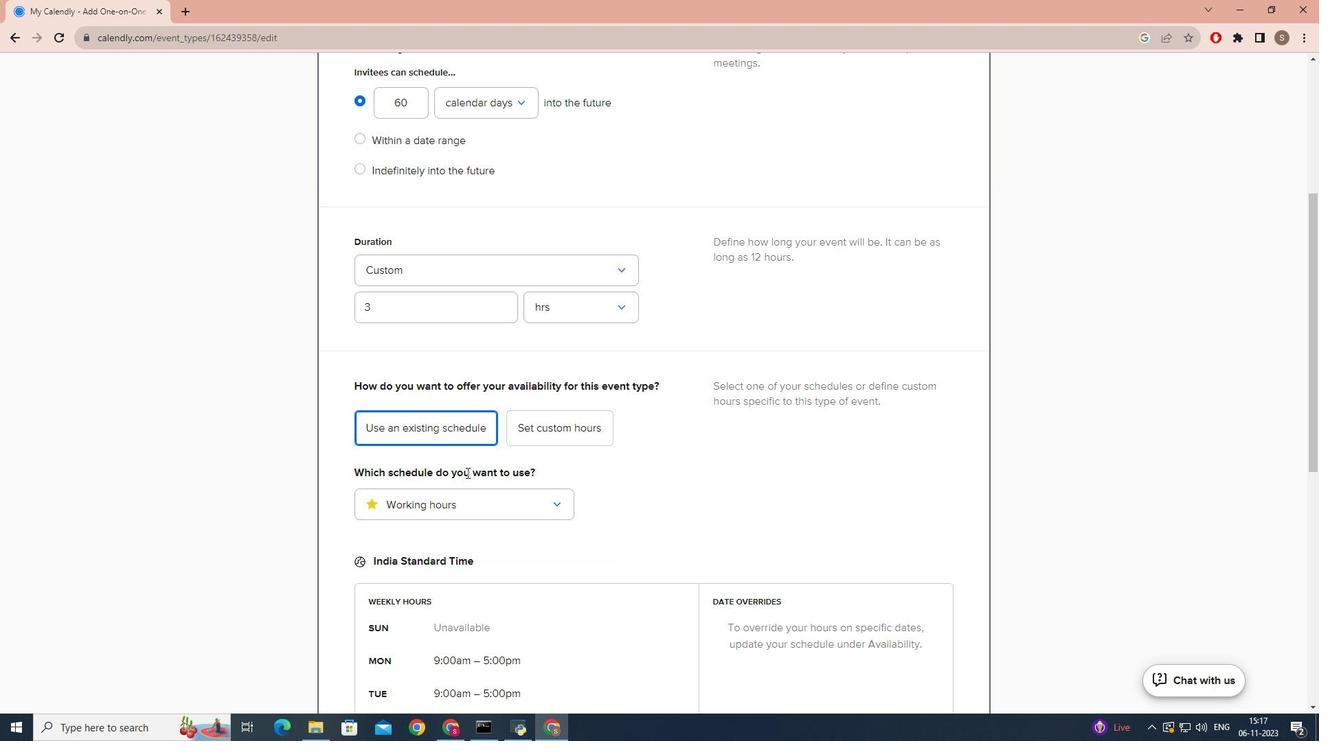 
Action: Mouse moved to (465, 474)
Screenshot: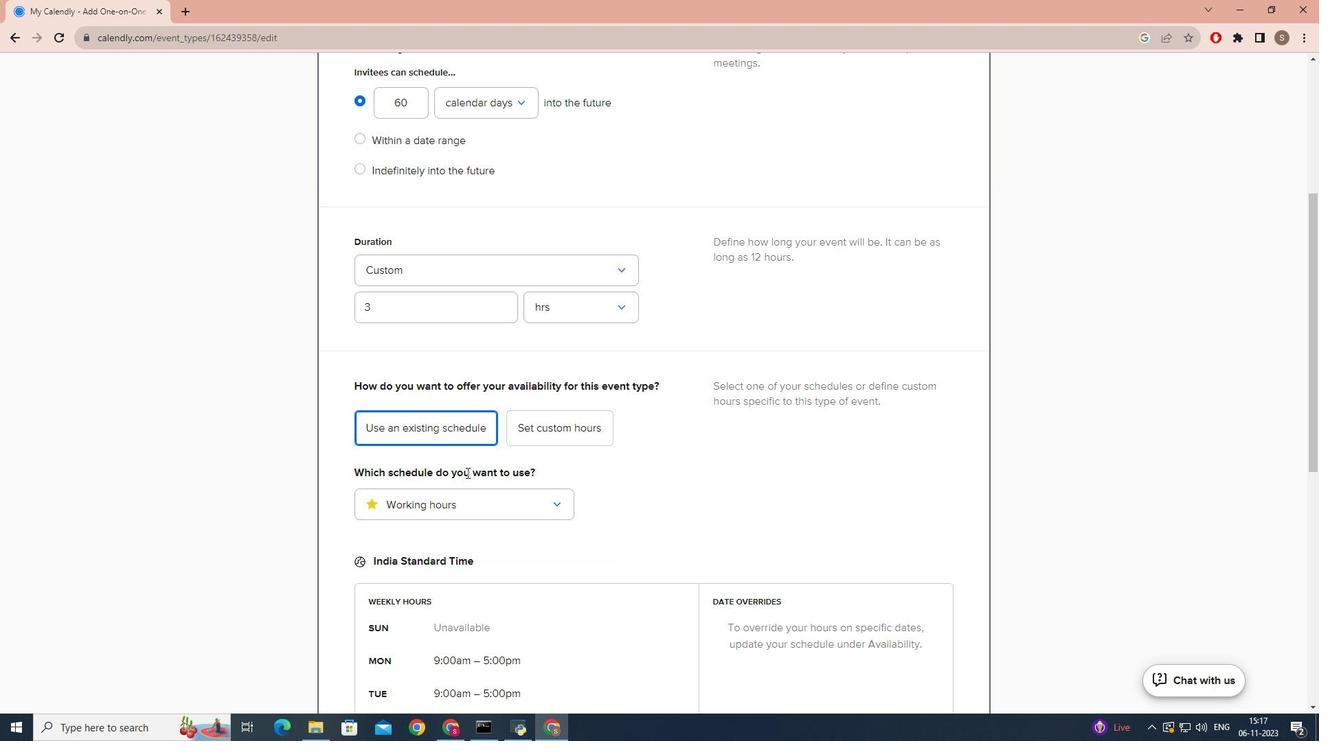 
Action: Mouse scrolled (465, 474) with delta (0, 0)
Screenshot: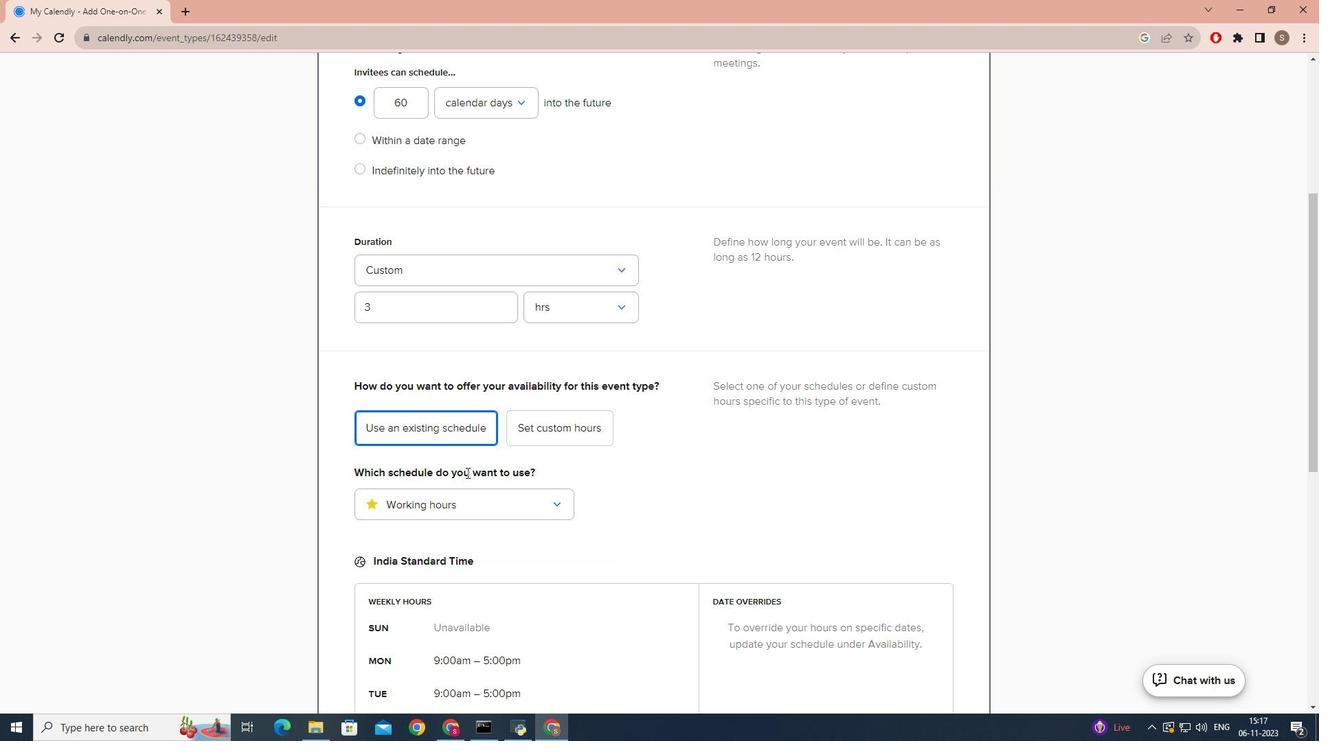 
Action: Mouse moved to (466, 473)
Screenshot: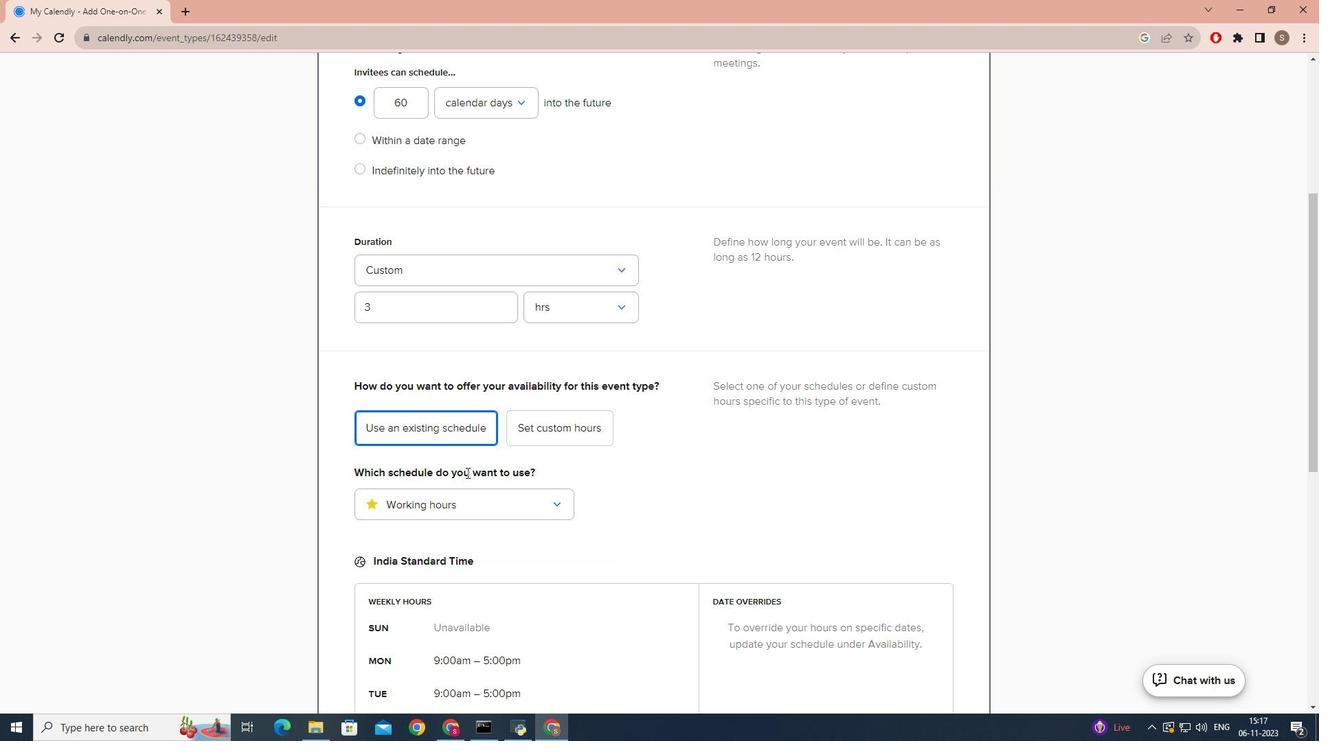 
Action: Mouse scrolled (466, 472) with delta (0, 0)
Screenshot: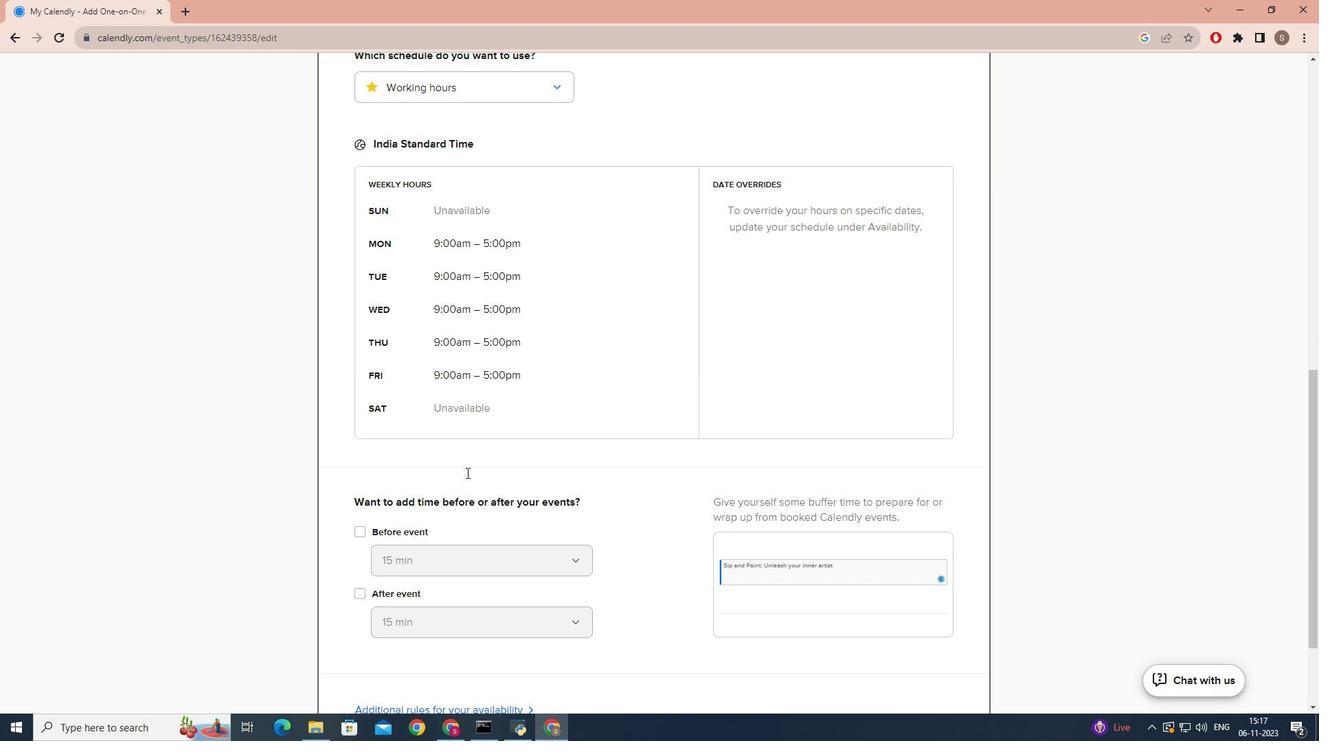 
Action: Mouse scrolled (466, 472) with delta (0, 0)
Screenshot: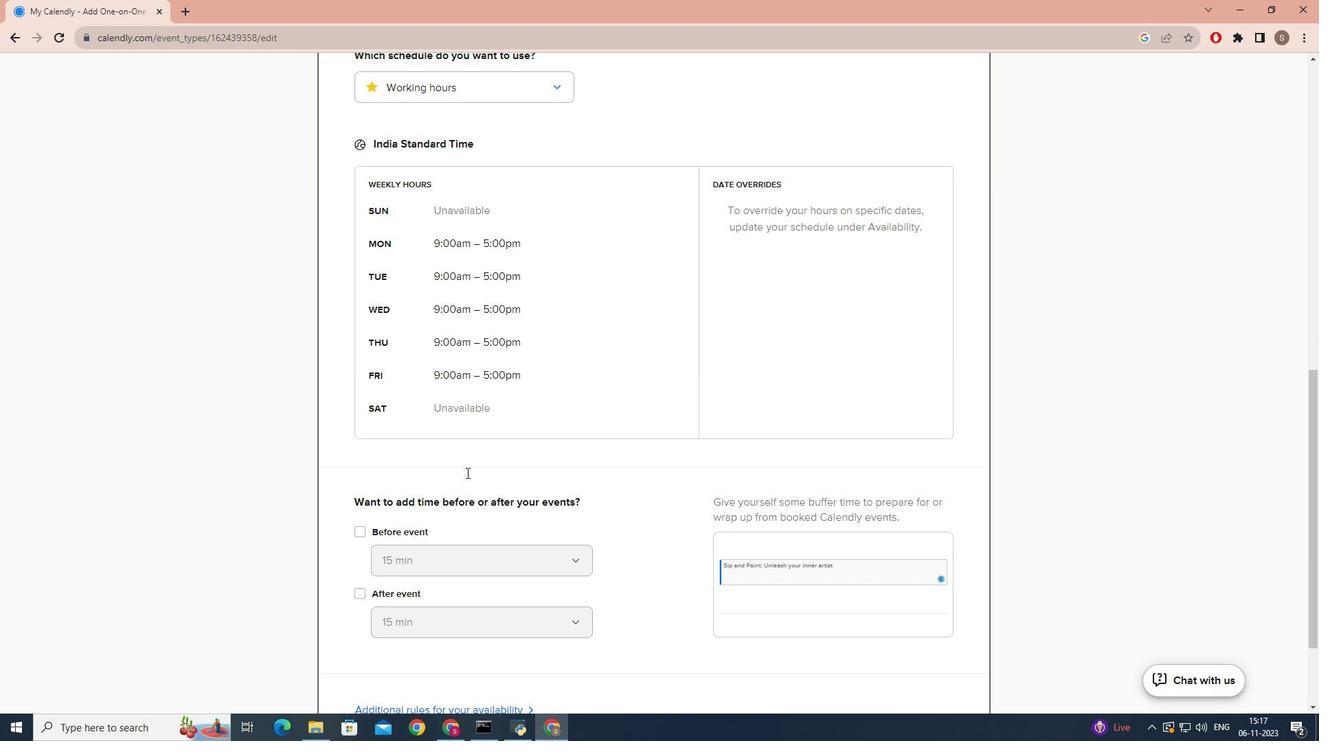 
Action: Mouse scrolled (466, 472) with delta (0, 0)
Screenshot: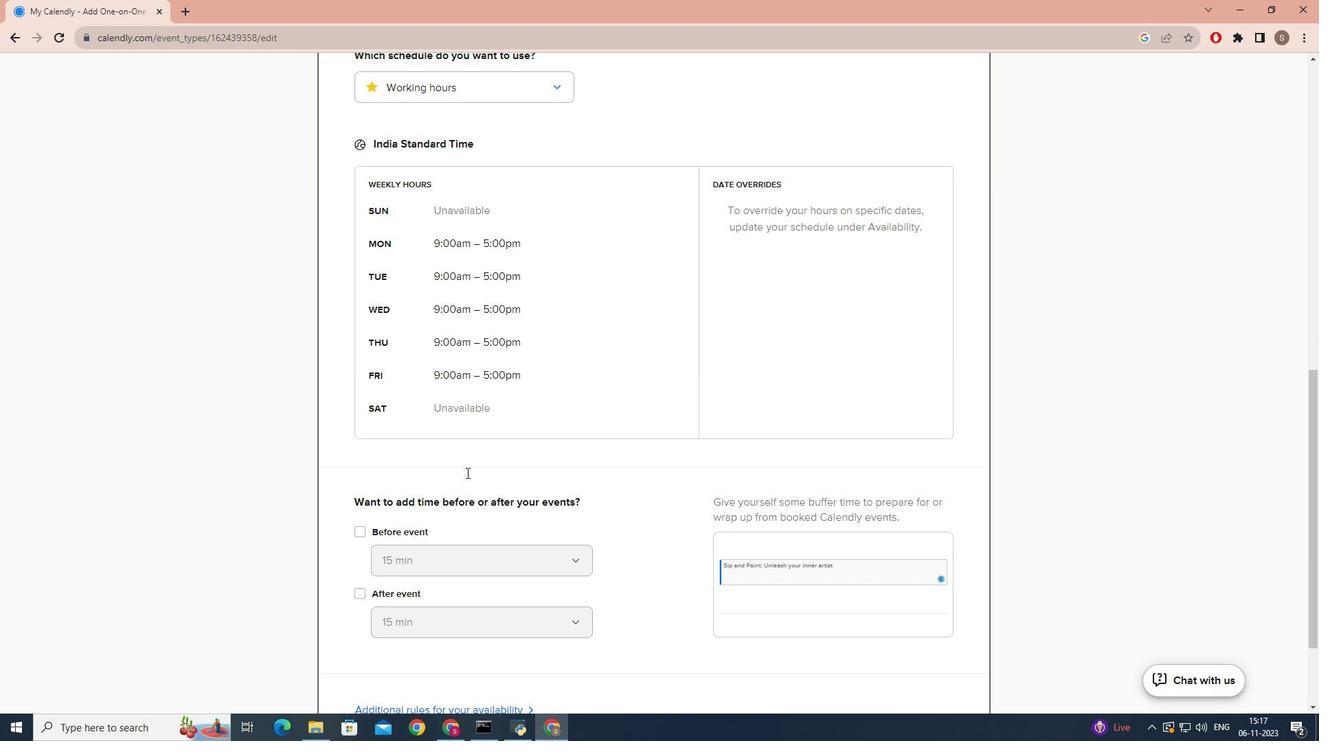 
Action: Mouse scrolled (466, 472) with delta (0, 0)
Screenshot: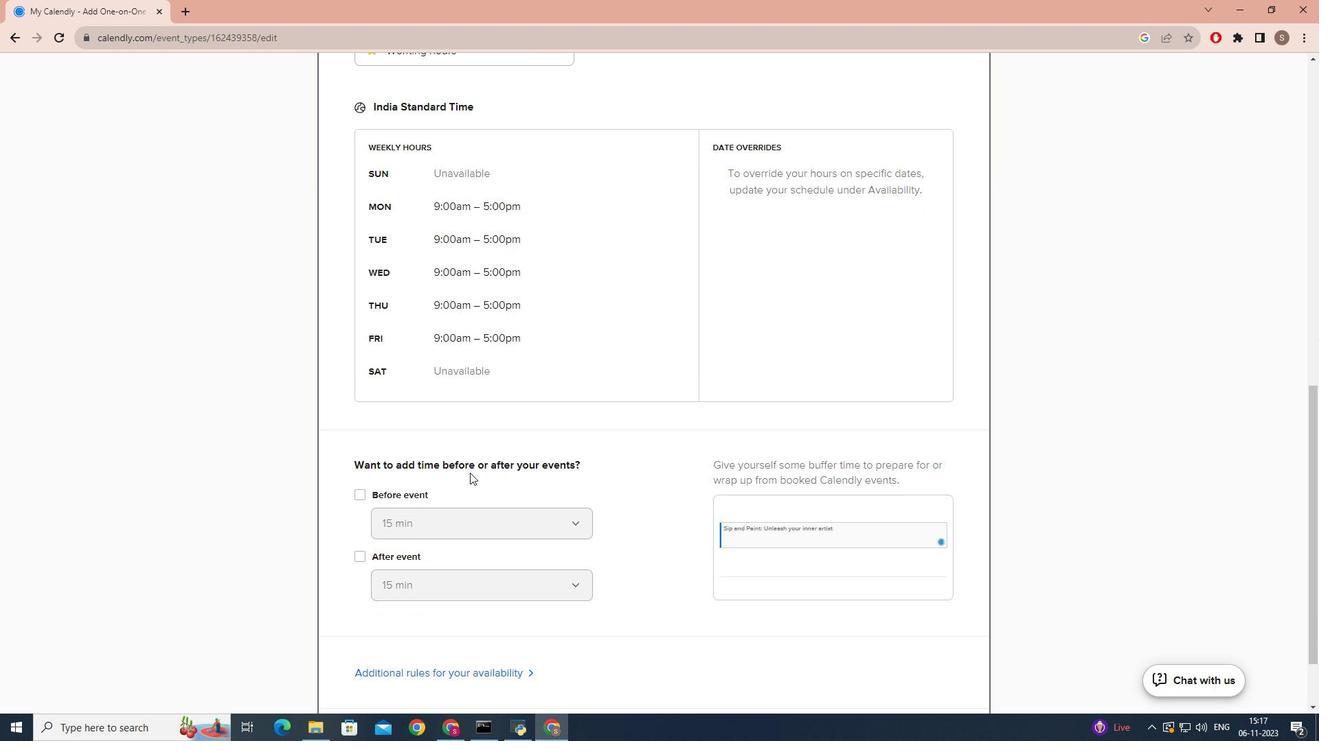 
Action: Mouse scrolled (466, 472) with delta (0, 0)
Screenshot: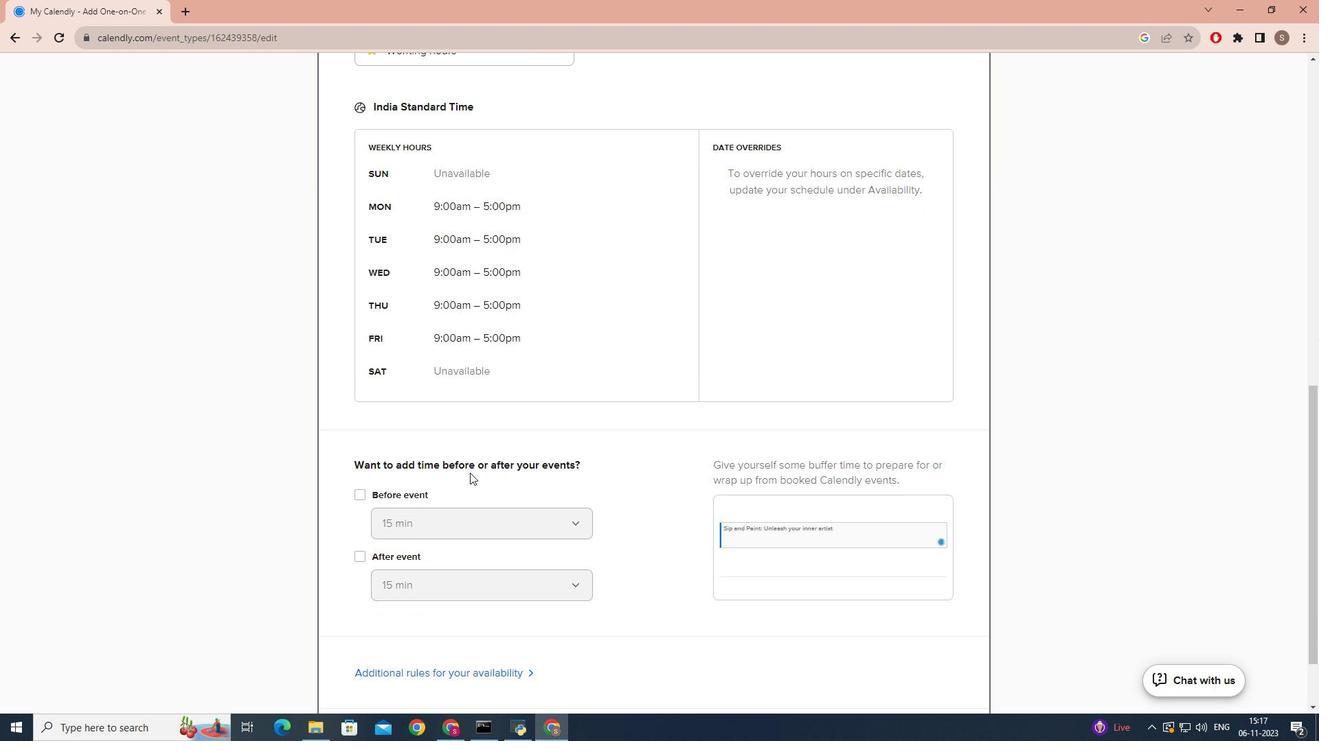 
Action: Mouse scrolled (466, 472) with delta (0, 0)
Screenshot: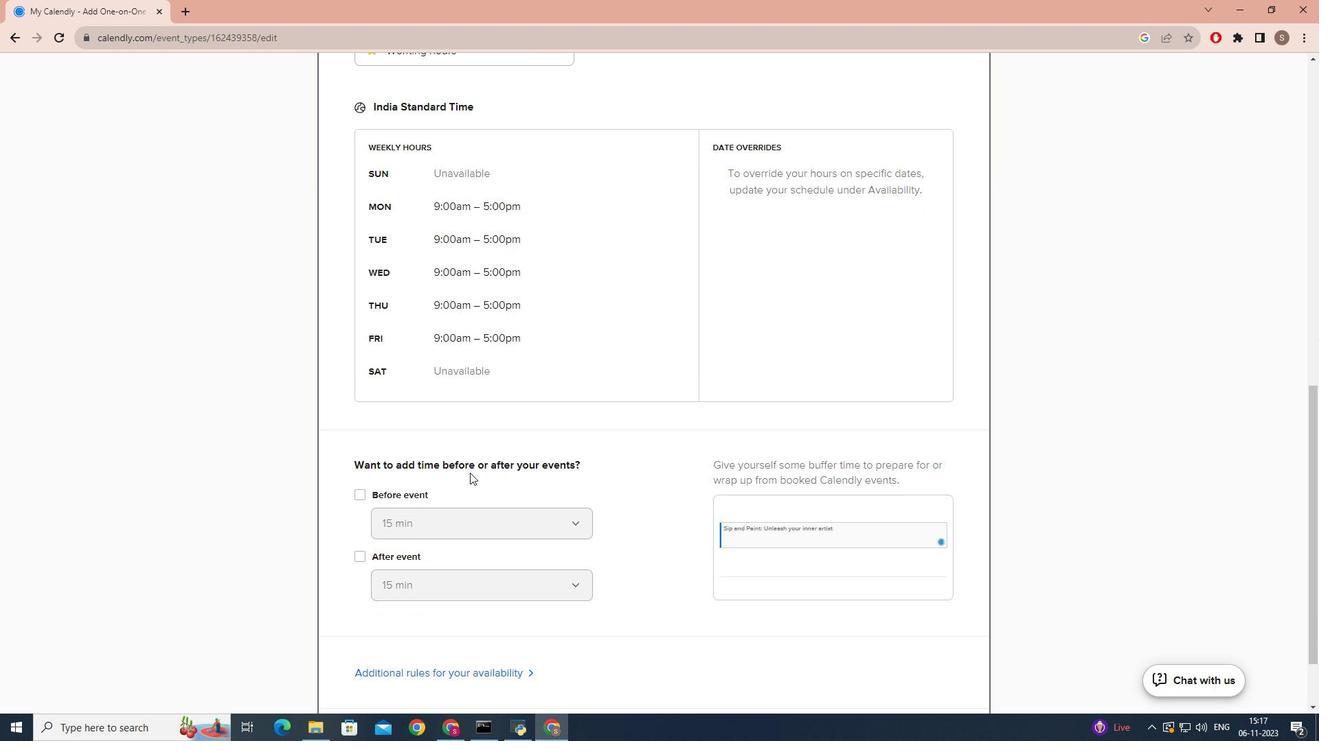 
Action: Mouse scrolled (466, 472) with delta (0, 0)
Screenshot: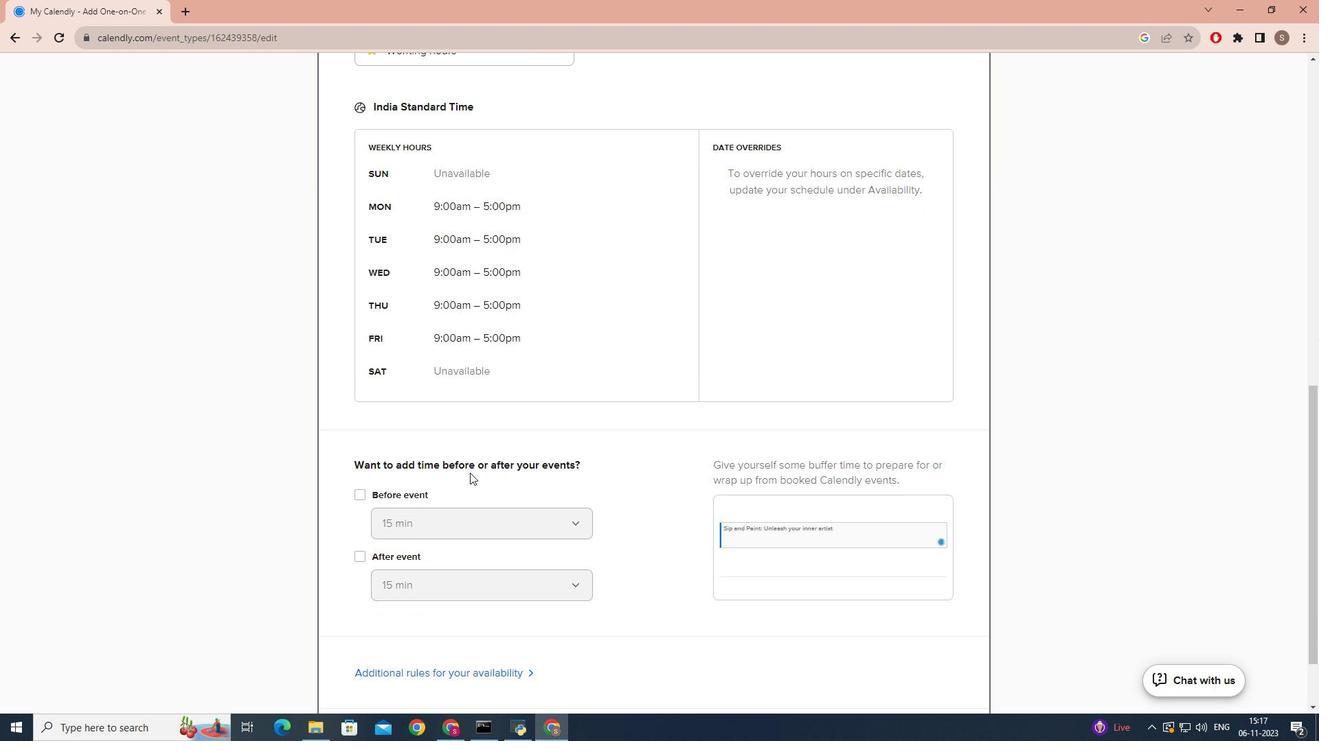 
Action: Mouse moved to (966, 643)
Screenshot: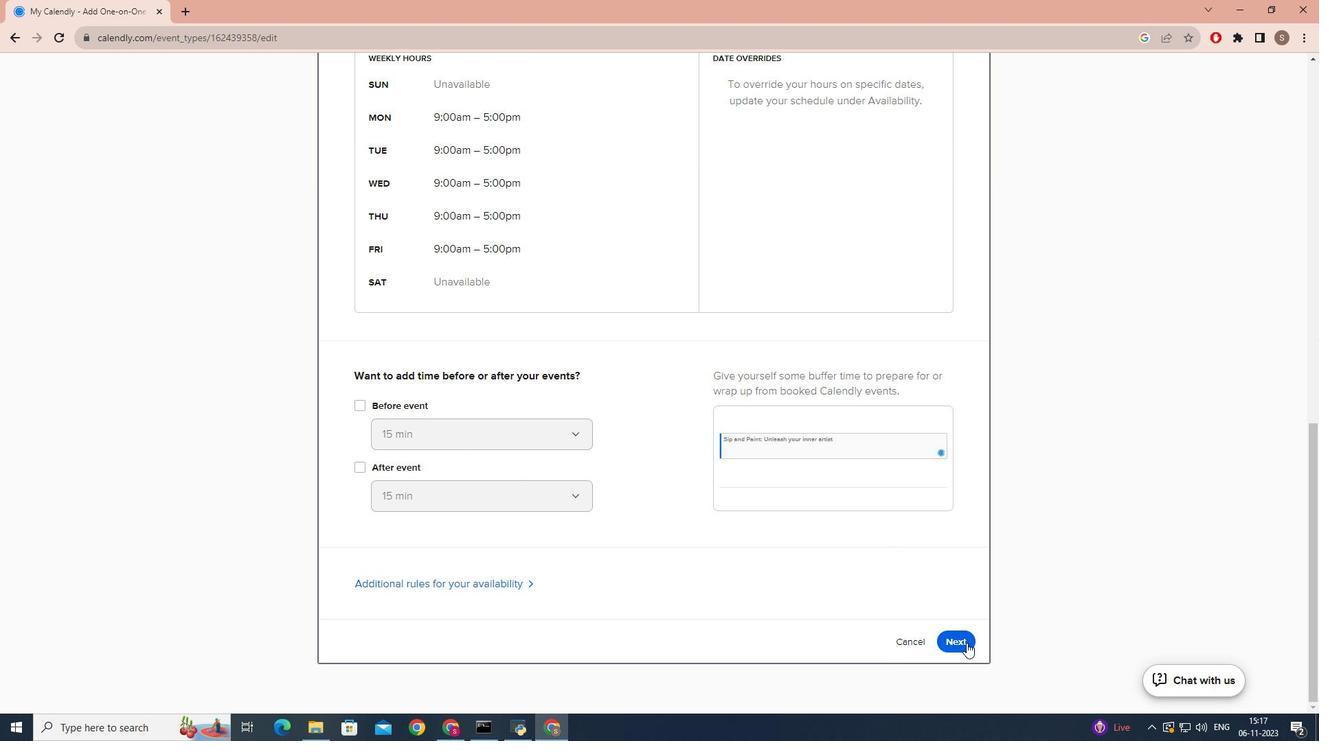 
Action: Mouse pressed left at (966, 643)
Screenshot: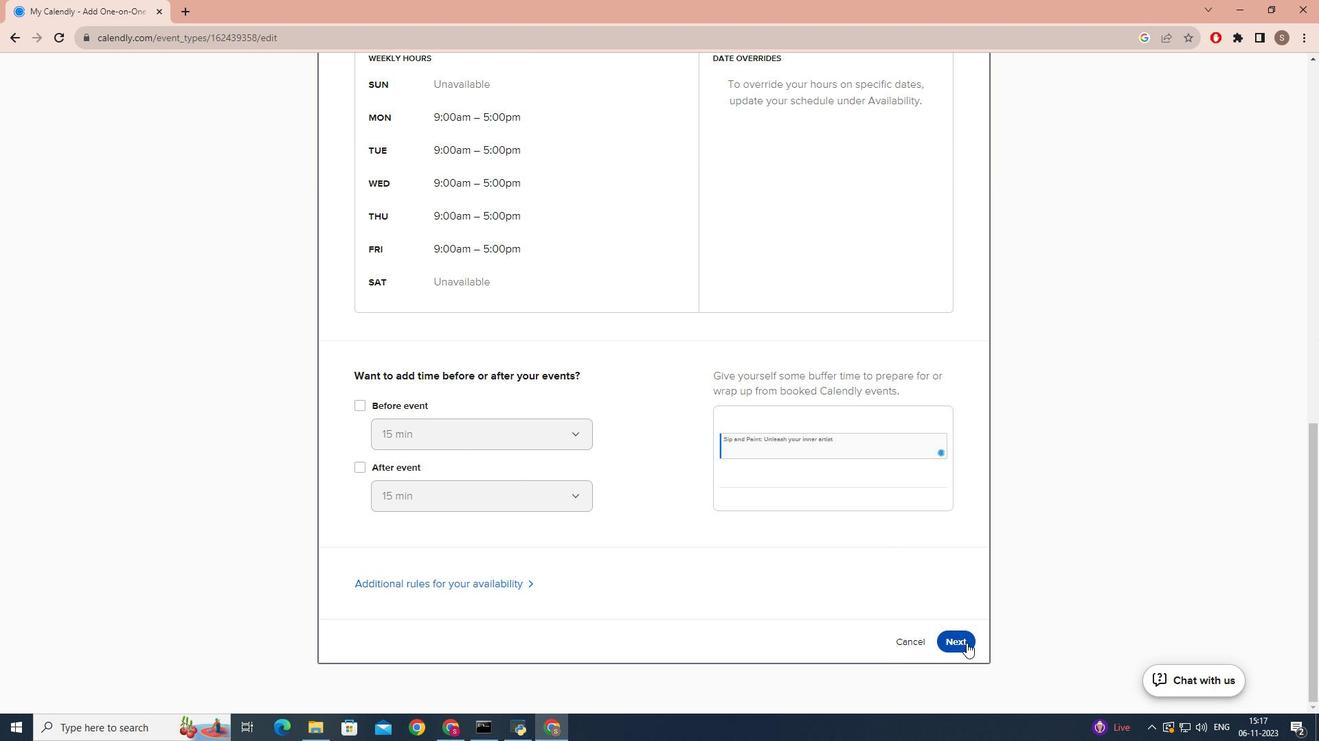 
Action: Mouse moved to (1018, 618)
Screenshot: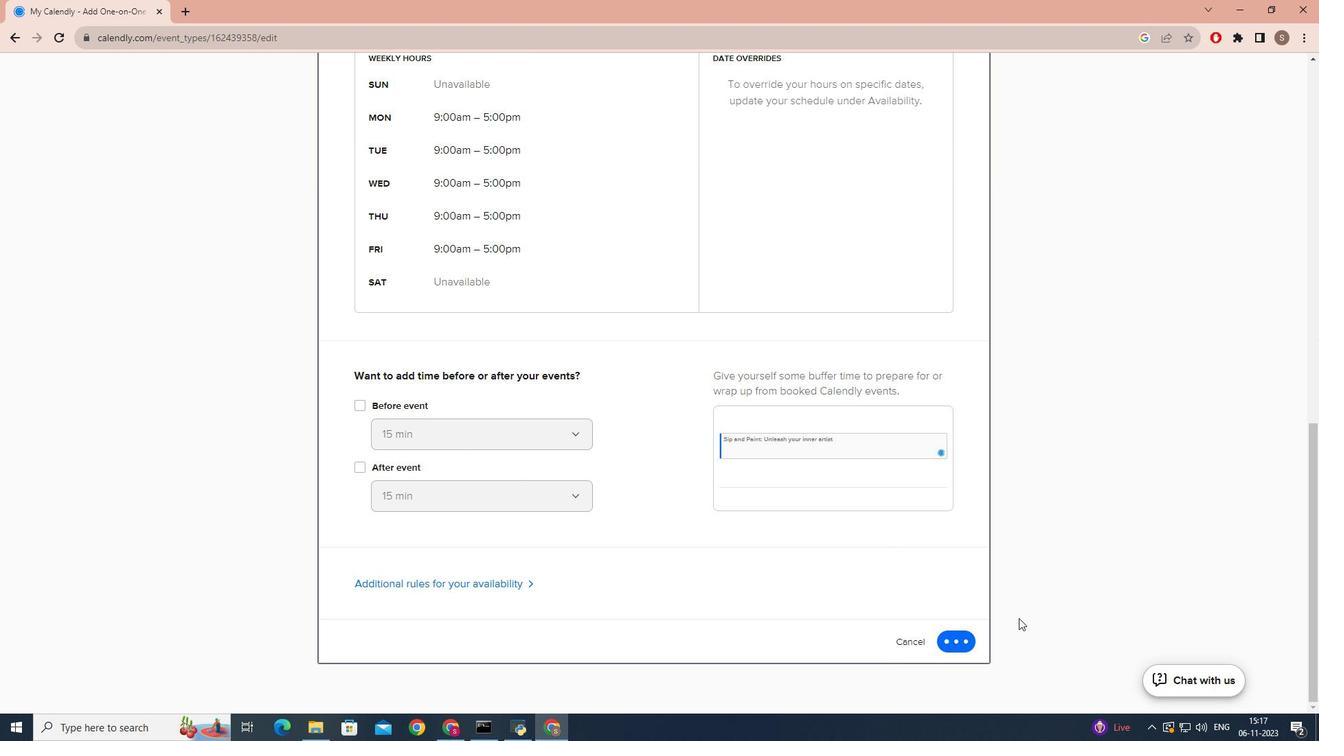 
